 Task: Plan a multi-city trip from Casablanca to Cape Town, then Lagos, and return to Casablanca. Set the number of passengers to 2, class to Economy, and apply filters for 1 stop or fewer, Emirates airline, and a price up to MAD 100,000.
Action: Mouse moved to (301, 287)
Screenshot: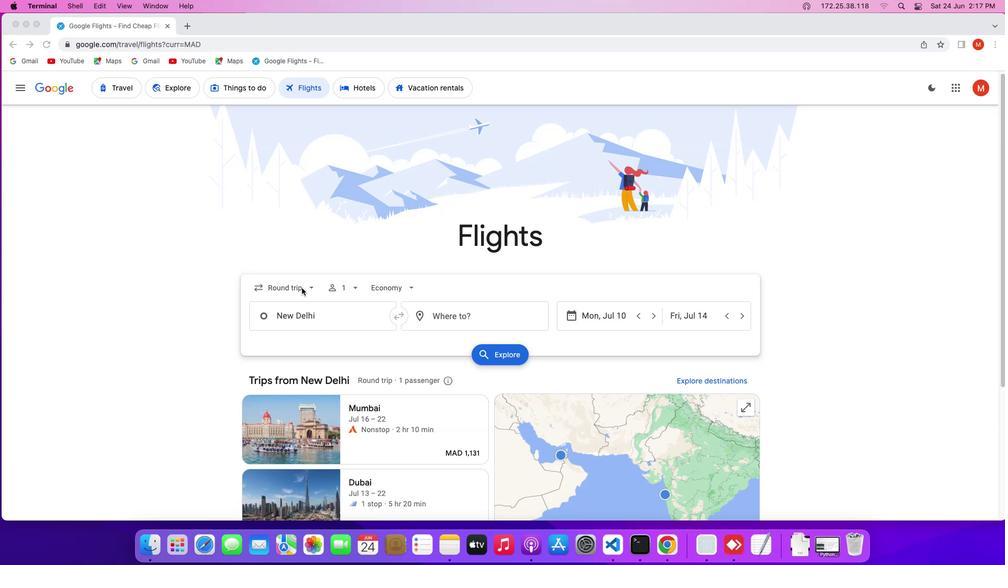 
Action: Mouse pressed left at (301, 287)
Screenshot: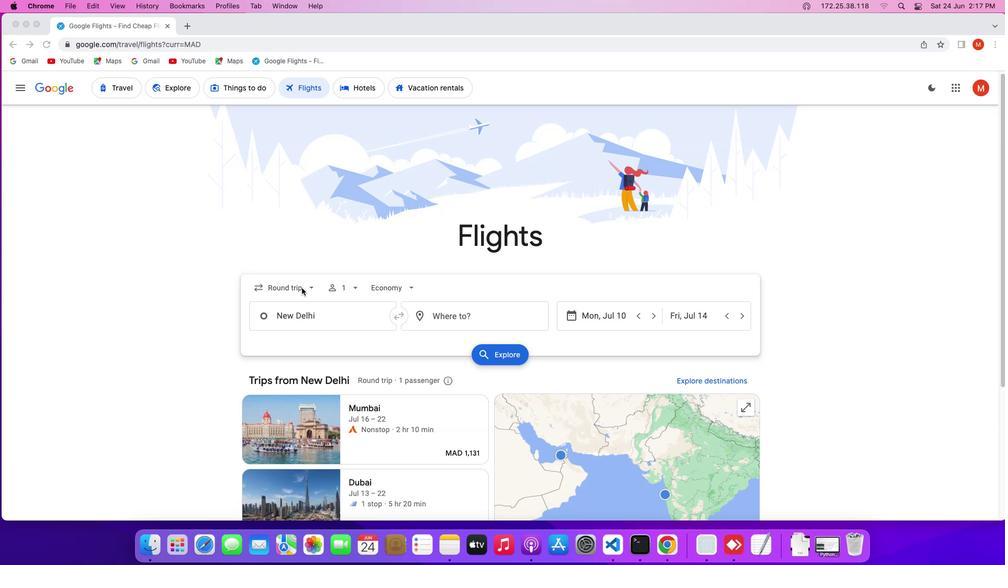 
Action: Mouse pressed left at (301, 287)
Screenshot: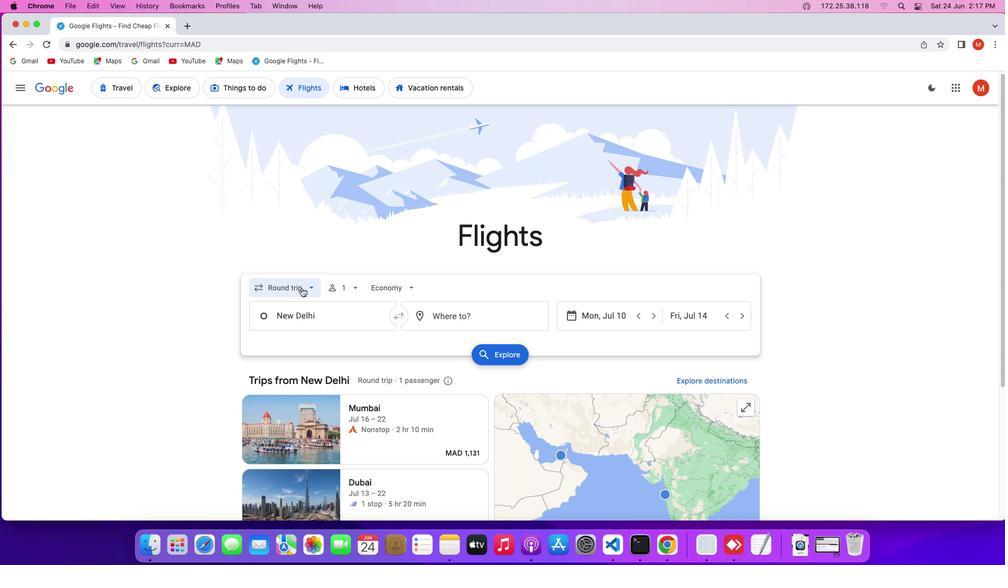 
Action: Mouse moved to (297, 363)
Screenshot: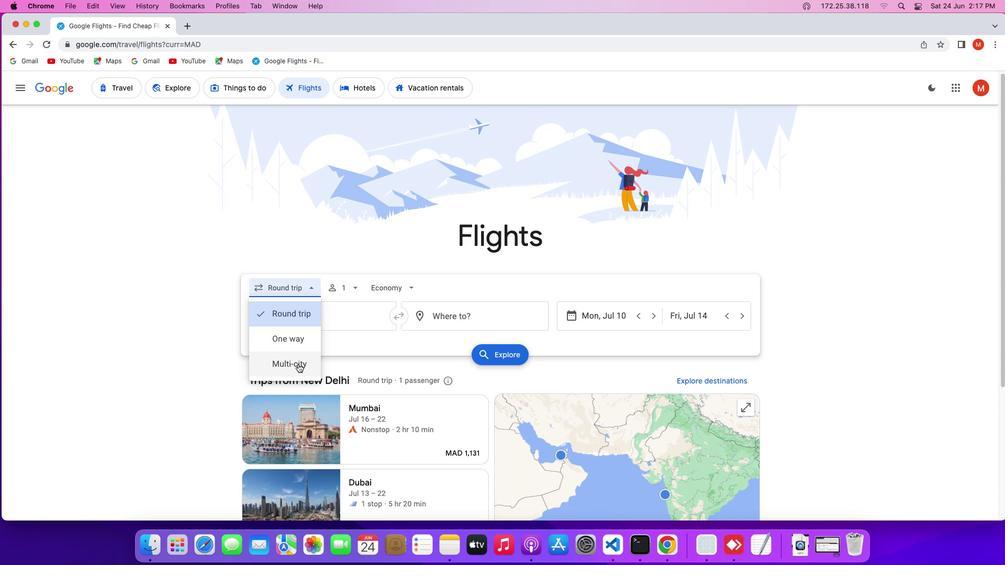 
Action: Mouse pressed left at (297, 363)
Screenshot: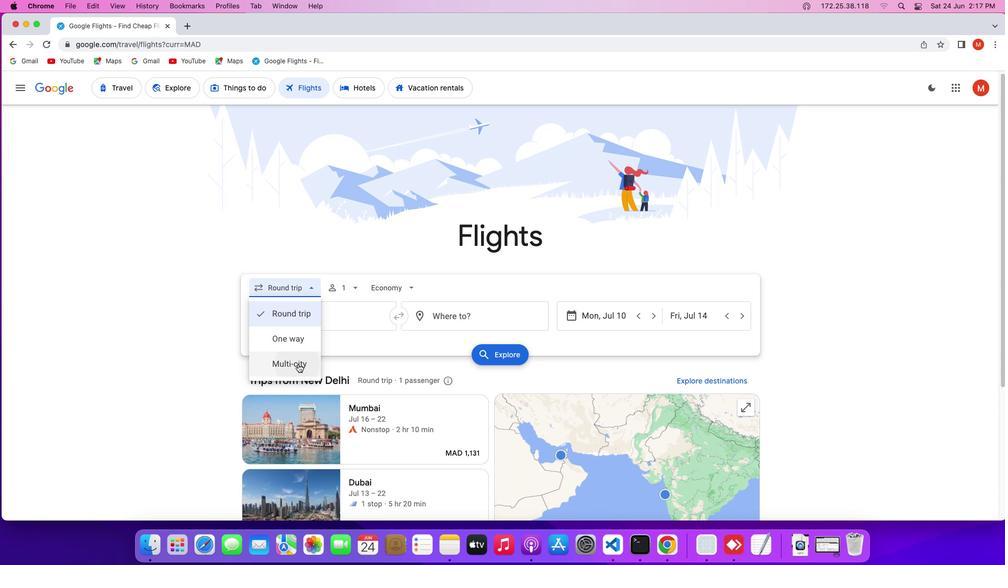 
Action: Mouse moved to (337, 292)
Screenshot: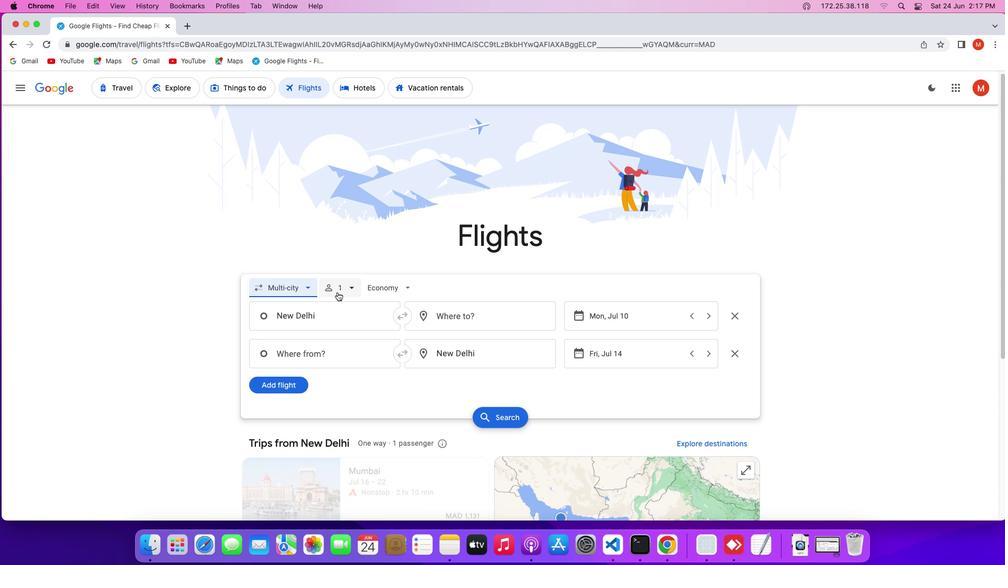 
Action: Mouse pressed left at (337, 292)
Screenshot: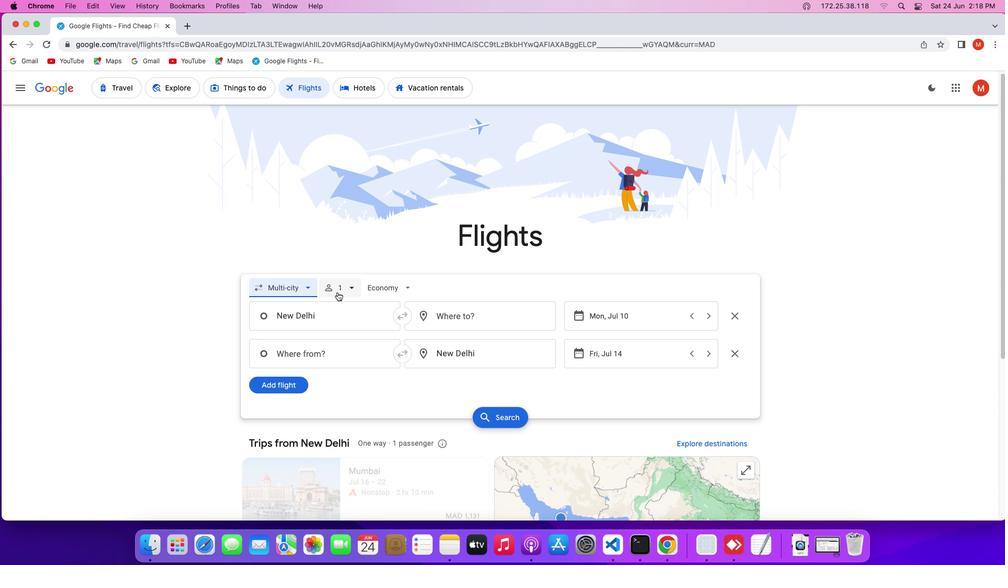 
Action: Mouse moved to (429, 314)
Screenshot: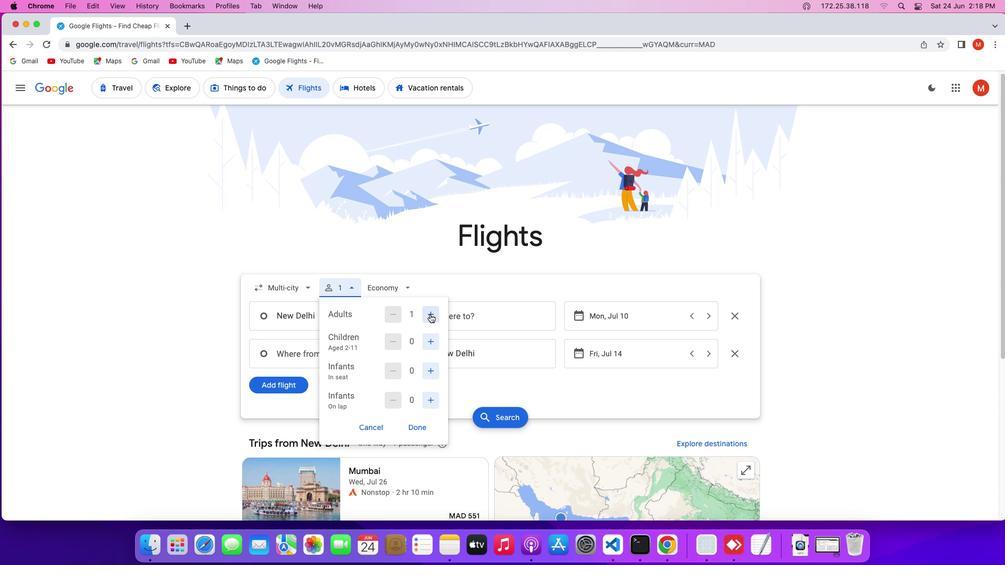 
Action: Mouse pressed left at (429, 314)
Screenshot: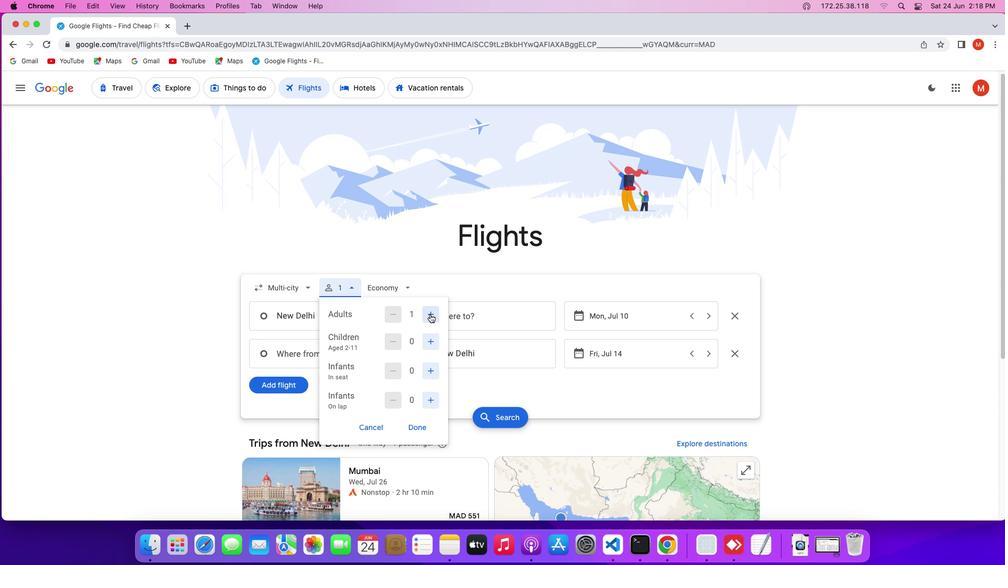 
Action: Mouse moved to (414, 430)
Screenshot: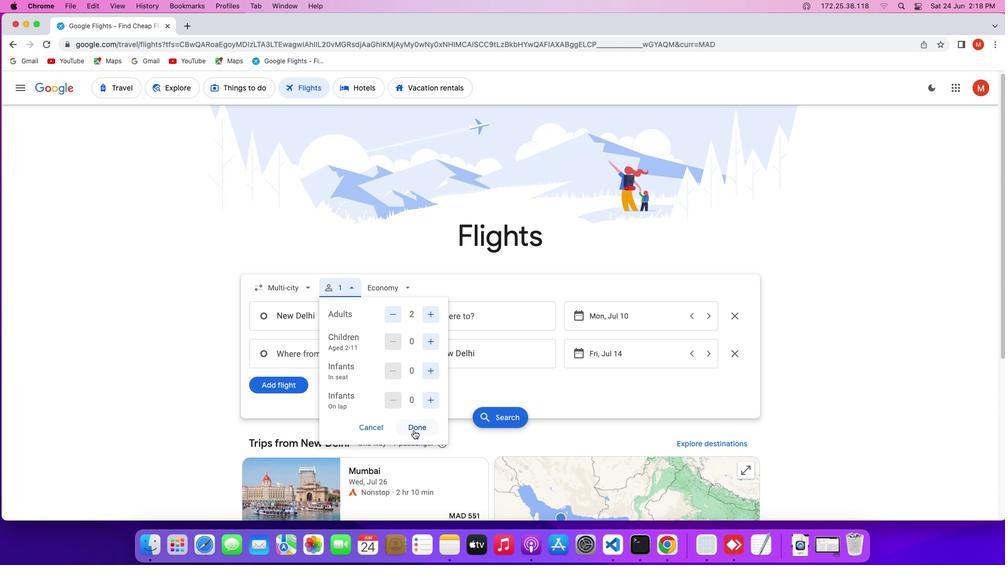 
Action: Mouse pressed left at (414, 430)
Screenshot: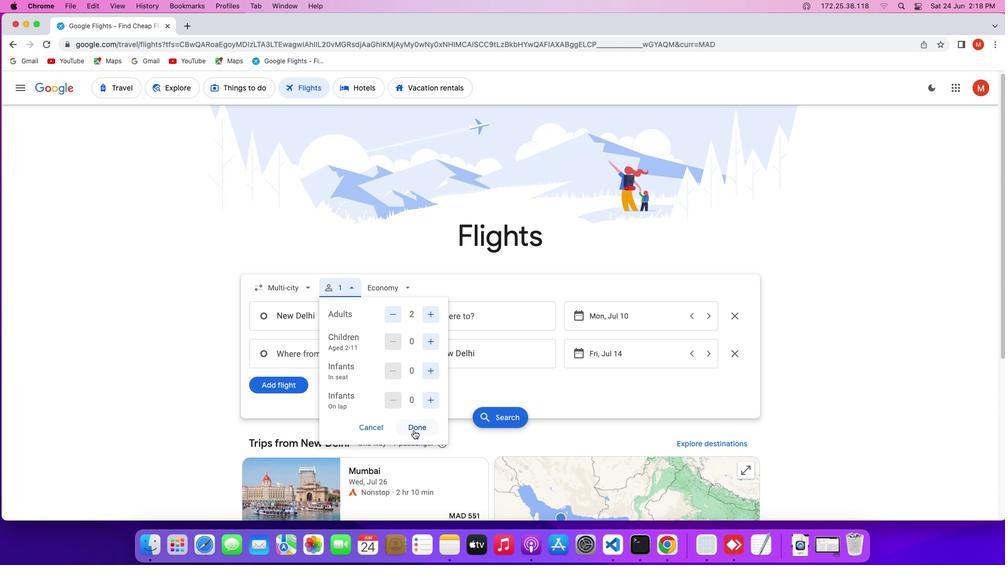 
Action: Mouse moved to (391, 290)
Screenshot: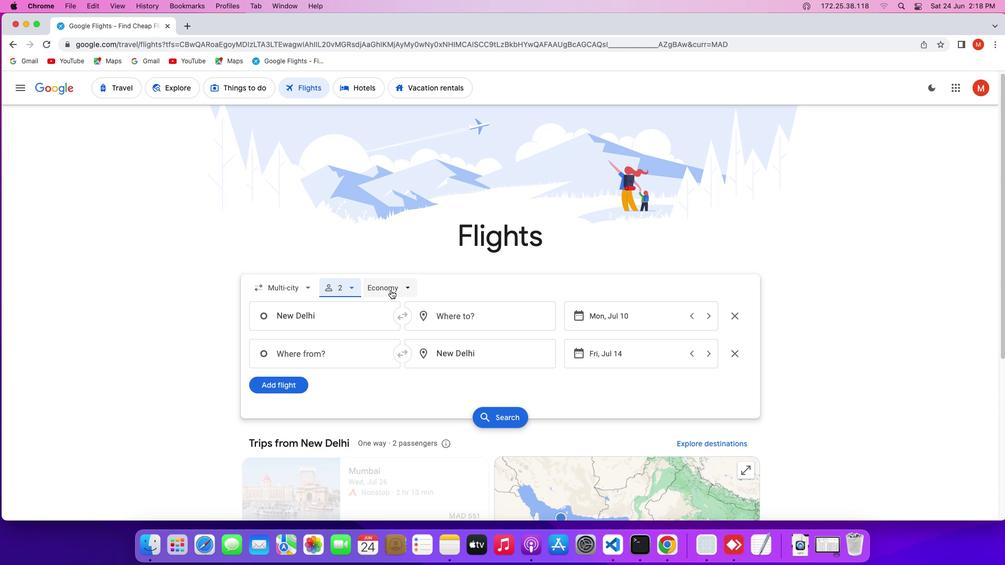 
Action: Mouse pressed left at (391, 290)
Screenshot: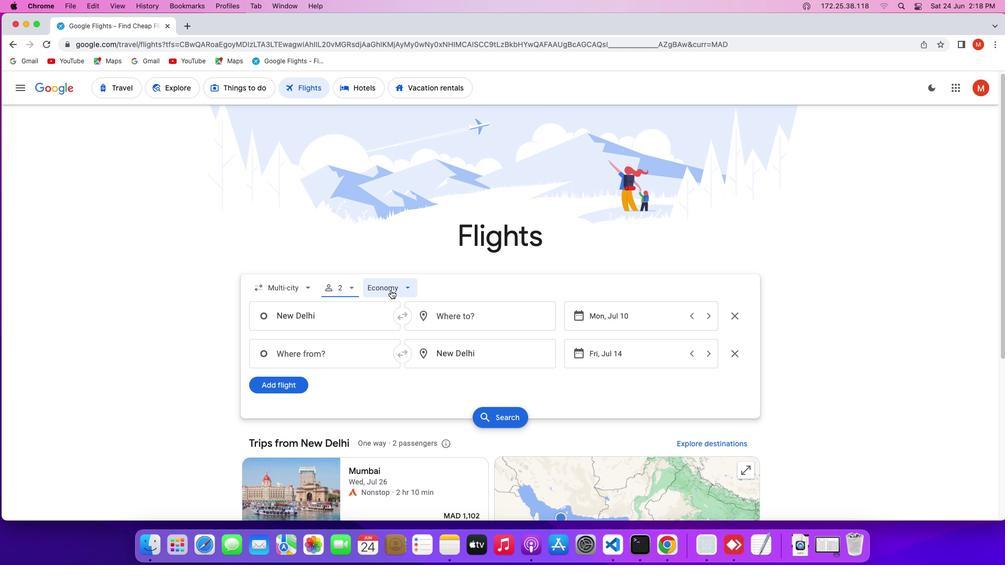 
Action: Mouse moved to (386, 309)
Screenshot: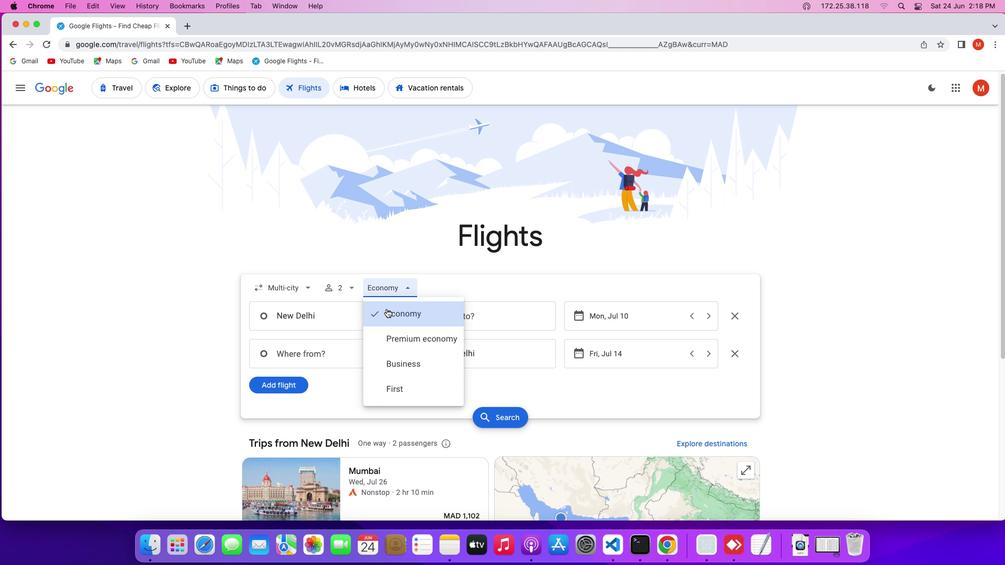 
Action: Mouse pressed left at (386, 309)
Screenshot: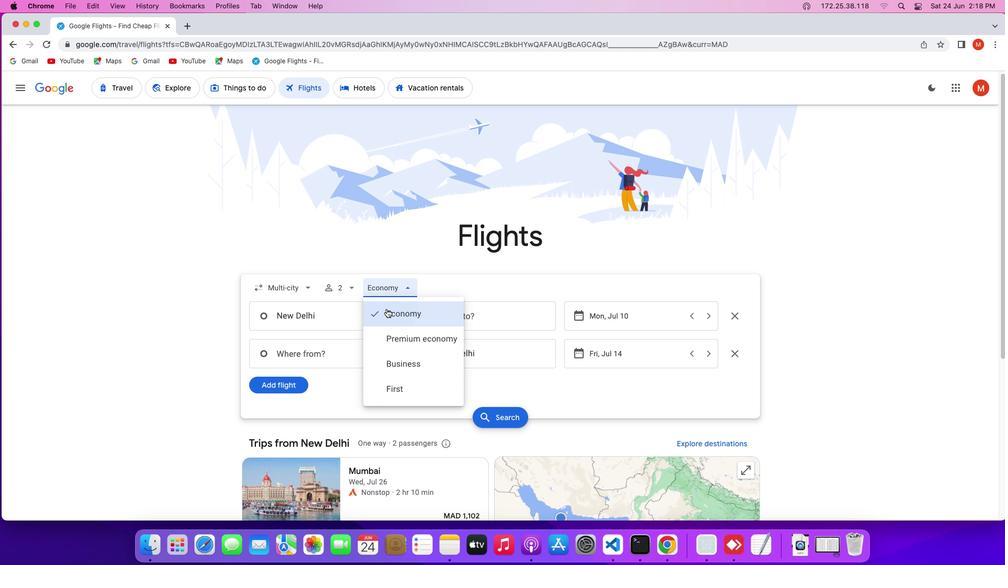 
Action: Mouse moved to (349, 317)
Screenshot: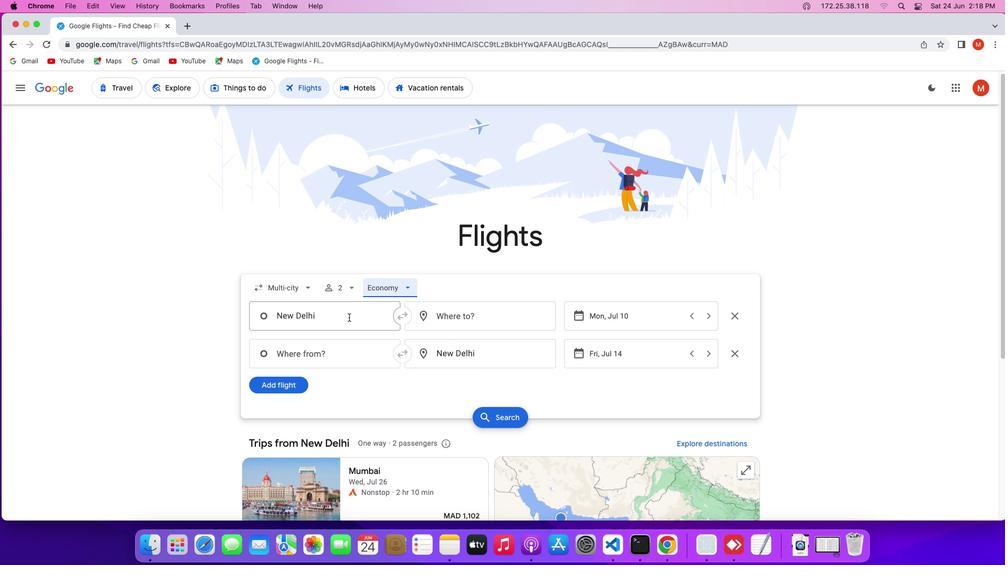 
Action: Mouse pressed left at (349, 317)
Screenshot: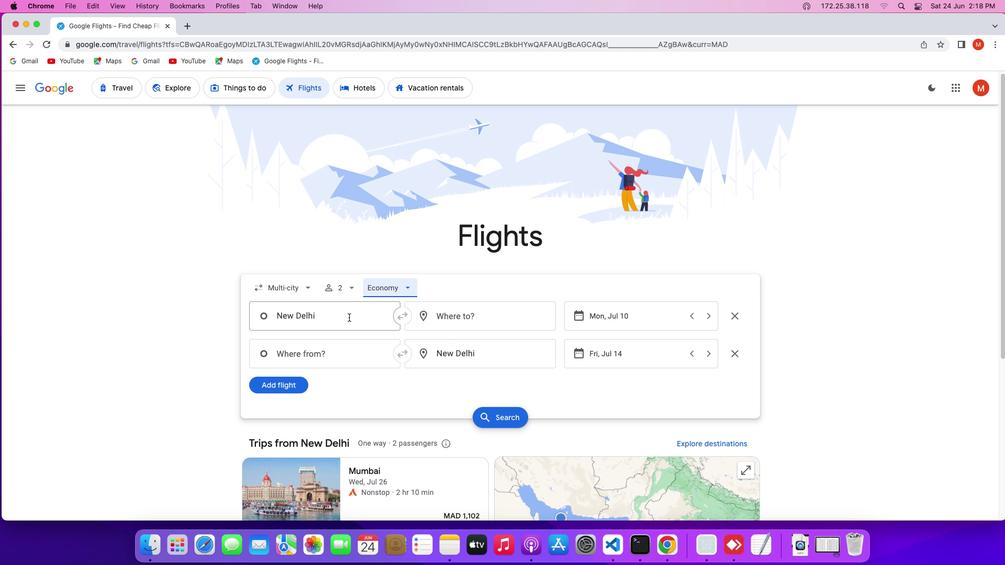 
Action: Key pressed Key.backspaceKey.shift'C''a''s''a''b''l''a''n''c''a'
Screenshot: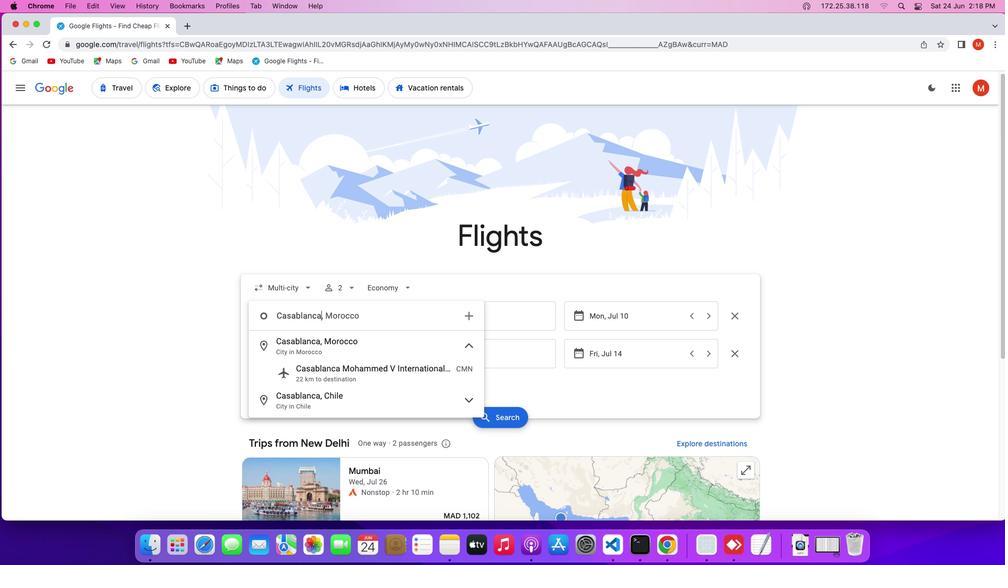 
Action: Mouse moved to (361, 344)
Screenshot: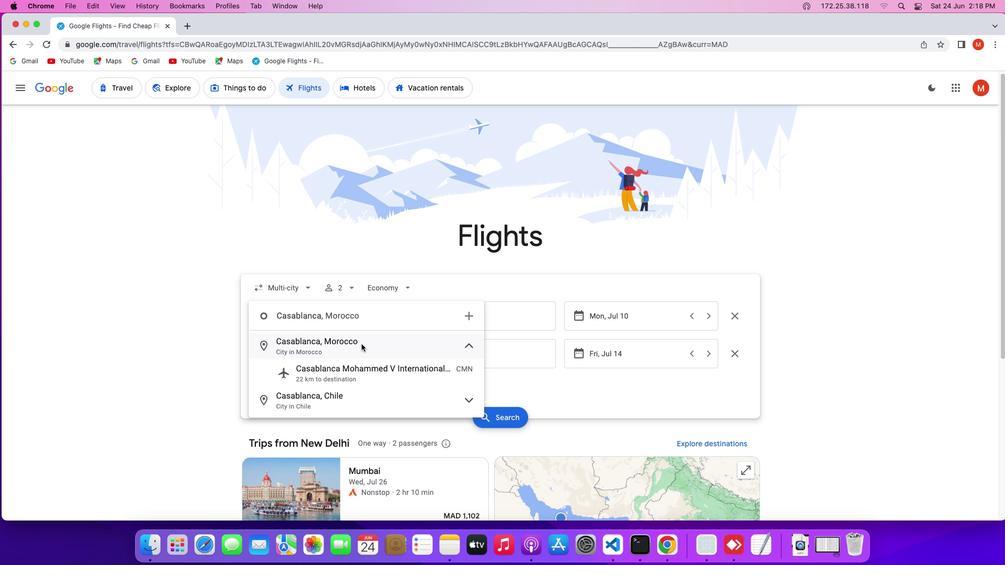 
Action: Mouse pressed left at (361, 344)
Screenshot: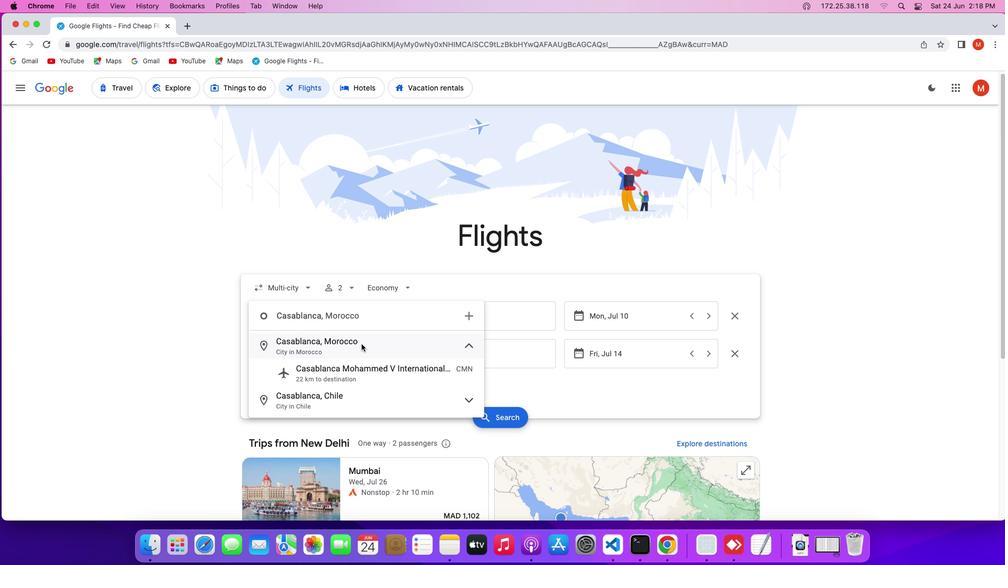 
Action: Mouse moved to (468, 317)
Screenshot: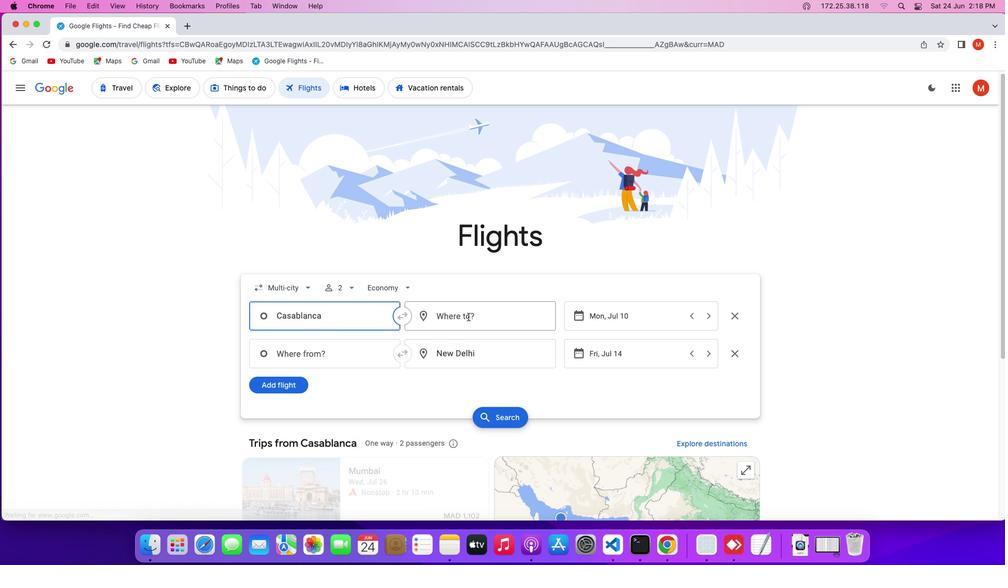 
Action: Mouse pressed left at (468, 317)
Screenshot: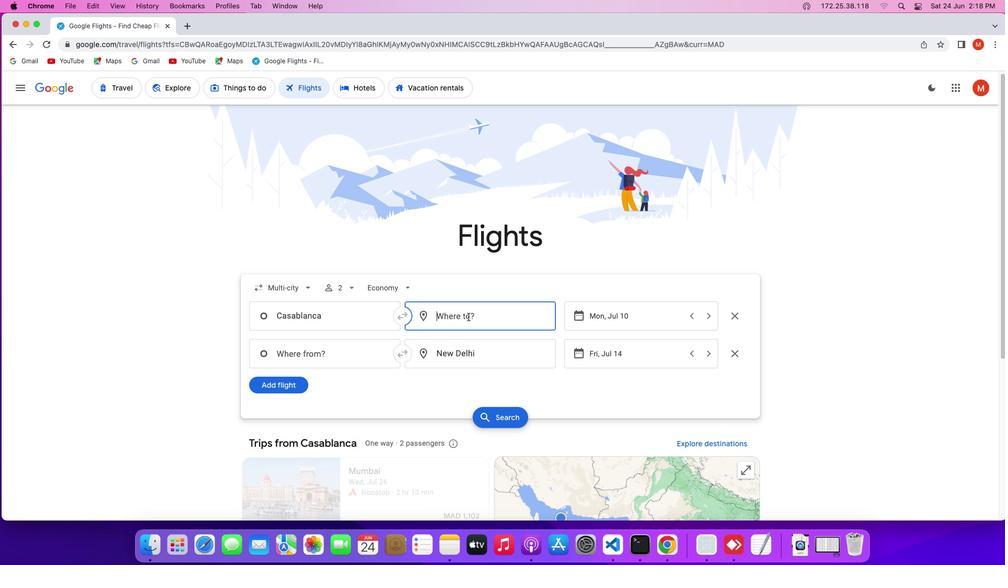 
Action: Key pressed Key.shift'C''a''p''e'Key.spaceKey.shift'T''o''w''n'
Screenshot: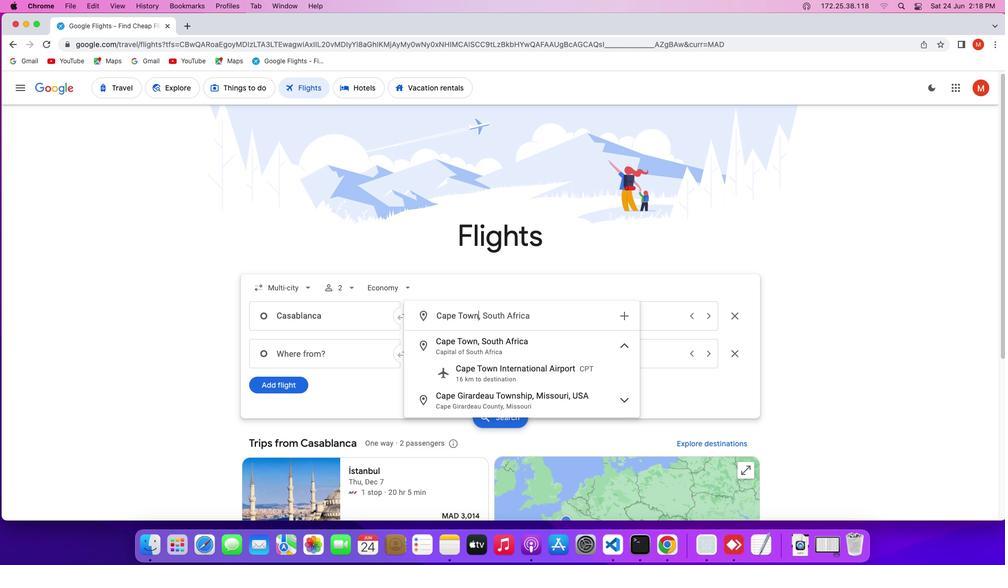 
Action: Mouse moved to (472, 340)
Screenshot: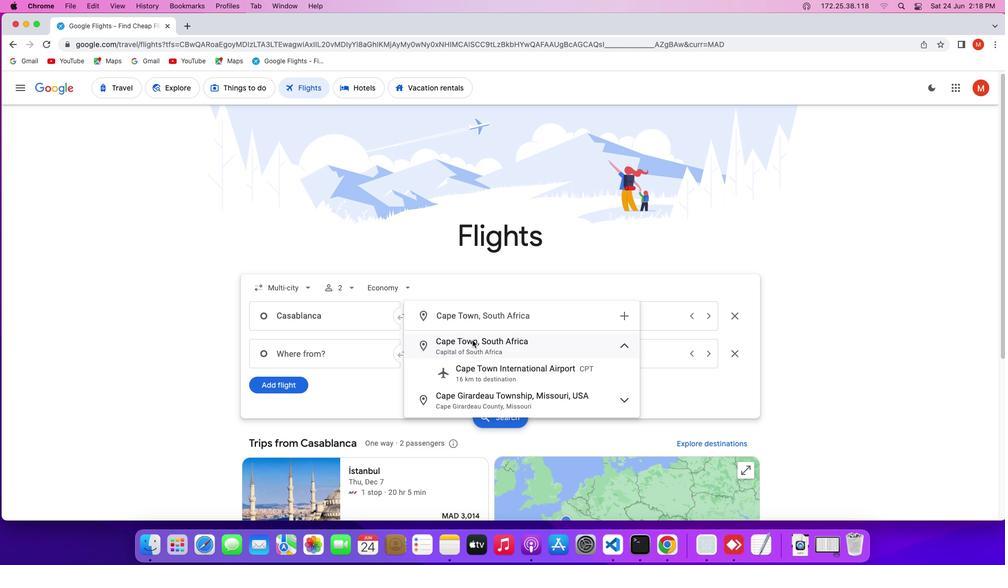 
Action: Mouse pressed left at (472, 340)
Screenshot: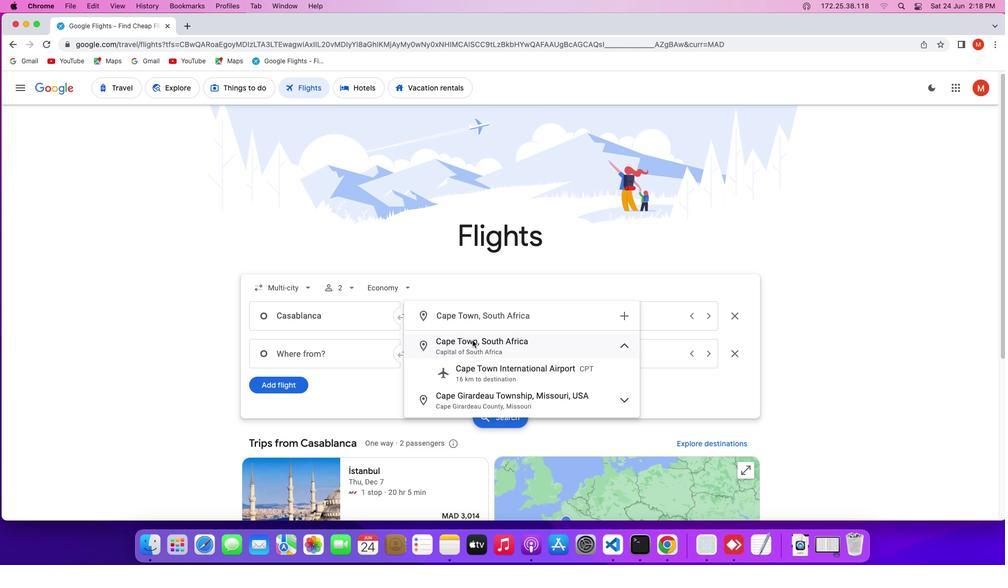 
Action: Mouse moved to (627, 319)
Screenshot: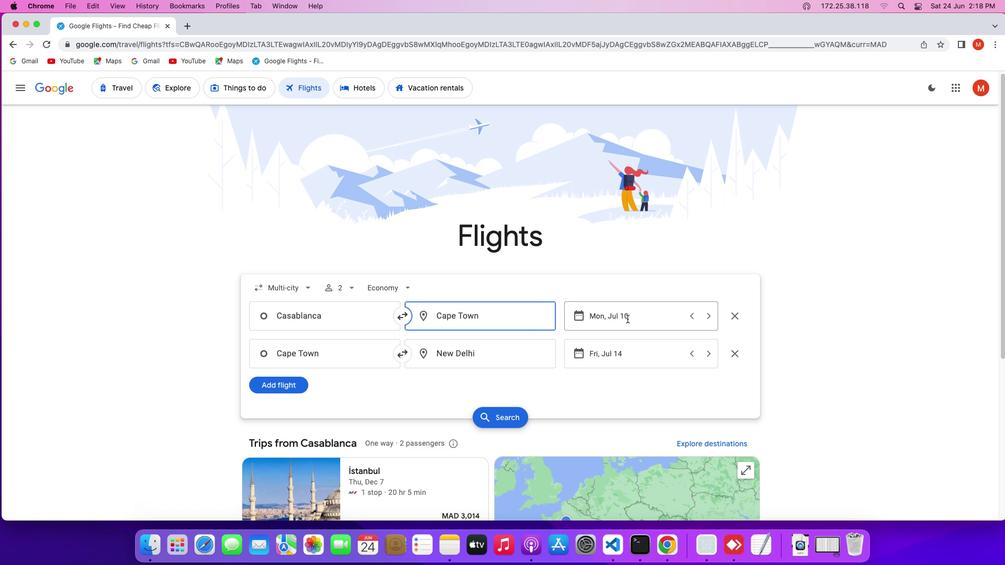 
Action: Mouse pressed left at (627, 319)
Screenshot: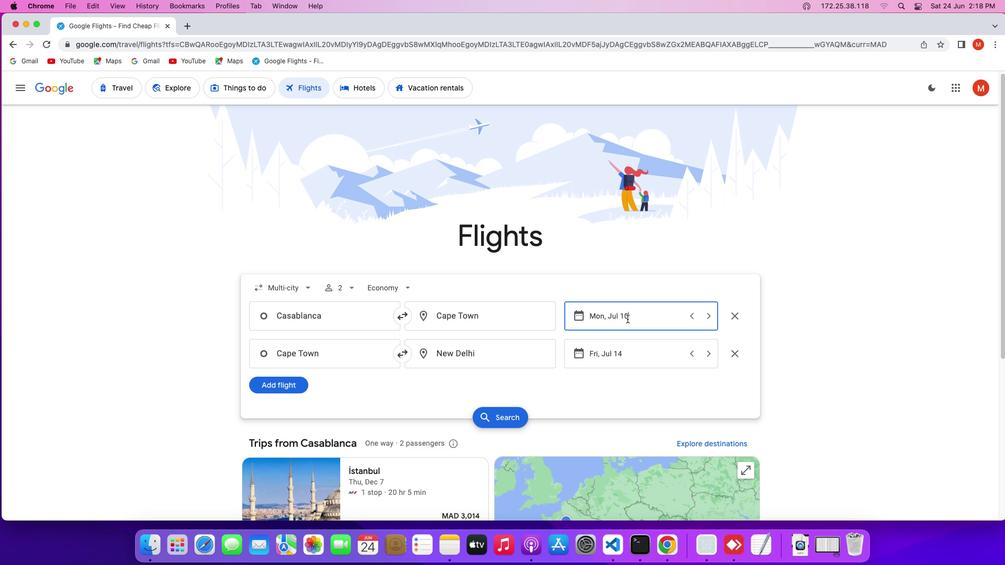 
Action: Mouse moved to (646, 356)
Screenshot: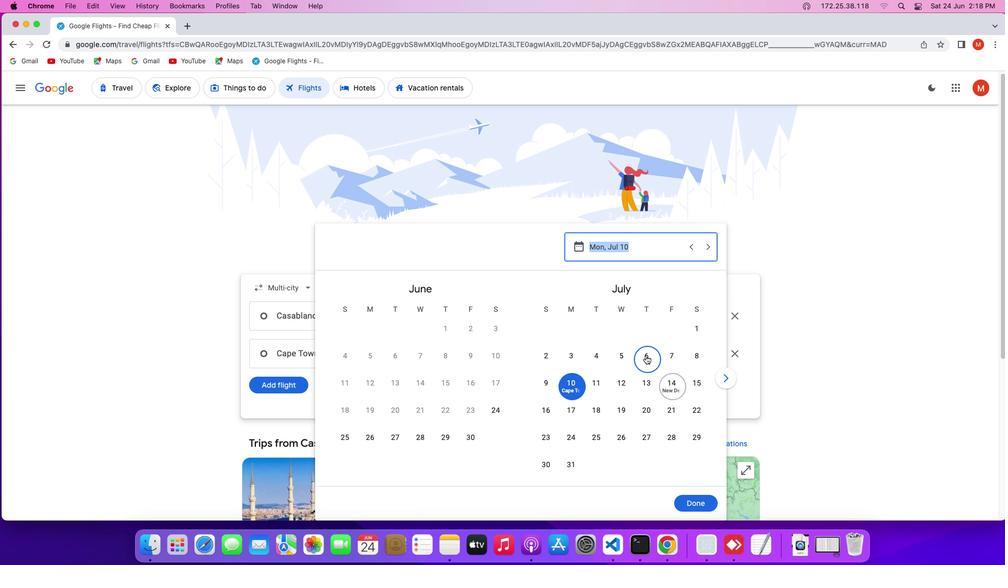 
Action: Mouse pressed left at (646, 356)
Screenshot: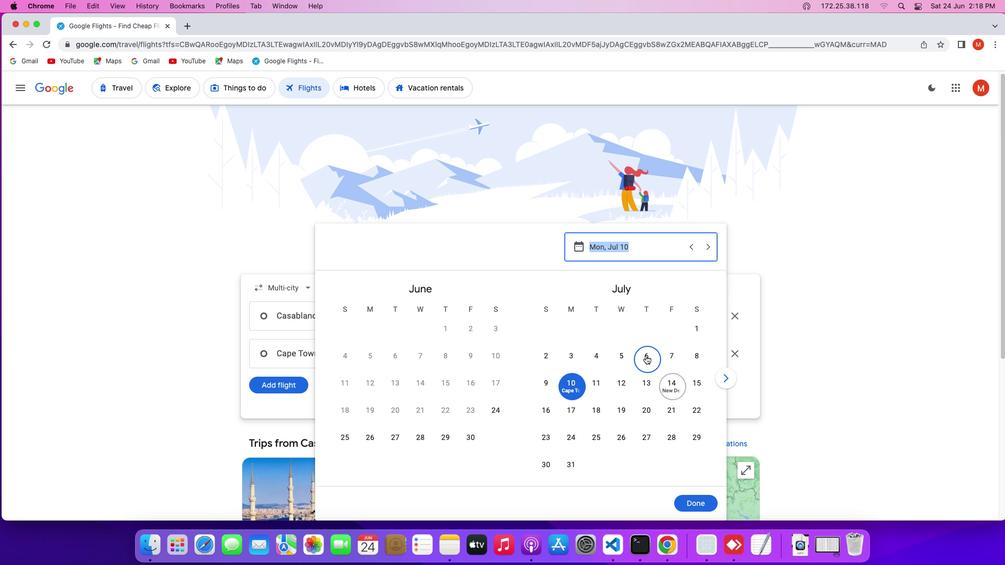 
Action: Mouse moved to (688, 504)
Screenshot: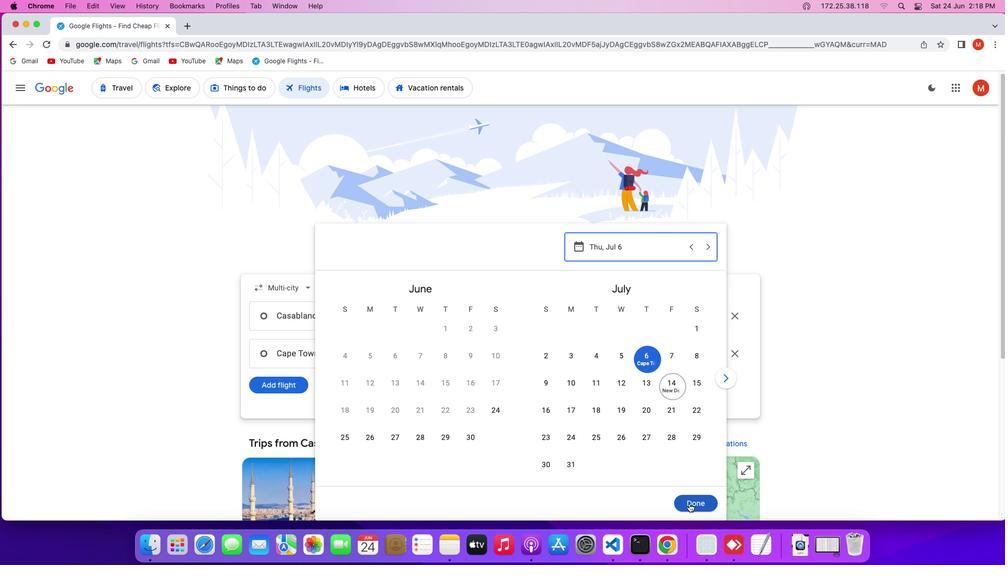 
Action: Mouse pressed left at (688, 504)
Screenshot: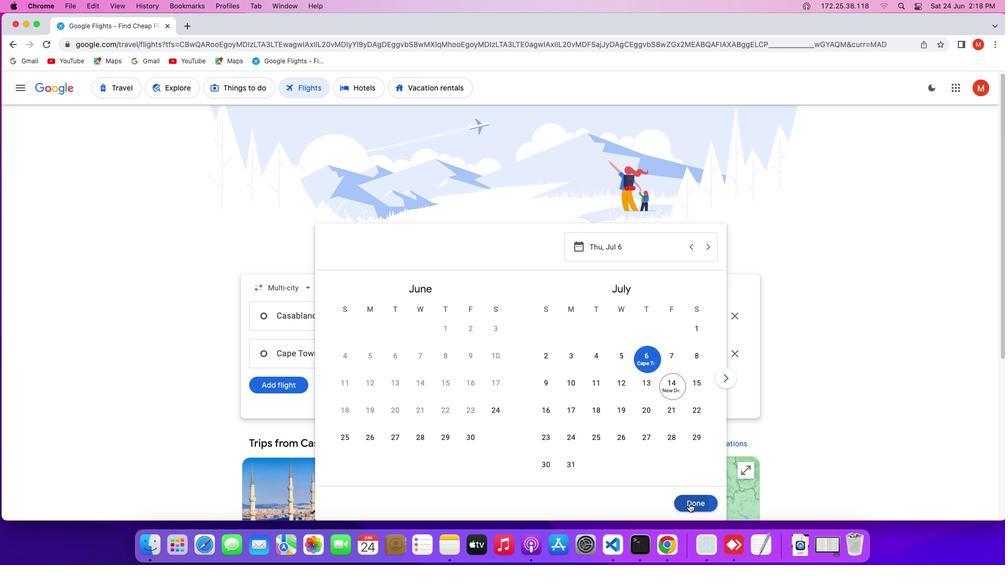 
Action: Mouse moved to (485, 357)
Screenshot: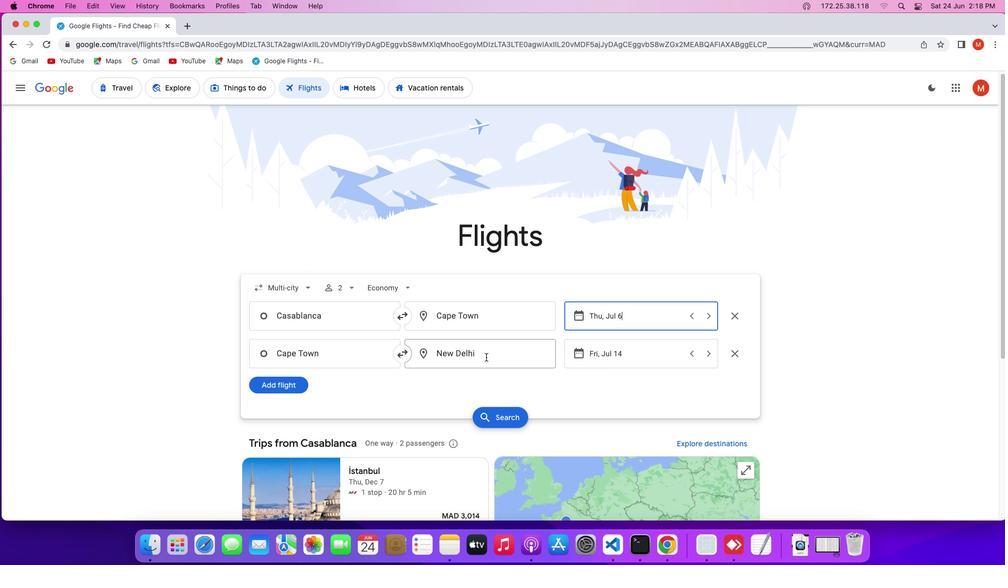 
Action: Mouse pressed left at (485, 357)
Screenshot: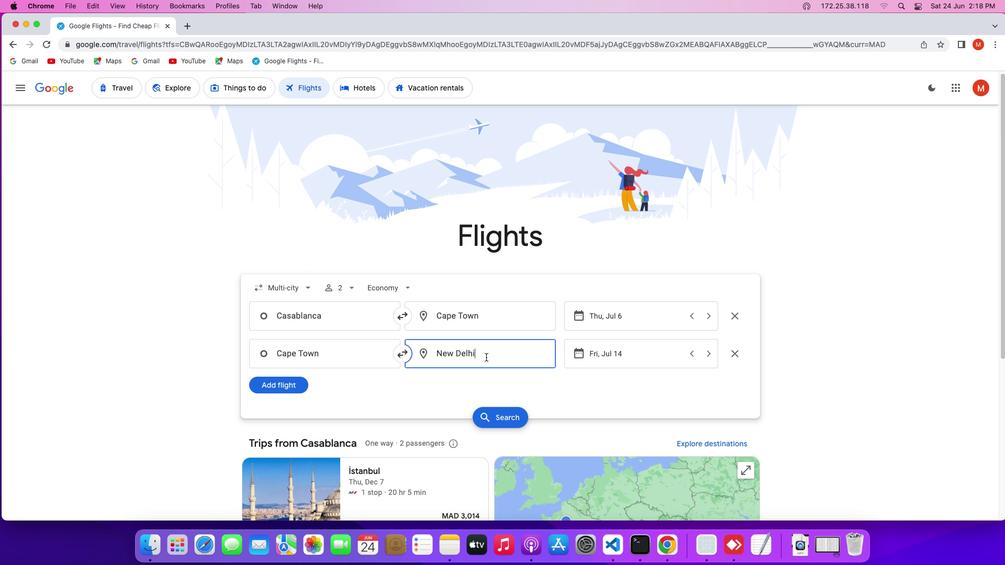 
Action: Key pressed Key.backspaceKey.shift'L''a''g''o''s'
Screenshot: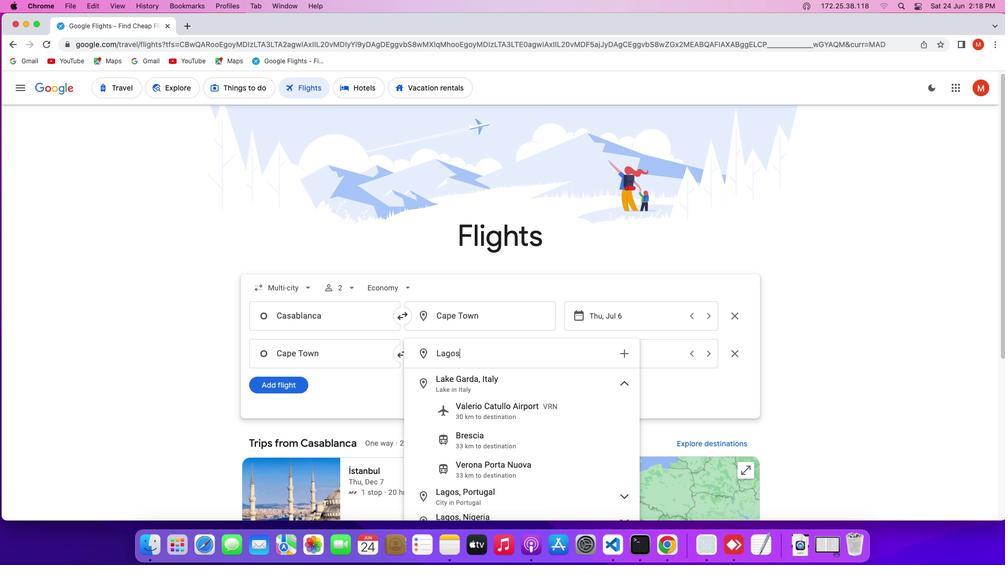 
Action: Mouse moved to (510, 376)
Screenshot: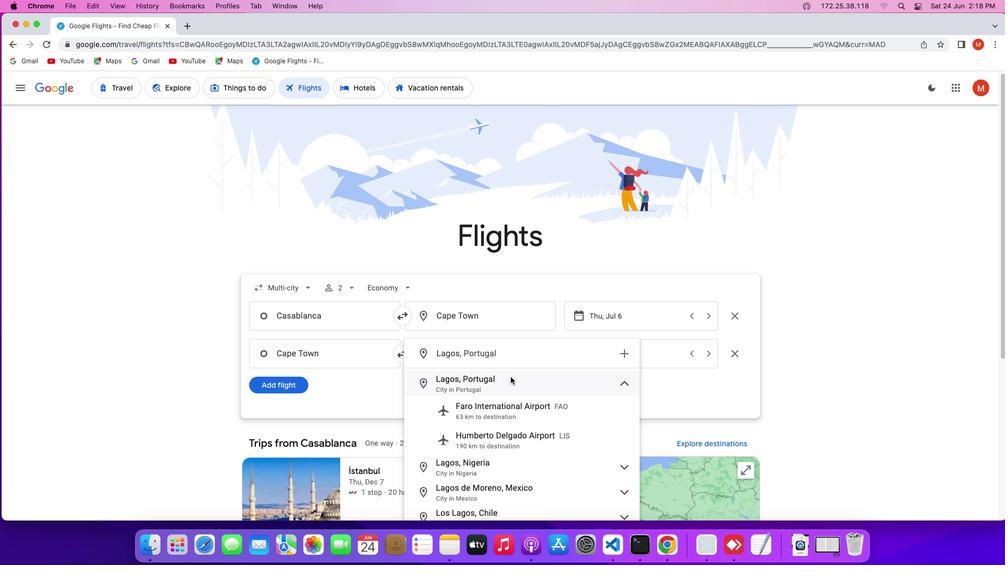 
Action: Mouse pressed left at (510, 376)
Screenshot: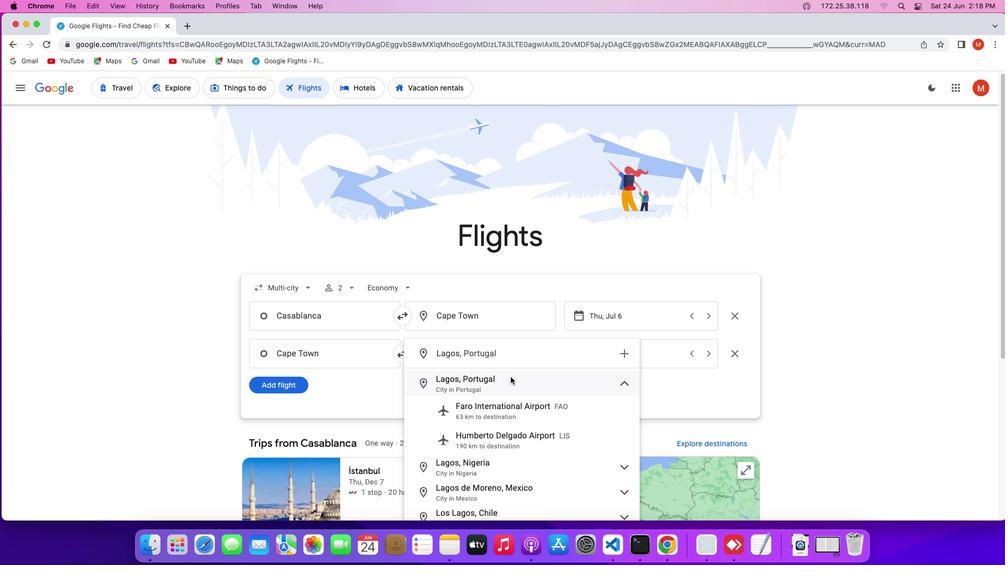 
Action: Mouse moved to (648, 354)
Screenshot: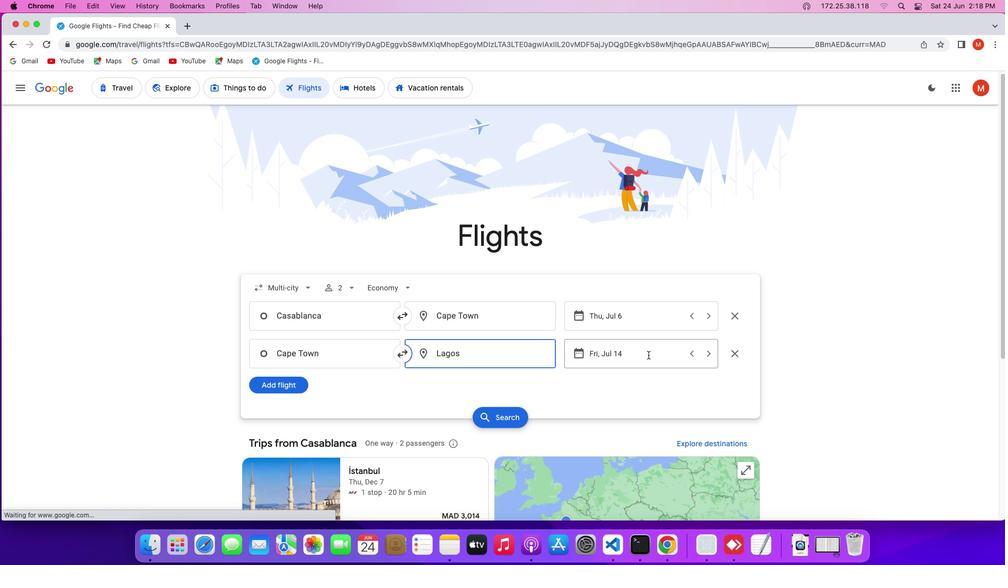 
Action: Mouse pressed left at (648, 354)
Screenshot: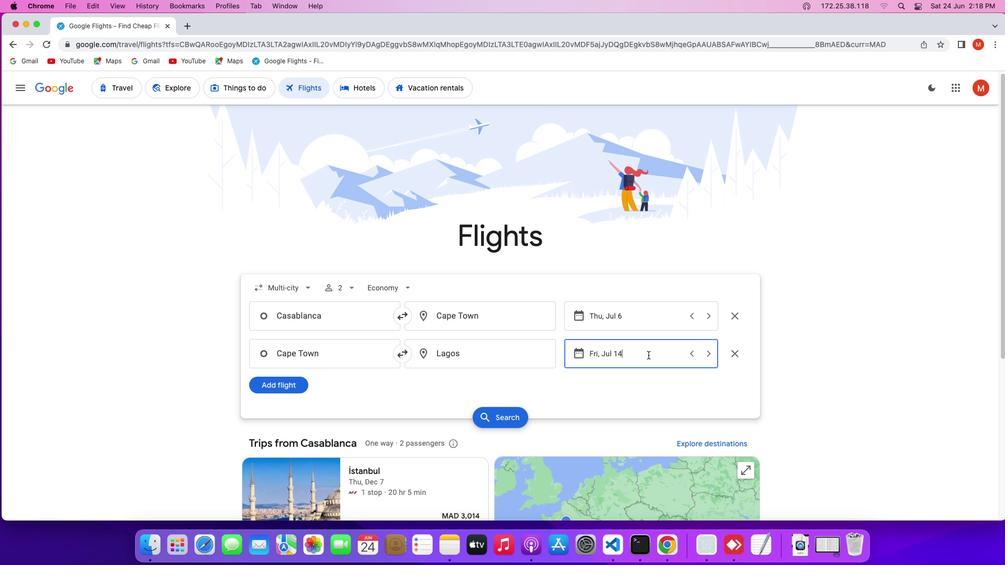 
Action: Mouse moved to (621, 432)
Screenshot: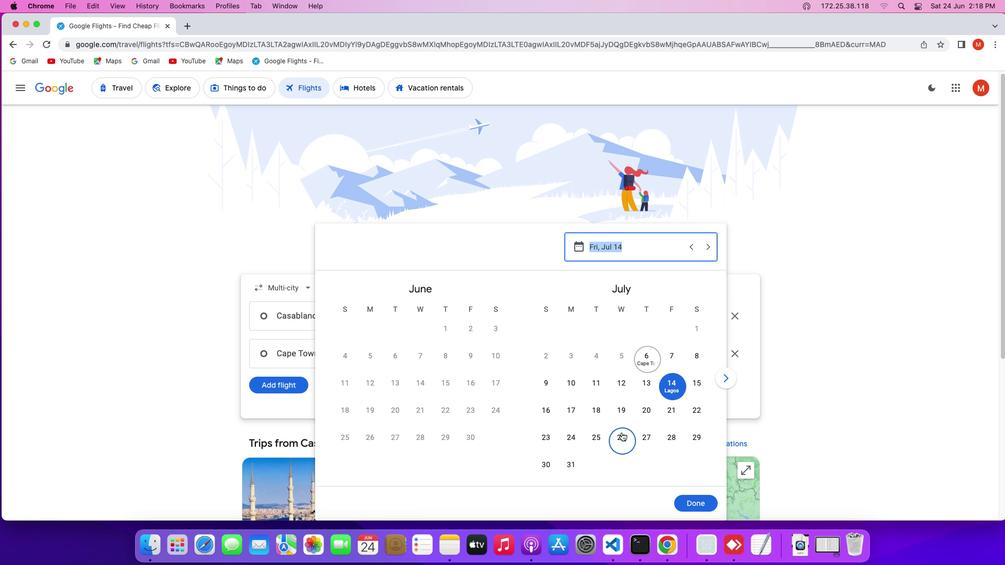 
Action: Mouse pressed left at (621, 432)
Screenshot: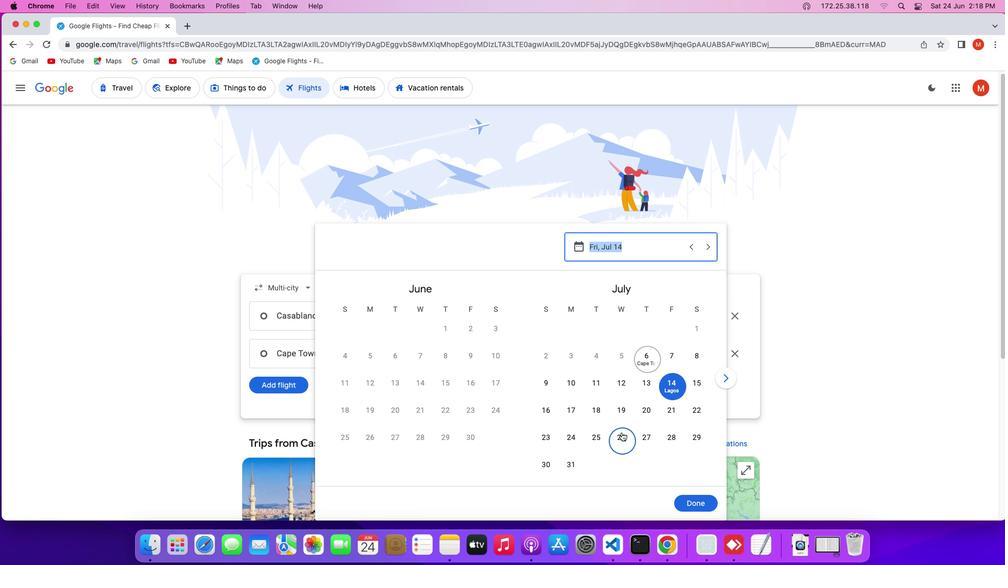 
Action: Mouse moved to (698, 500)
Screenshot: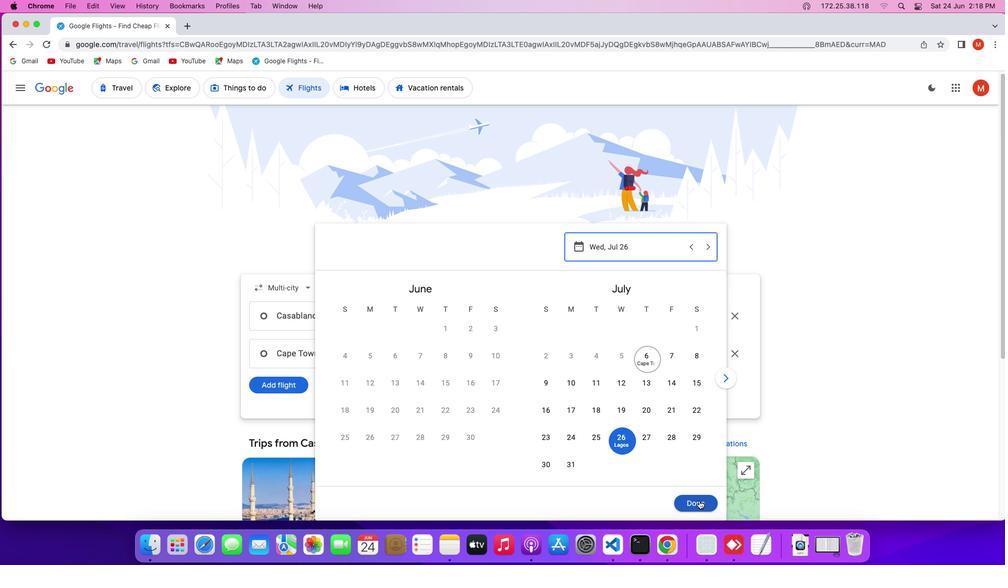 
Action: Mouse pressed left at (698, 500)
Screenshot: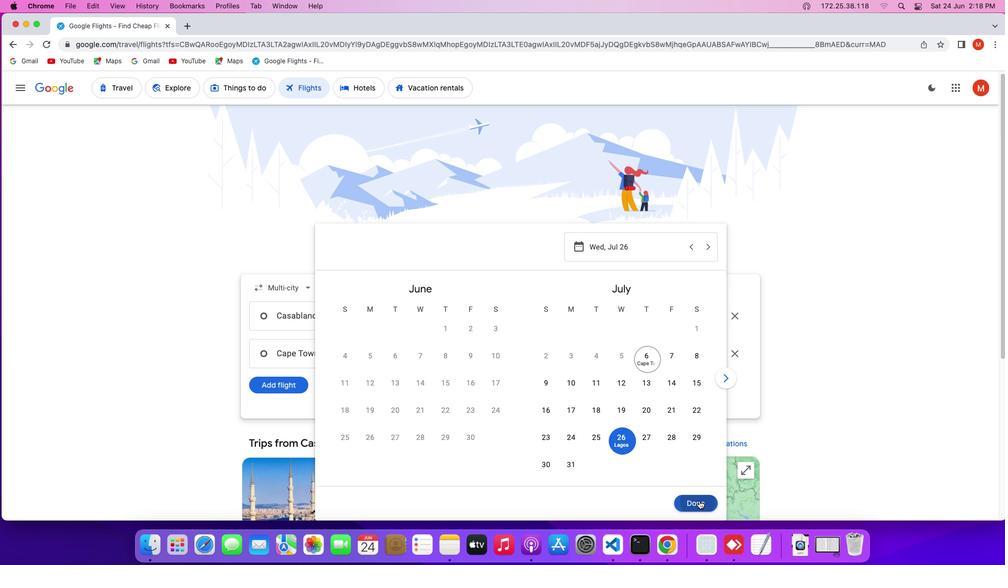 
Action: Mouse moved to (286, 383)
Screenshot: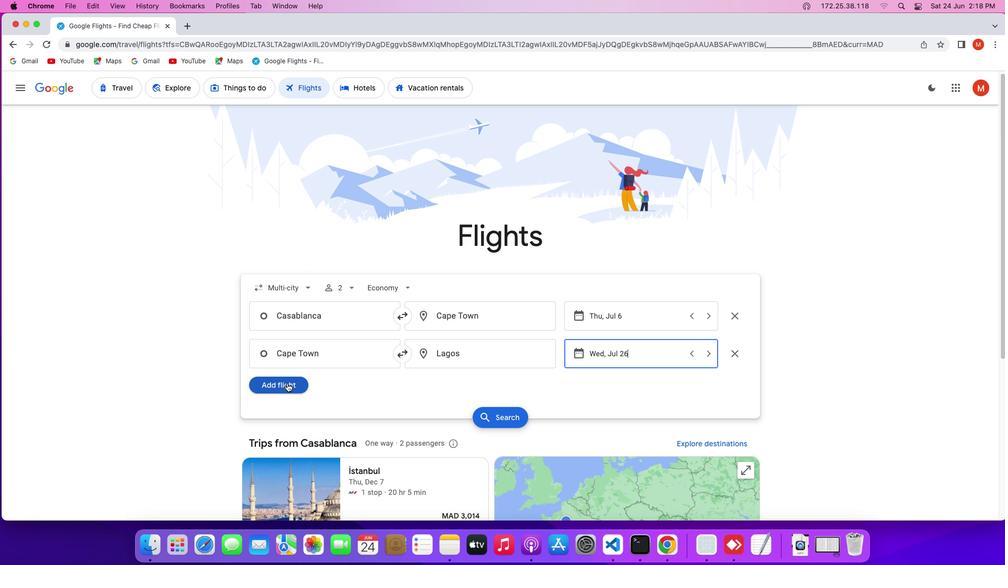 
Action: Mouse pressed left at (286, 383)
Screenshot: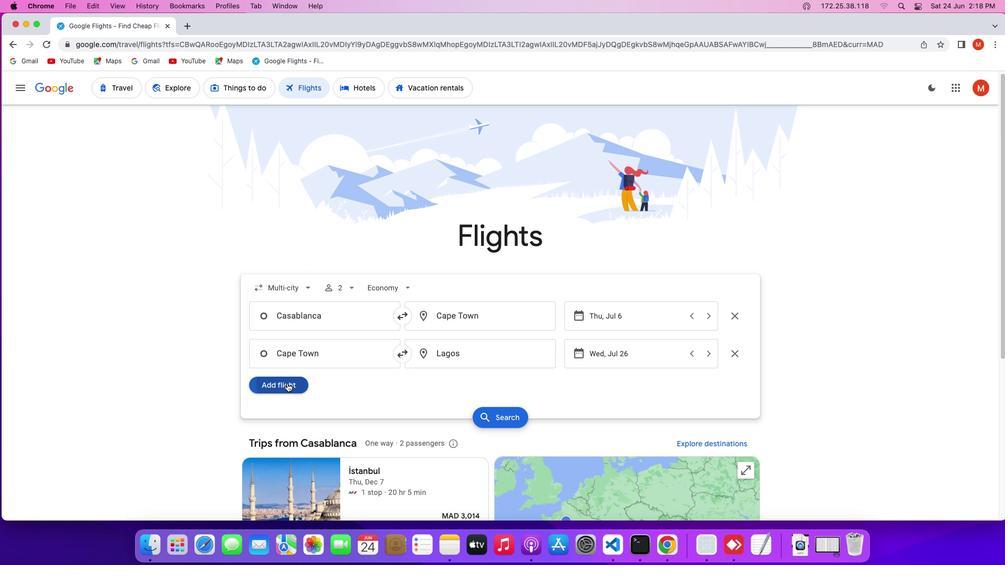 
Action: Mouse moved to (472, 390)
Screenshot: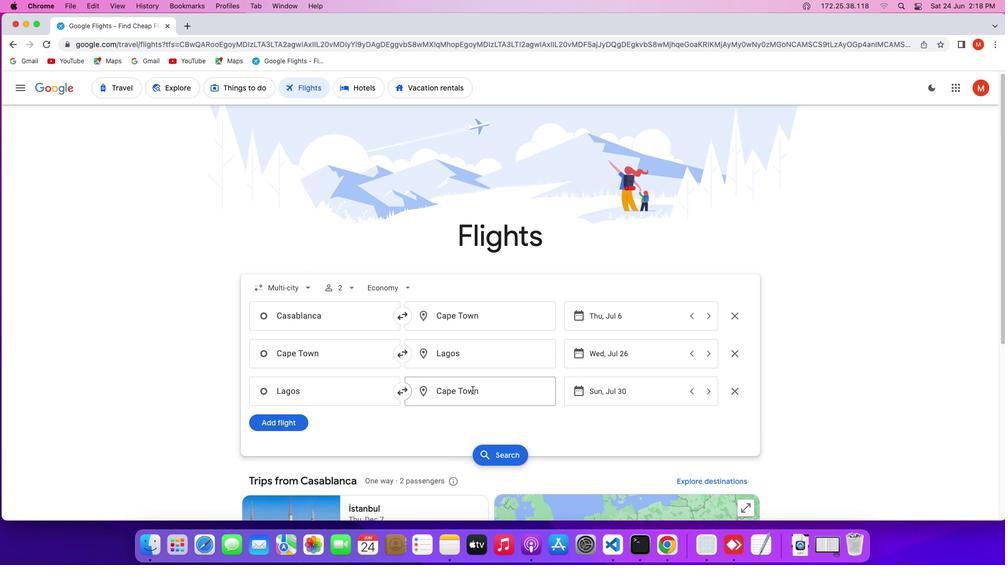 
Action: Mouse pressed left at (472, 390)
Screenshot: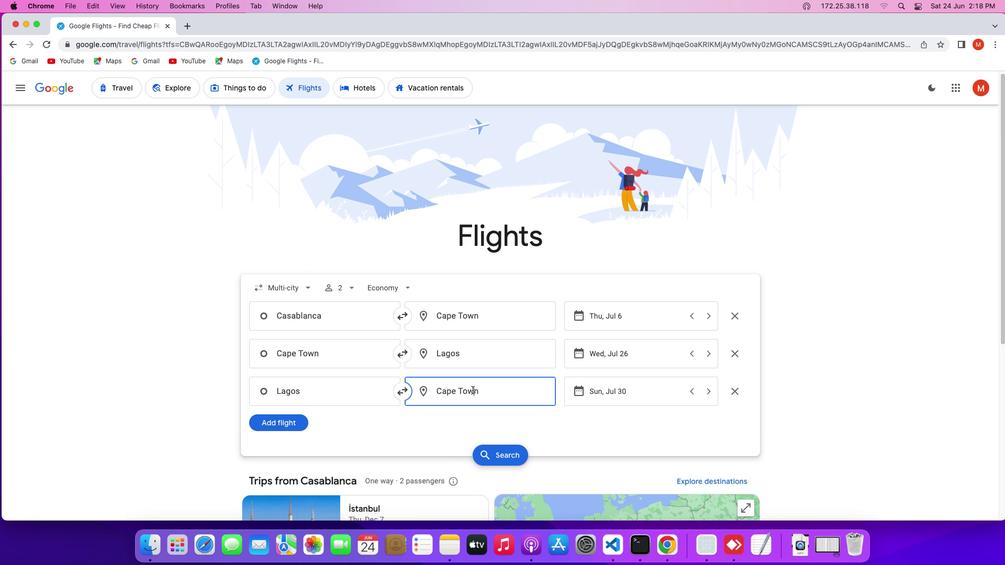 
Action: Key pressed Key.backspaceKey.shift'C''a''s''a''b''l''a''n''c''a'
Screenshot: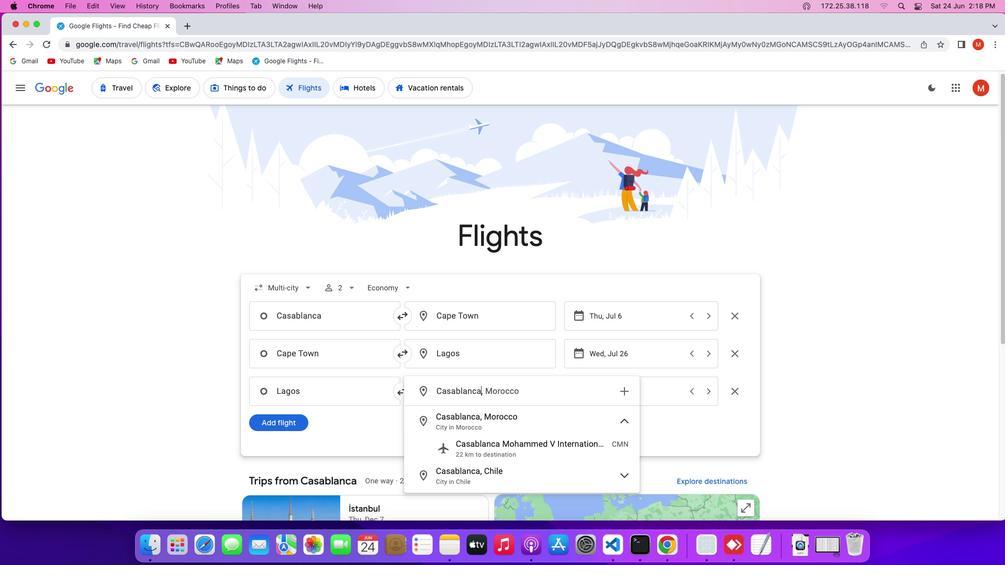 
Action: Mouse moved to (481, 414)
Screenshot: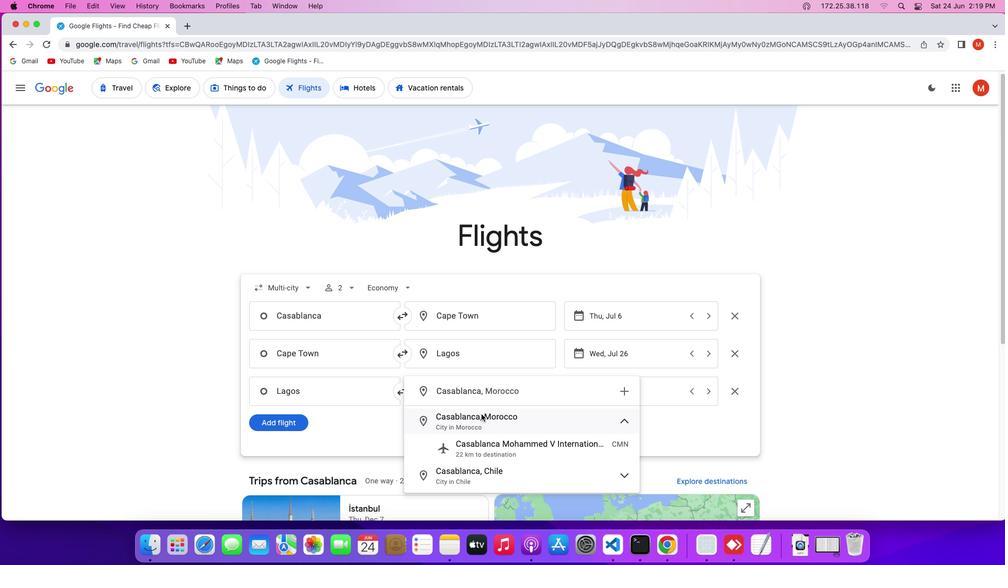
Action: Mouse pressed left at (481, 414)
Screenshot: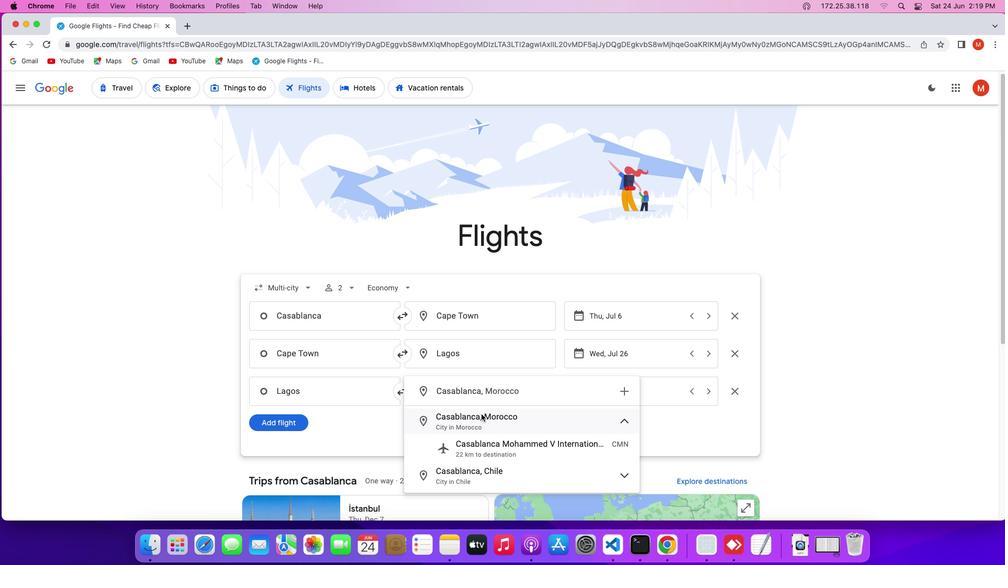 
Action: Mouse moved to (628, 390)
Screenshot: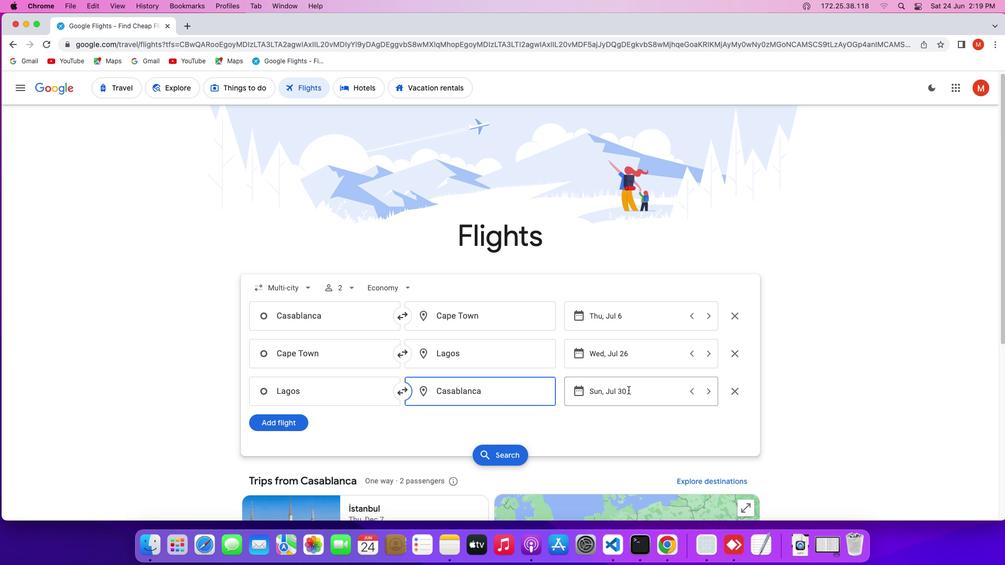 
Action: Mouse pressed left at (628, 390)
Screenshot: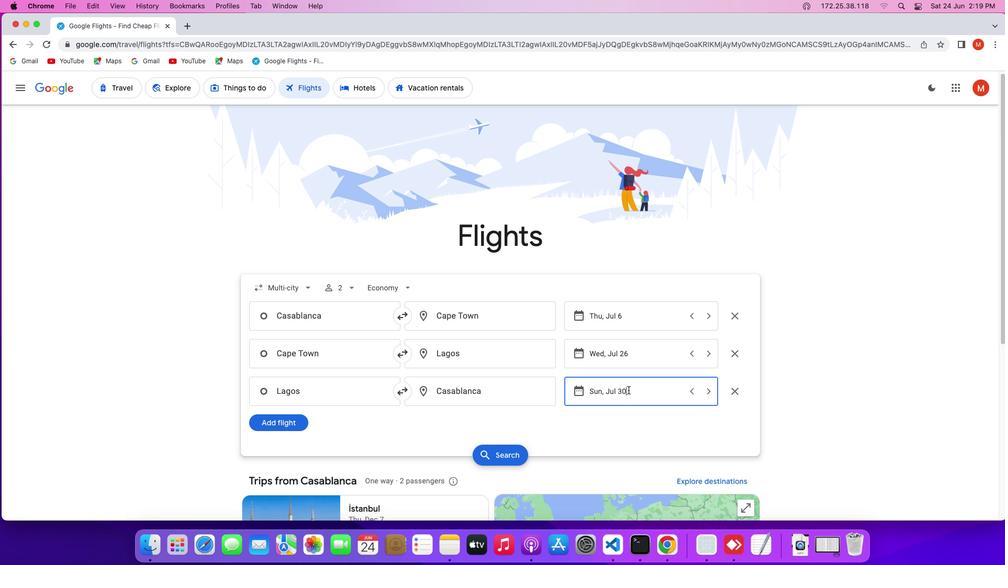 
Action: Mouse moved to (724, 385)
Screenshot: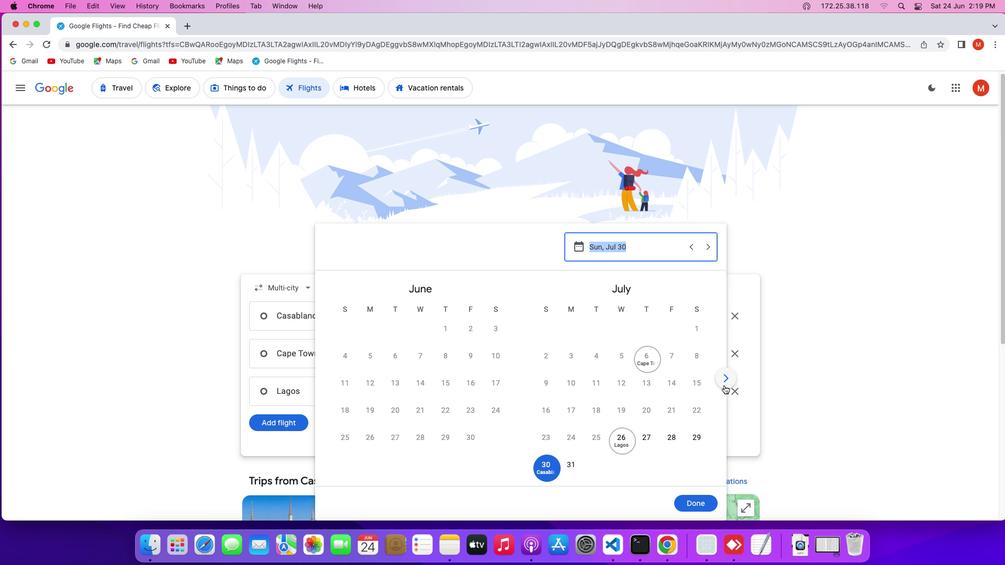
Action: Mouse pressed left at (724, 385)
Screenshot: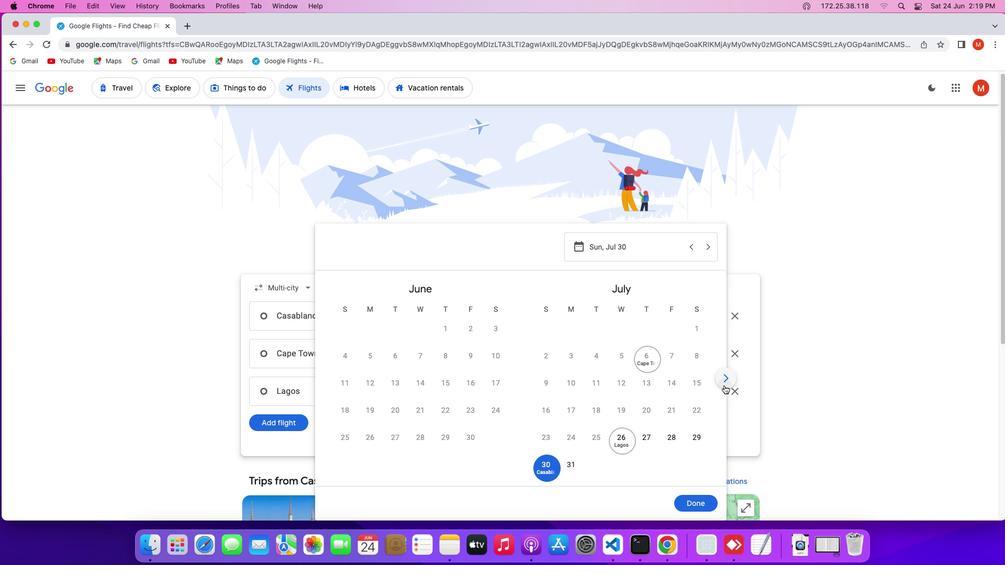 
Action: Mouse moved to (690, 328)
Screenshot: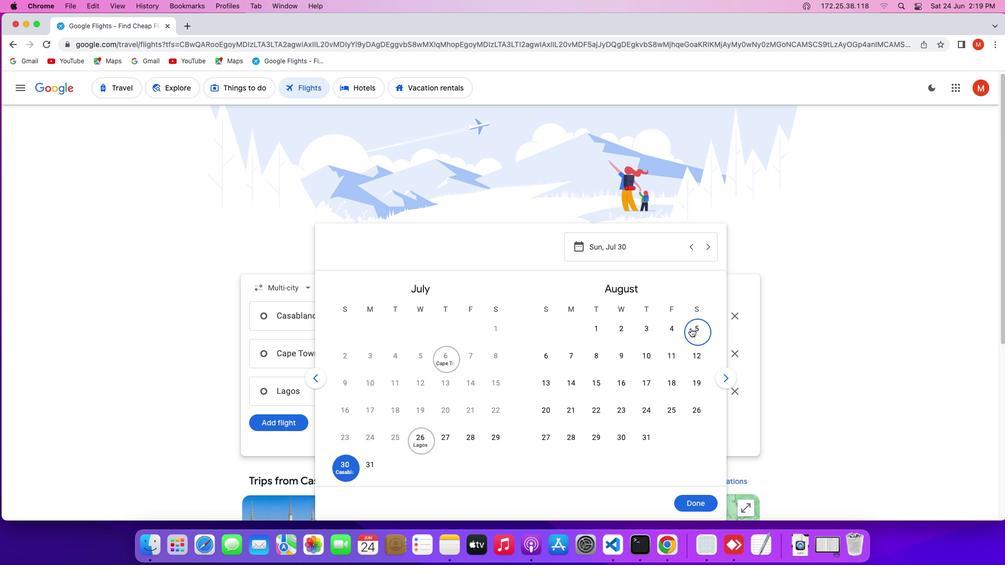 
Action: Mouse pressed left at (690, 328)
Screenshot: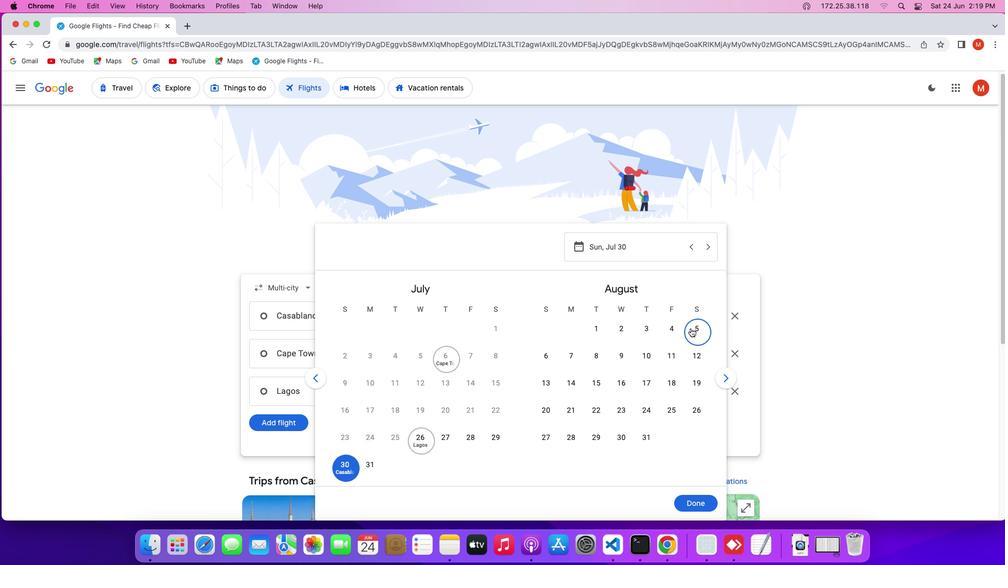 
Action: Mouse moved to (701, 499)
Screenshot: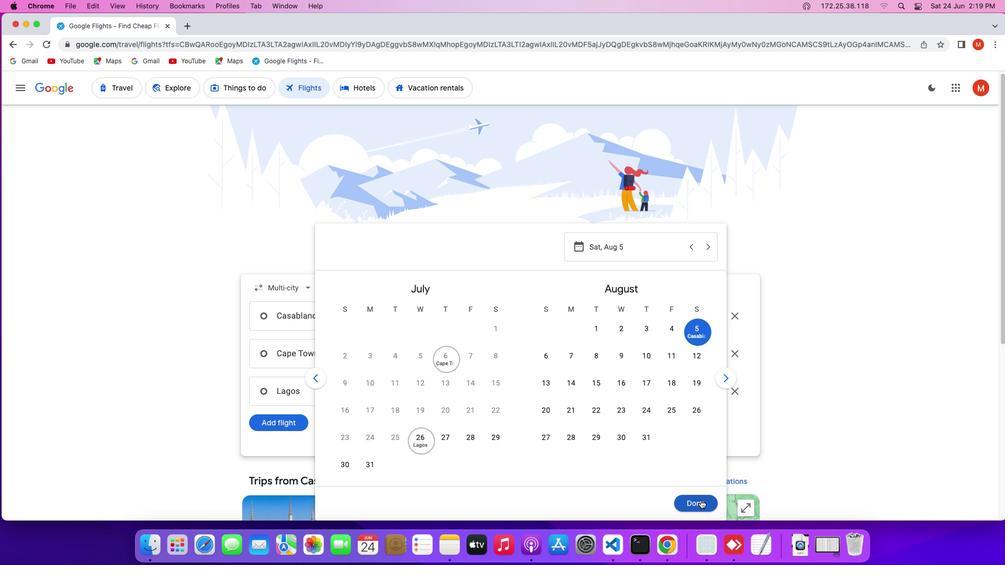
Action: Mouse pressed left at (701, 499)
Screenshot: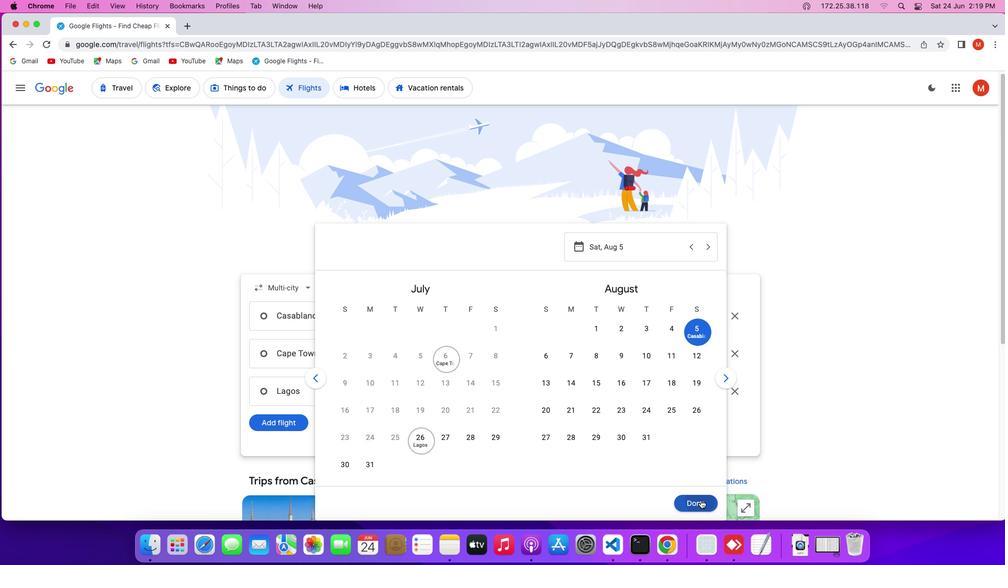 
Action: Mouse moved to (496, 458)
Screenshot: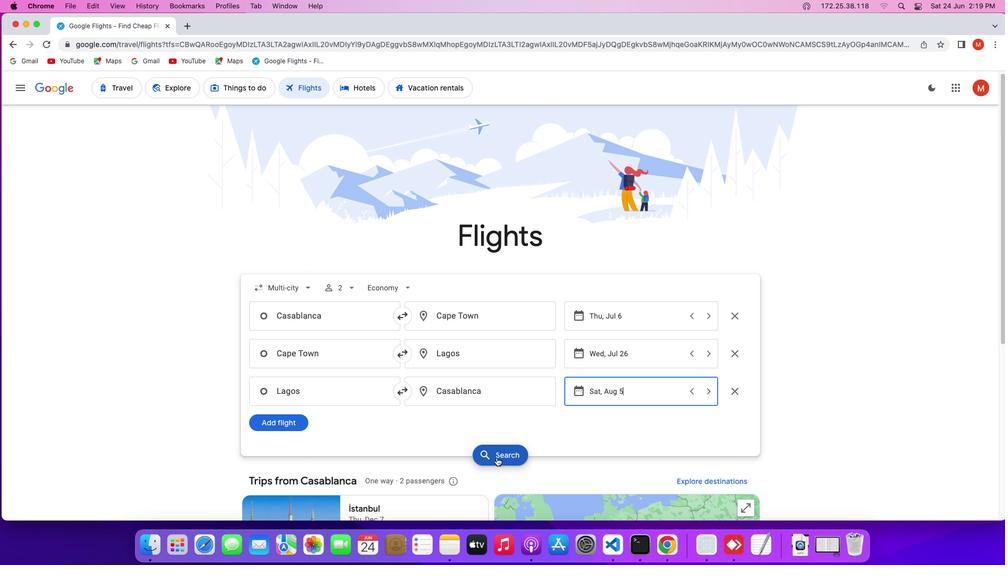 
Action: Mouse pressed left at (496, 458)
Screenshot: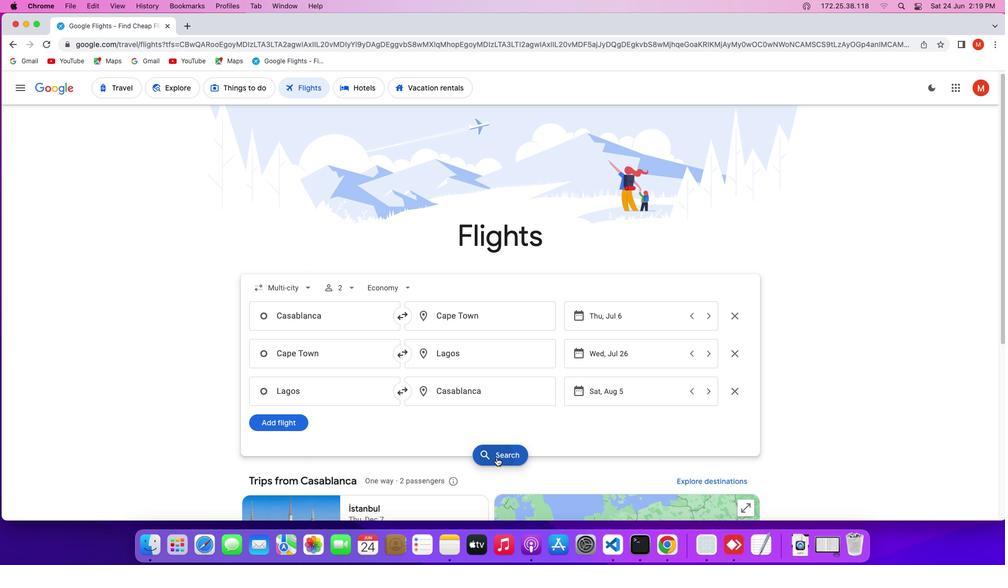 
Action: Mouse moved to (312, 283)
Screenshot: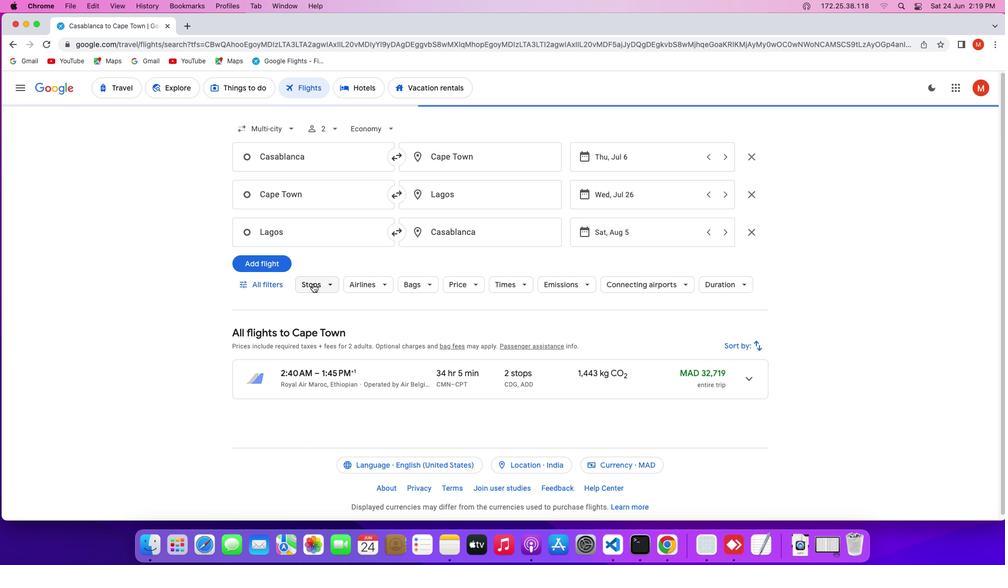 
Action: Mouse pressed left at (312, 283)
Screenshot: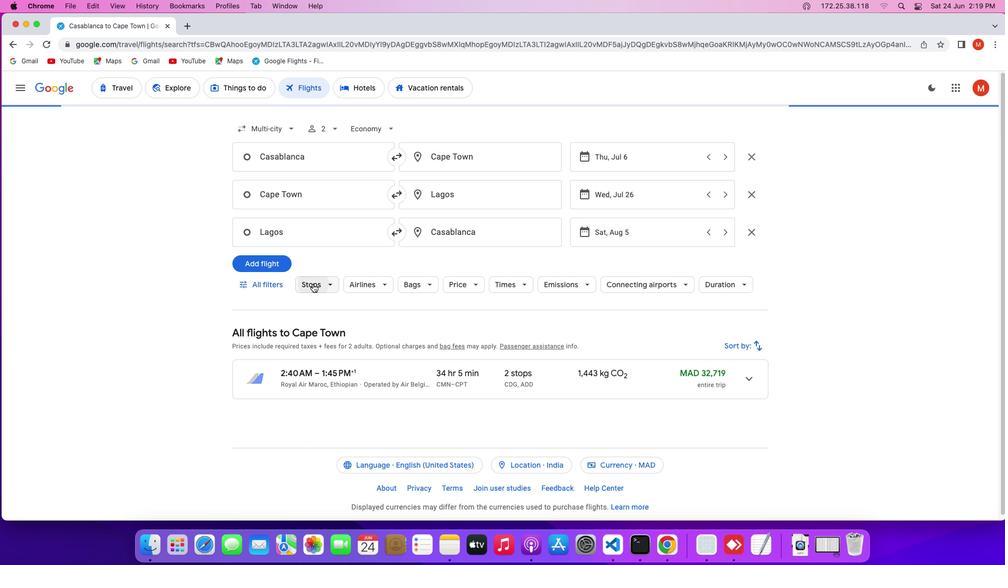 
Action: Mouse moved to (320, 385)
Screenshot: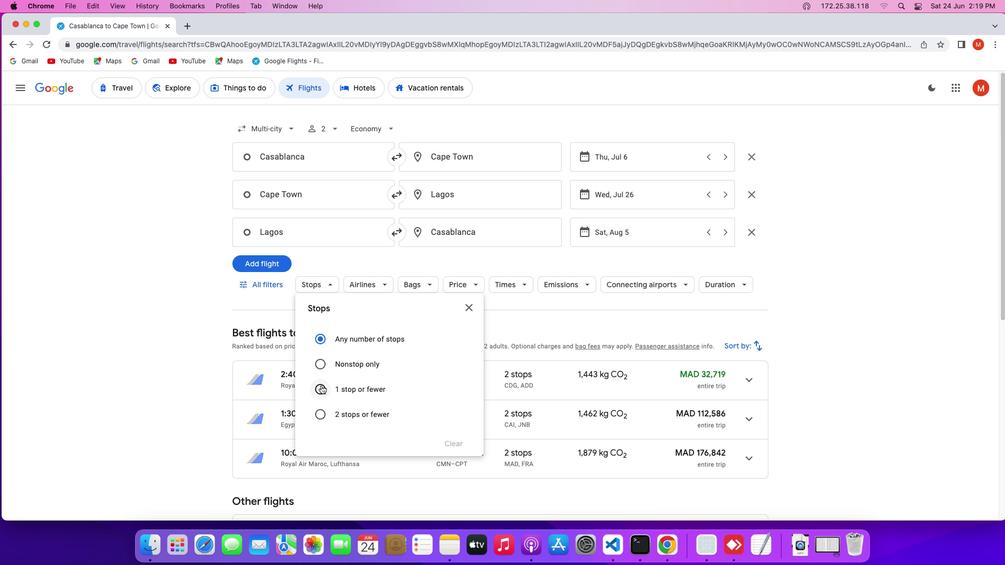 
Action: Mouse pressed left at (320, 385)
Screenshot: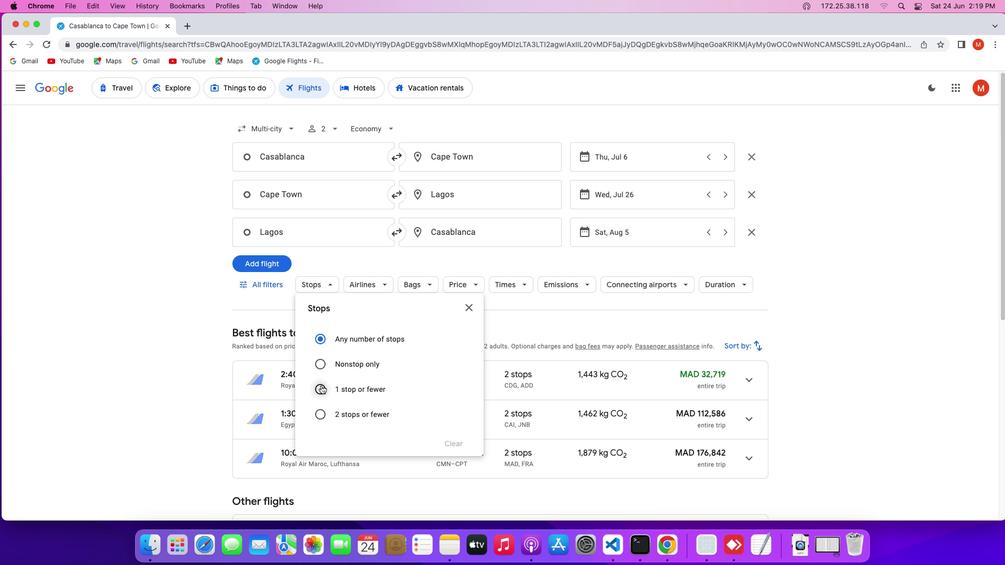 
Action: Mouse moved to (407, 279)
Screenshot: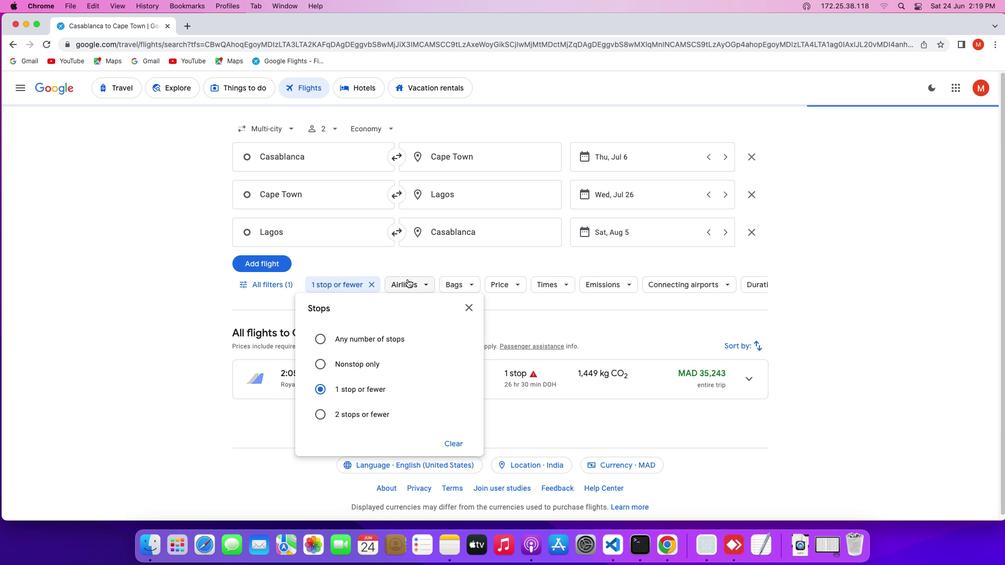 
Action: Mouse pressed left at (407, 279)
Screenshot: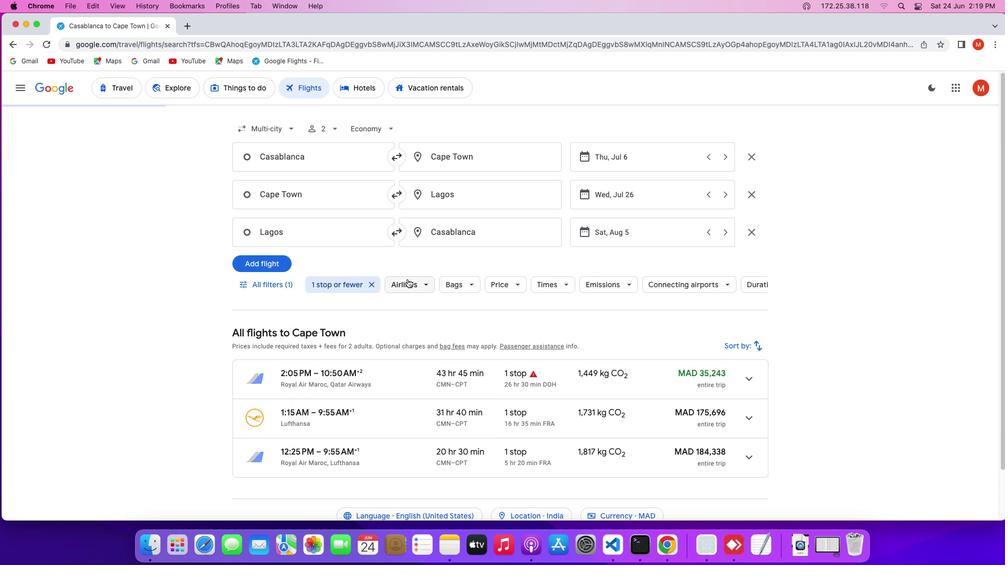 
Action: Mouse moved to (543, 336)
Screenshot: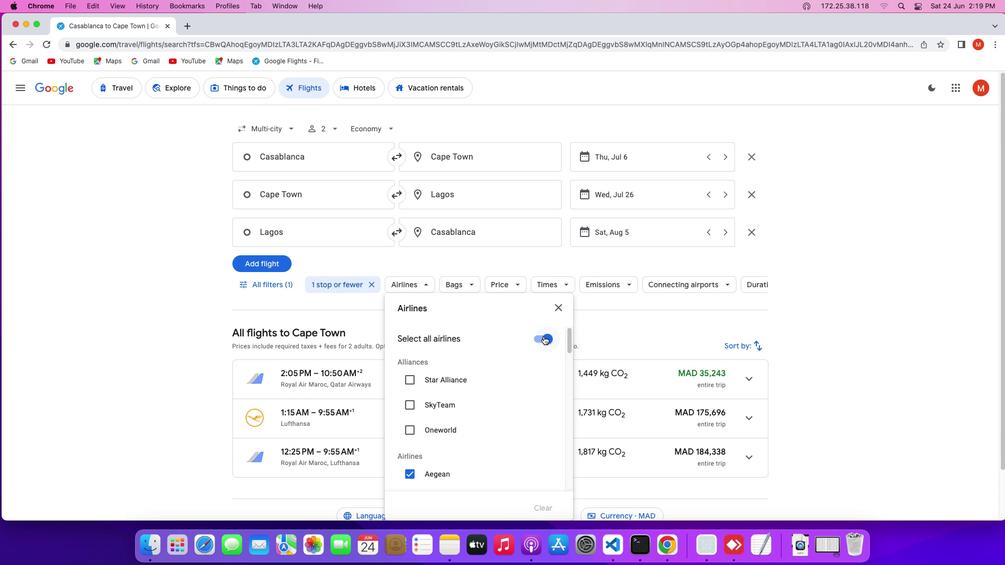 
Action: Mouse pressed left at (543, 336)
Screenshot: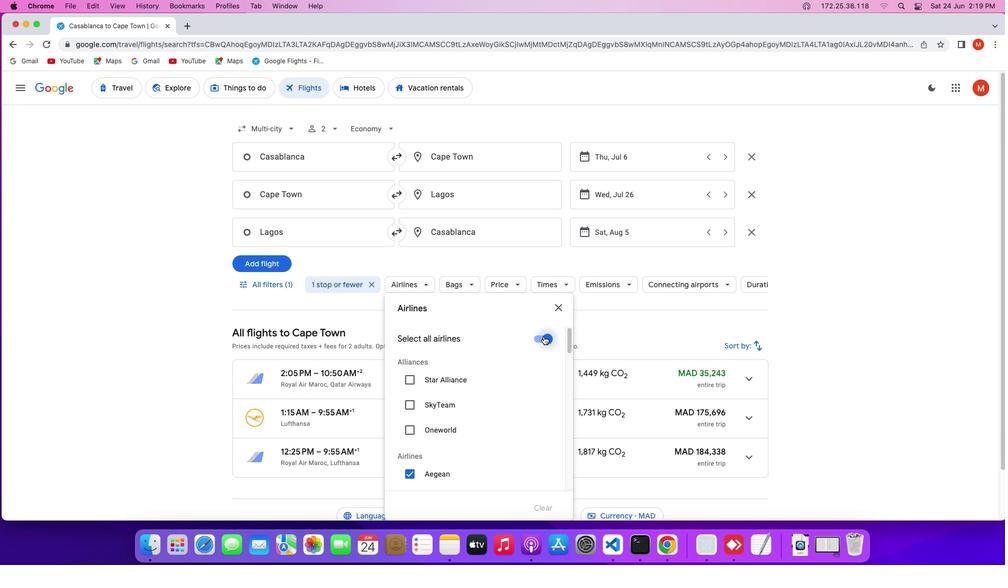 
Action: Mouse moved to (470, 385)
Screenshot: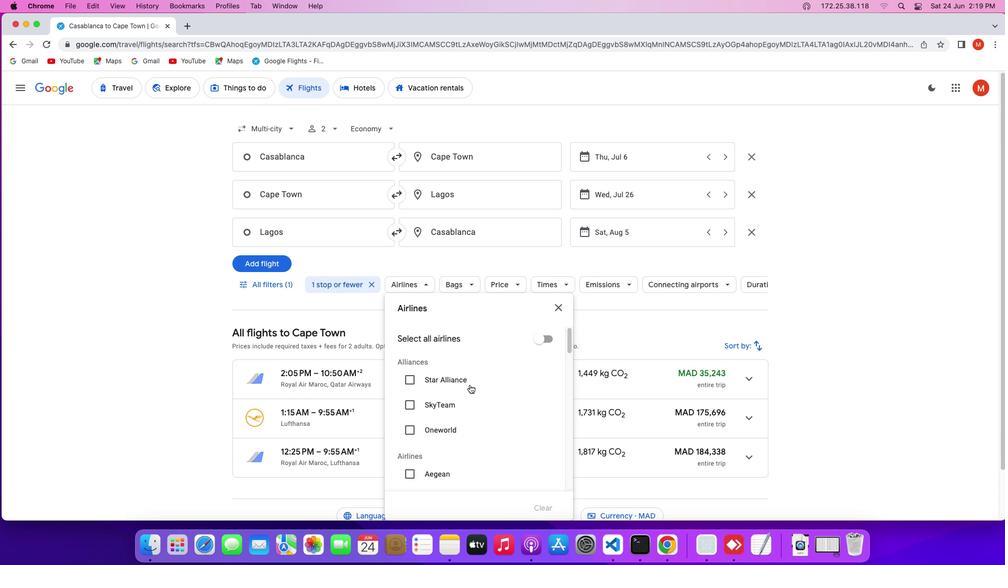 
Action: Mouse scrolled (470, 385) with delta (0, 0)
Screenshot: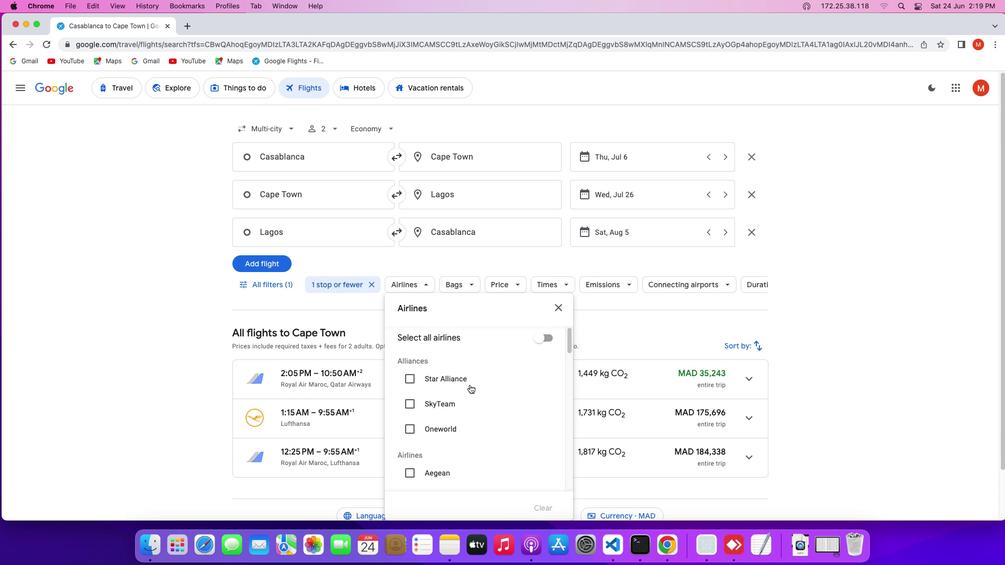 
Action: Mouse scrolled (470, 385) with delta (0, 0)
Screenshot: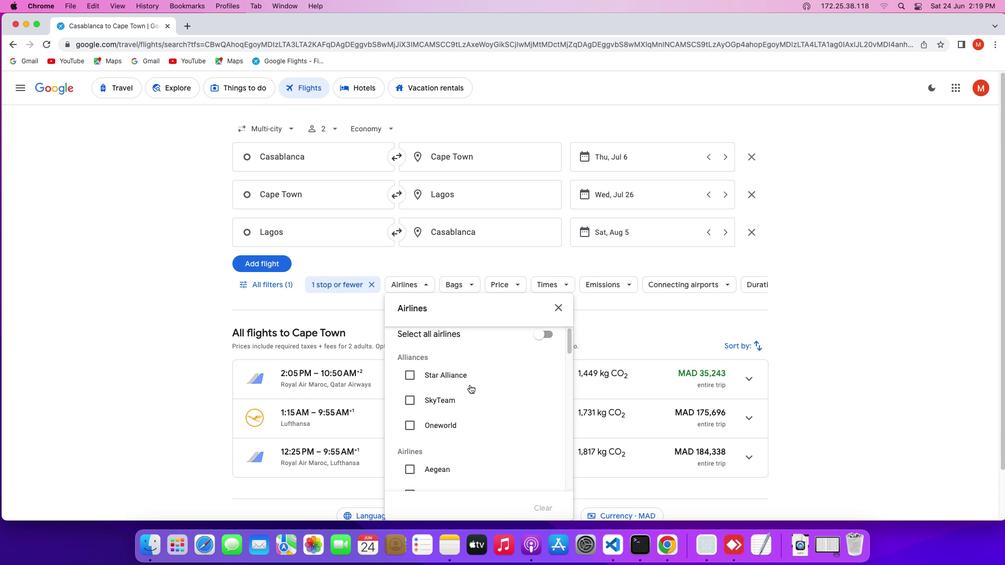 
Action: Mouse scrolled (470, 385) with delta (0, 0)
Screenshot: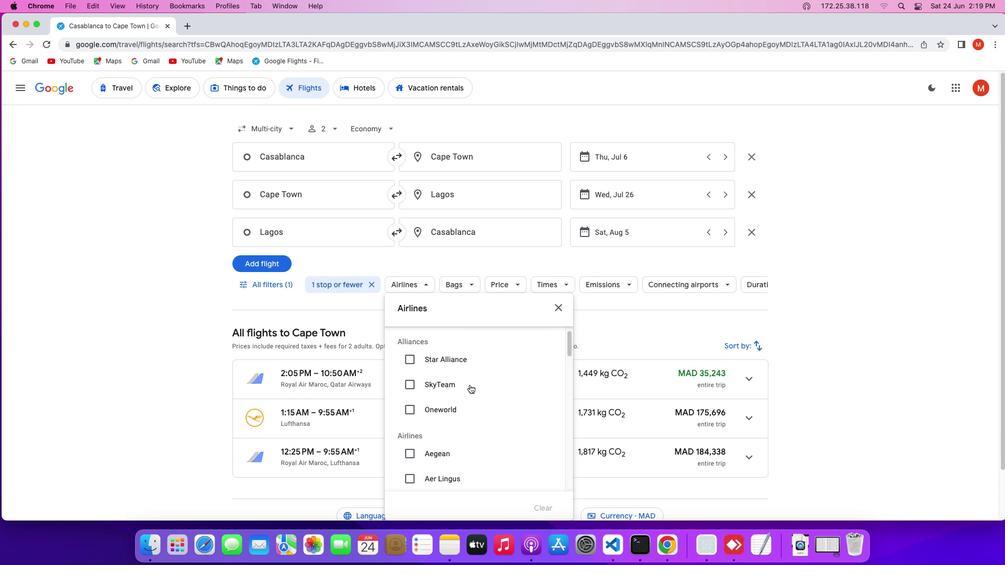 
Action: Mouse scrolled (470, 385) with delta (0, 0)
Screenshot: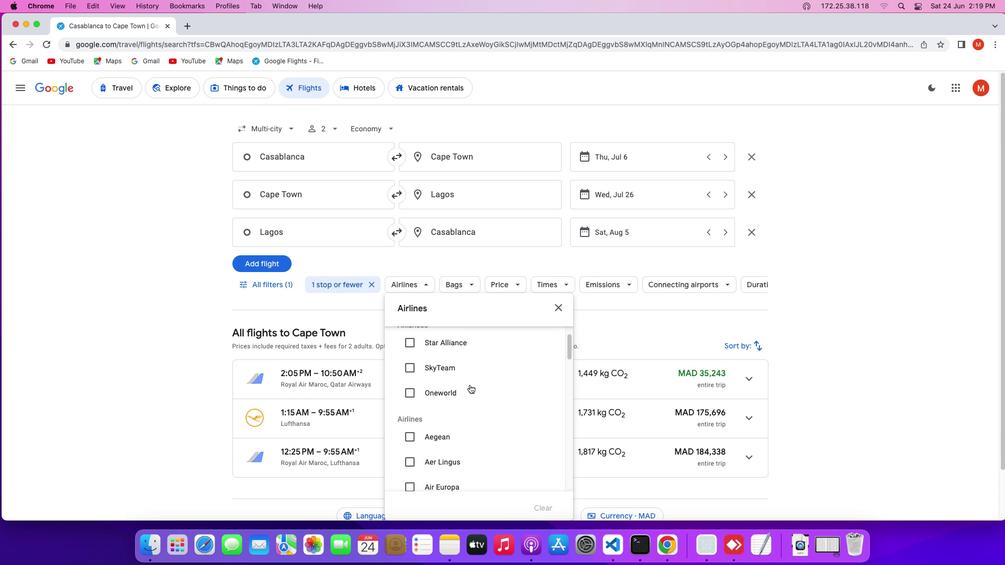 
Action: Mouse scrolled (470, 385) with delta (0, 0)
Screenshot: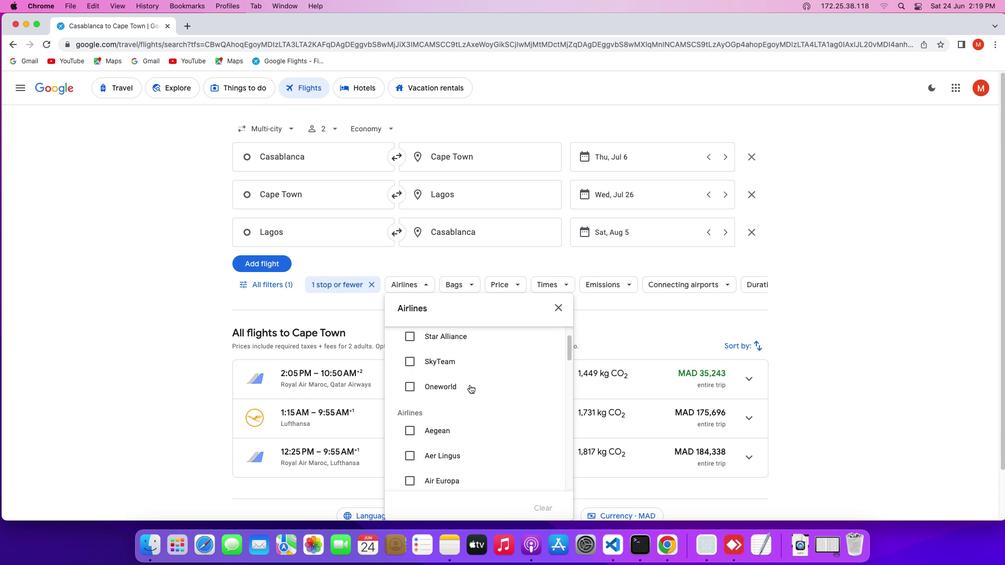 
Action: Mouse scrolled (470, 385) with delta (0, 0)
Screenshot: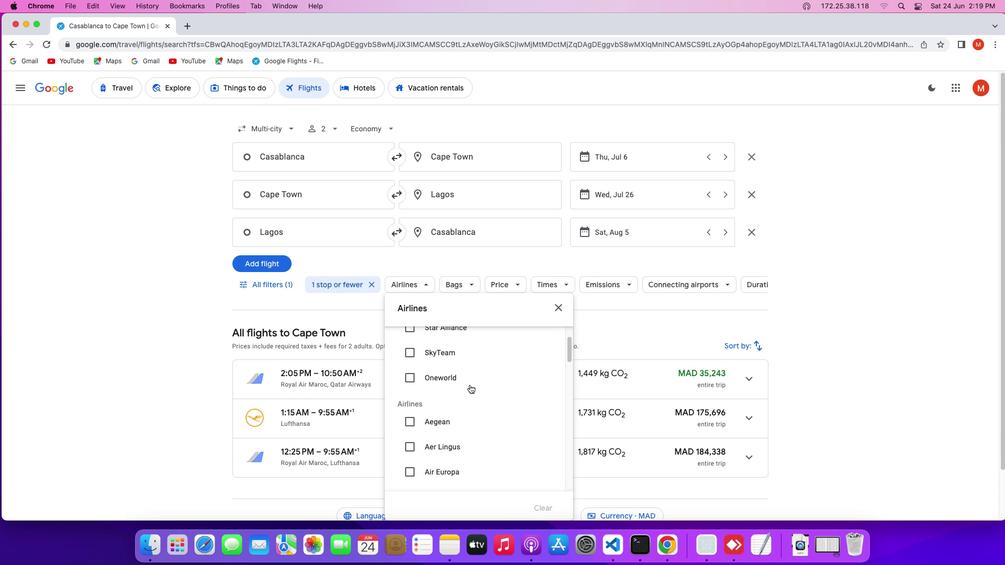 
Action: Mouse scrolled (470, 385) with delta (0, 0)
Screenshot: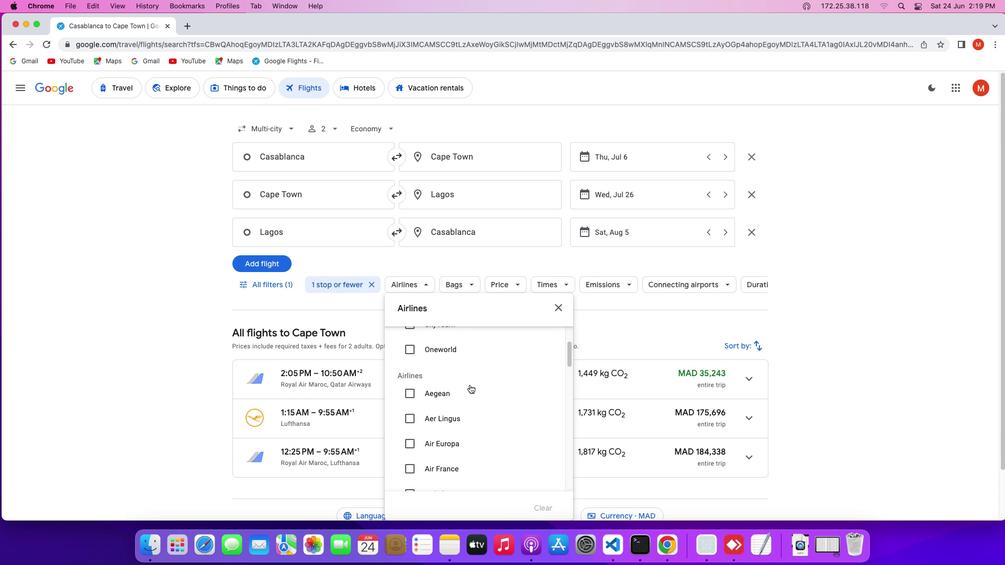 
Action: Mouse scrolled (470, 385) with delta (0, 0)
Screenshot: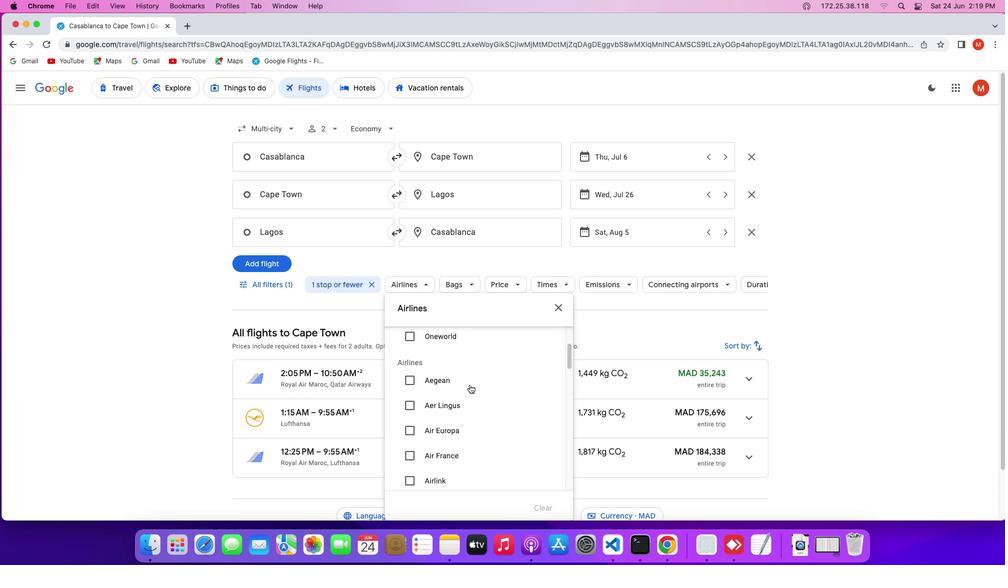 
Action: Mouse scrolled (470, 385) with delta (0, -1)
Screenshot: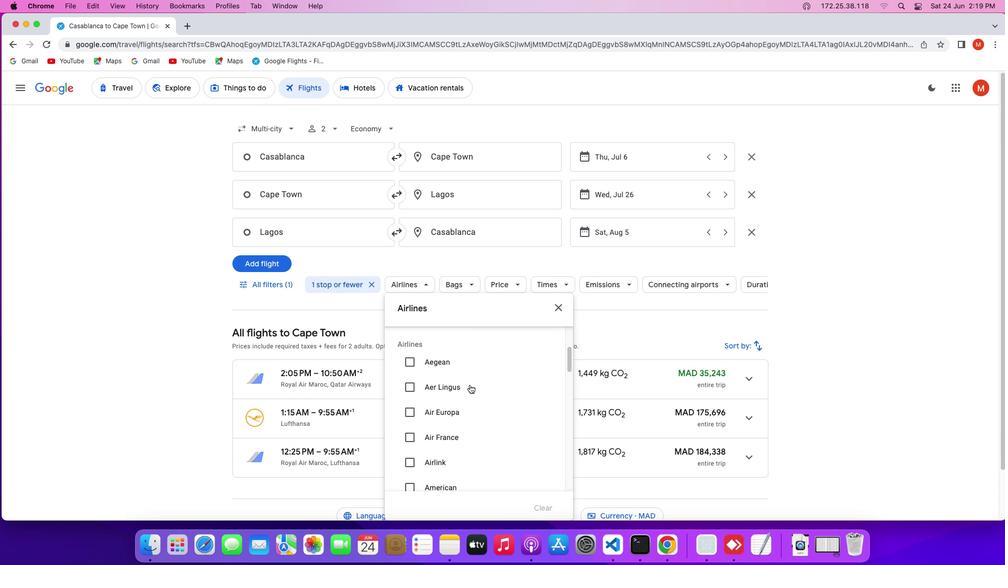 
Action: Mouse scrolled (470, 385) with delta (0, -1)
Screenshot: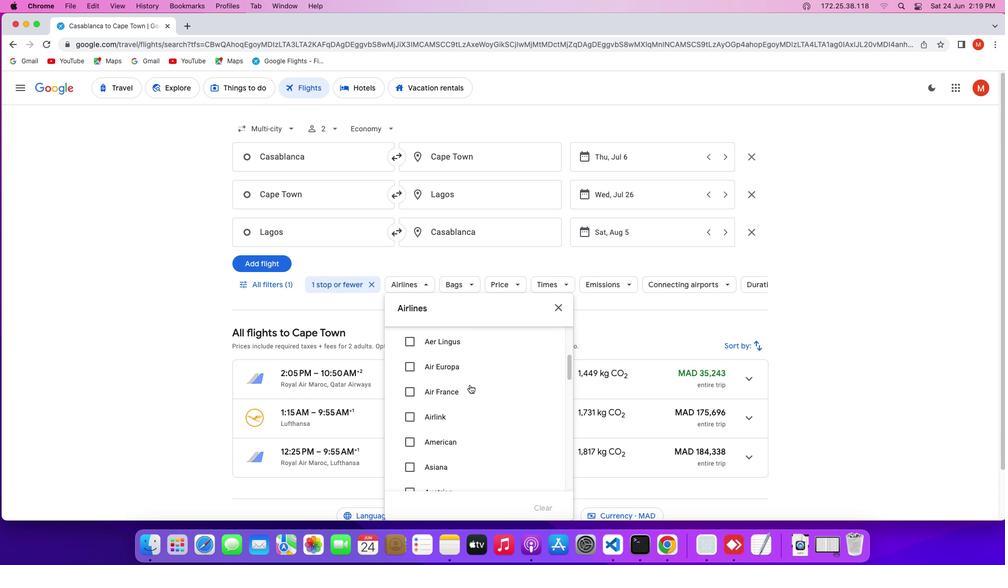 
Action: Mouse scrolled (470, 385) with delta (0, 0)
Screenshot: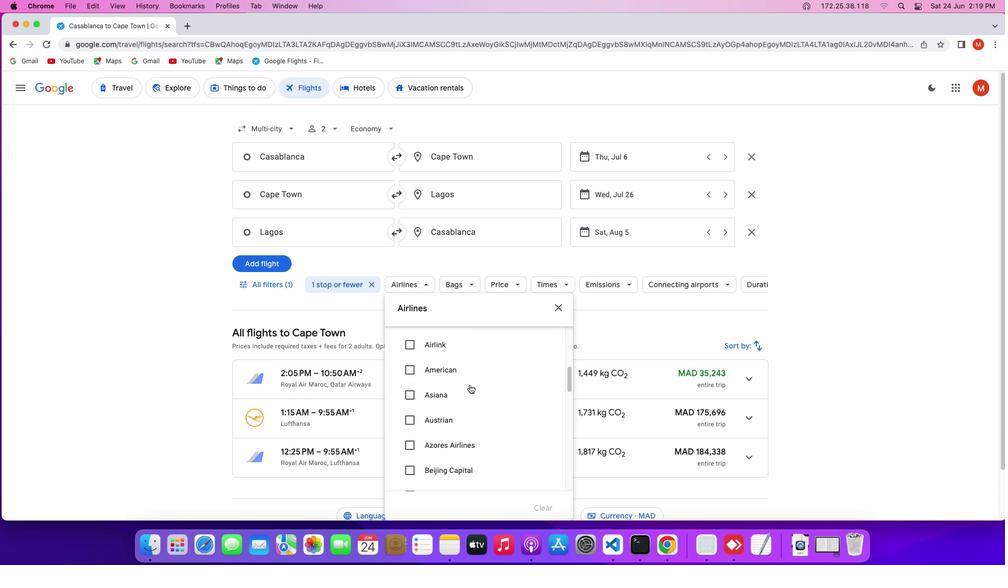 
Action: Mouse scrolled (470, 385) with delta (0, 0)
Screenshot: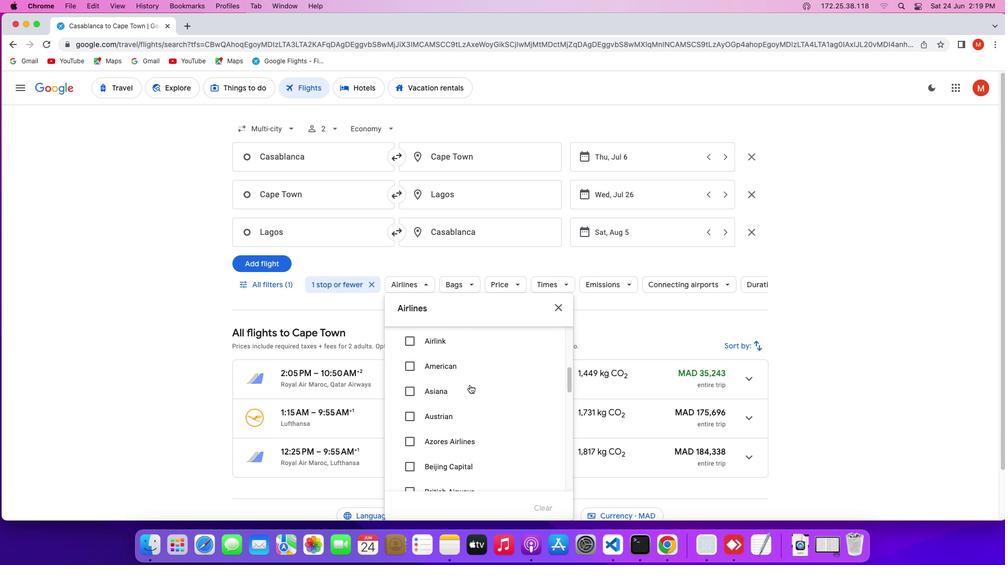
Action: Mouse scrolled (470, 385) with delta (0, 0)
Screenshot: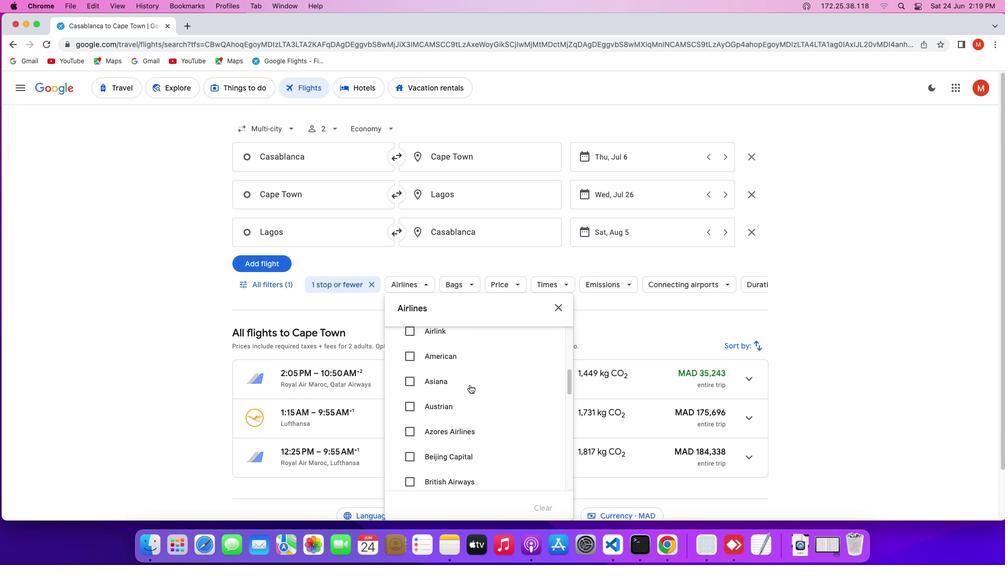 
Action: Mouse scrolled (470, 385) with delta (0, 0)
Screenshot: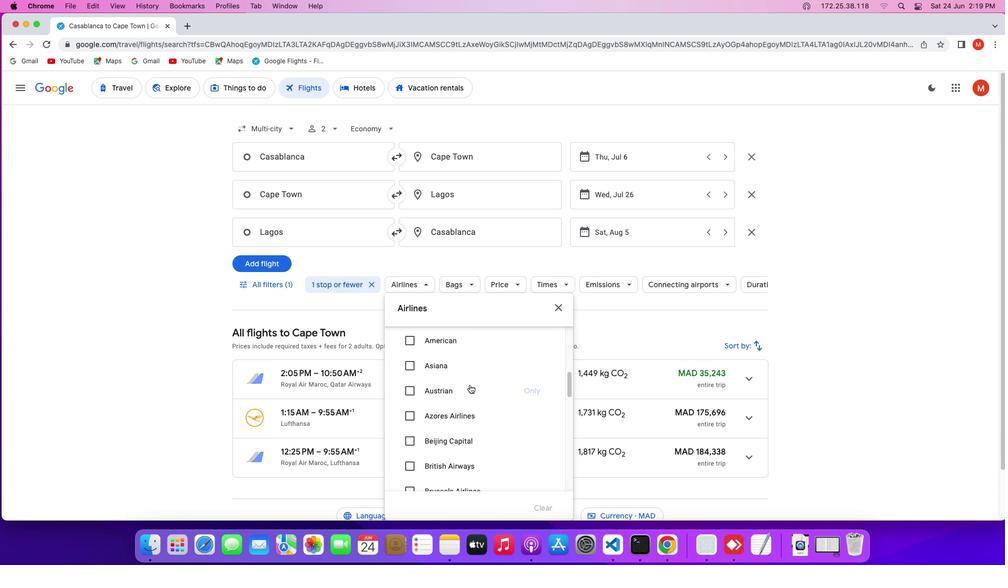 
Action: Mouse scrolled (470, 385) with delta (0, 0)
Screenshot: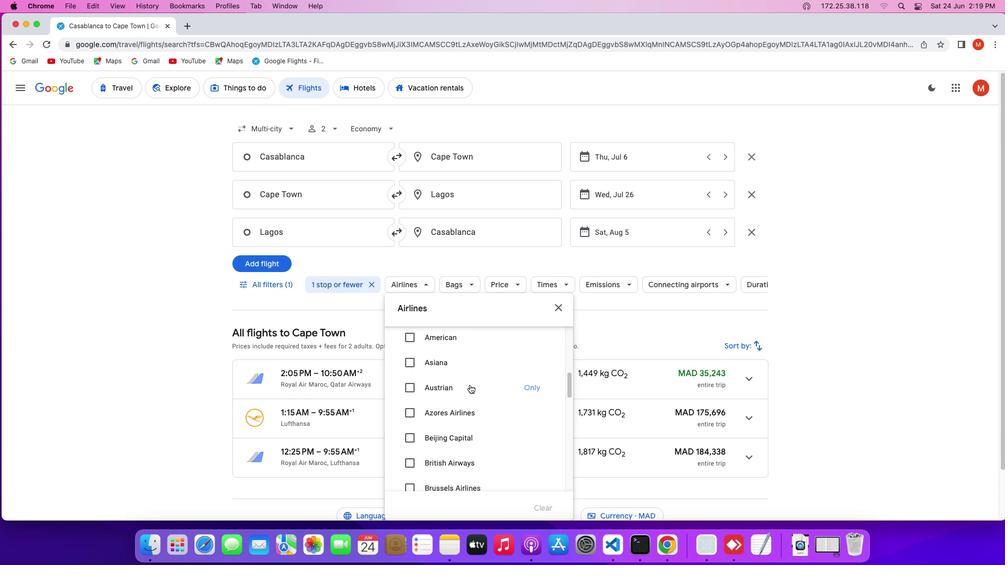 
Action: Mouse scrolled (470, 385) with delta (0, 0)
Screenshot: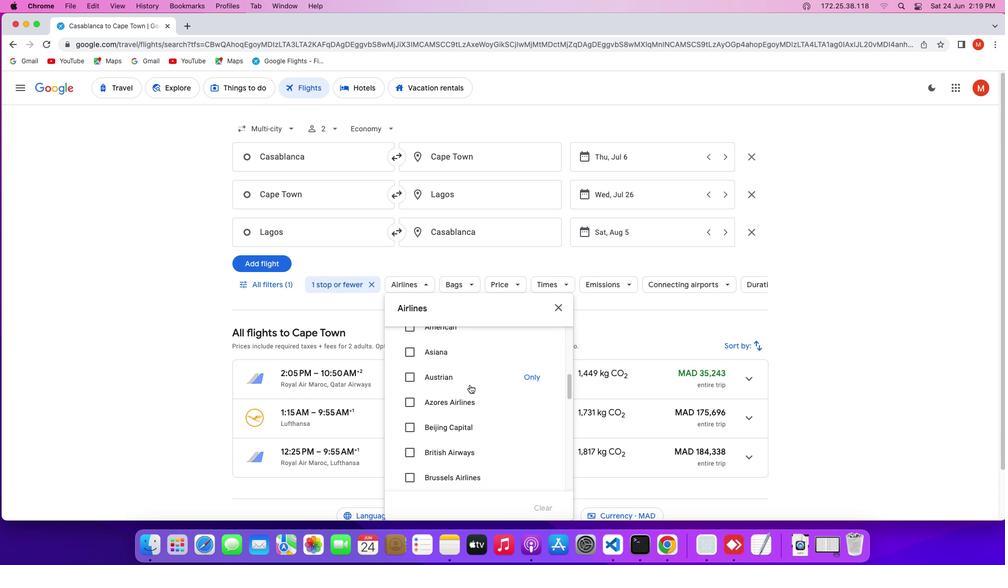 
Action: Mouse scrolled (470, 385) with delta (0, 0)
Screenshot: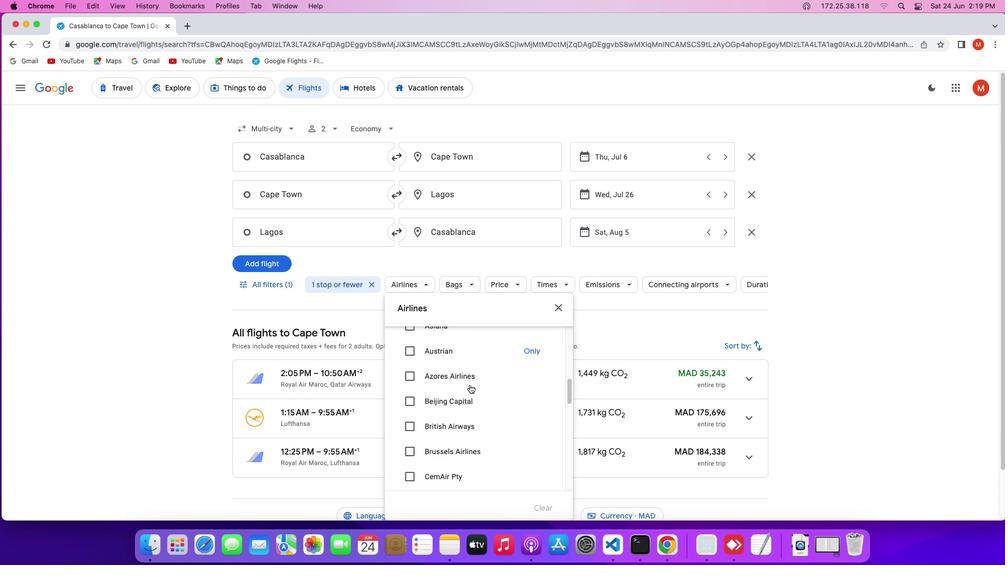 
Action: Mouse moved to (470, 385)
Screenshot: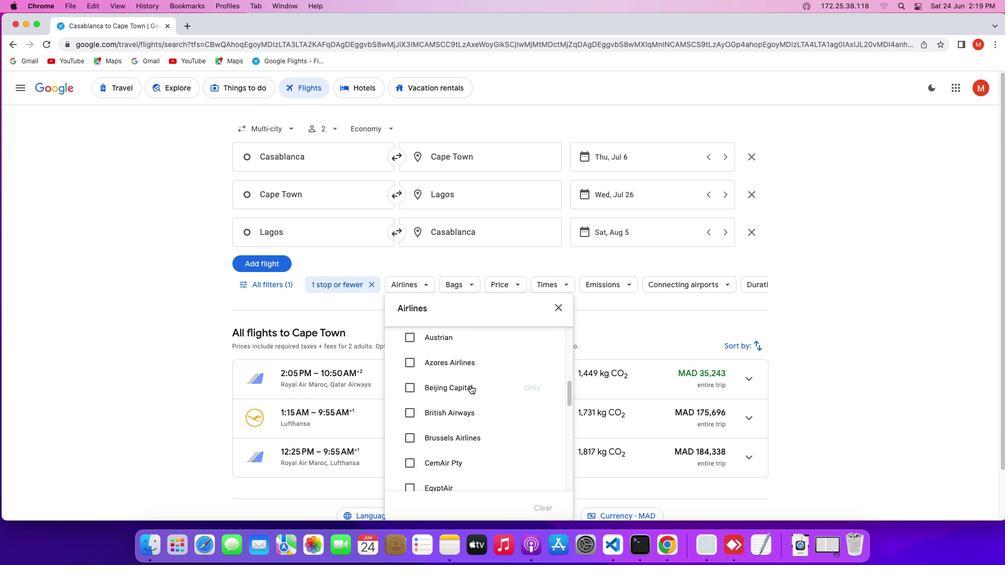 
Action: Mouse scrolled (470, 385) with delta (0, 0)
Screenshot: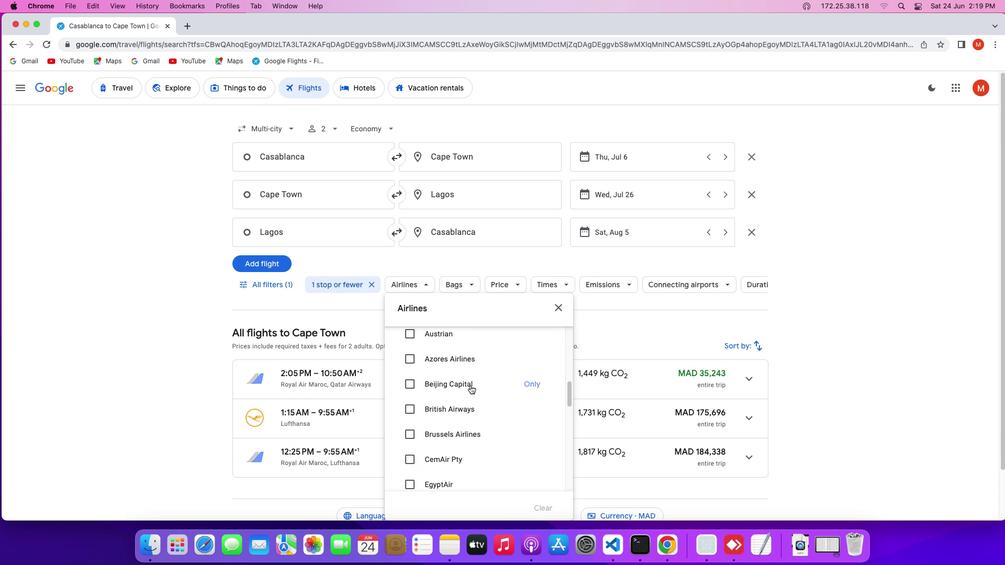 
Action: Mouse scrolled (470, 385) with delta (0, 0)
Screenshot: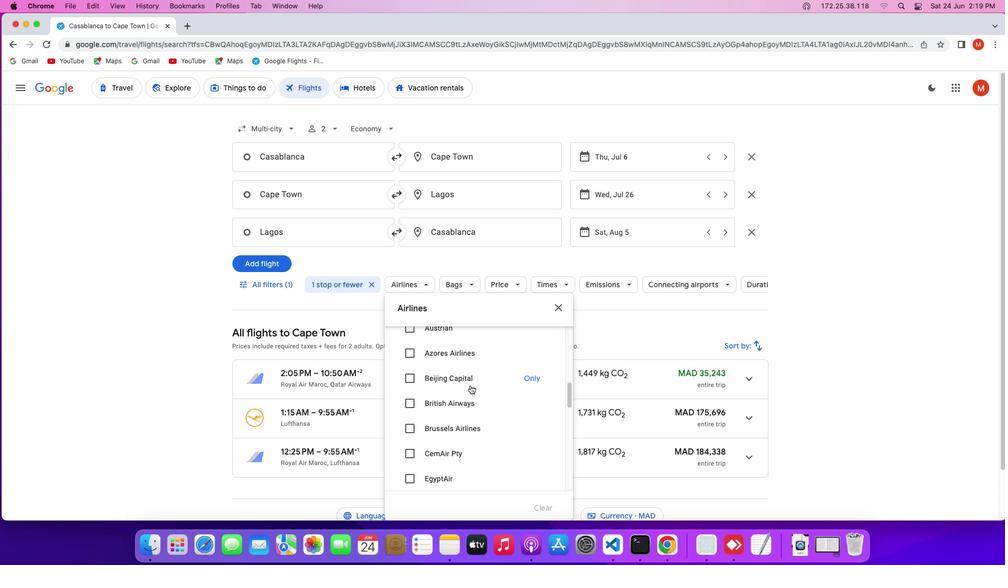 
Action: Mouse scrolled (470, 385) with delta (0, -1)
Screenshot: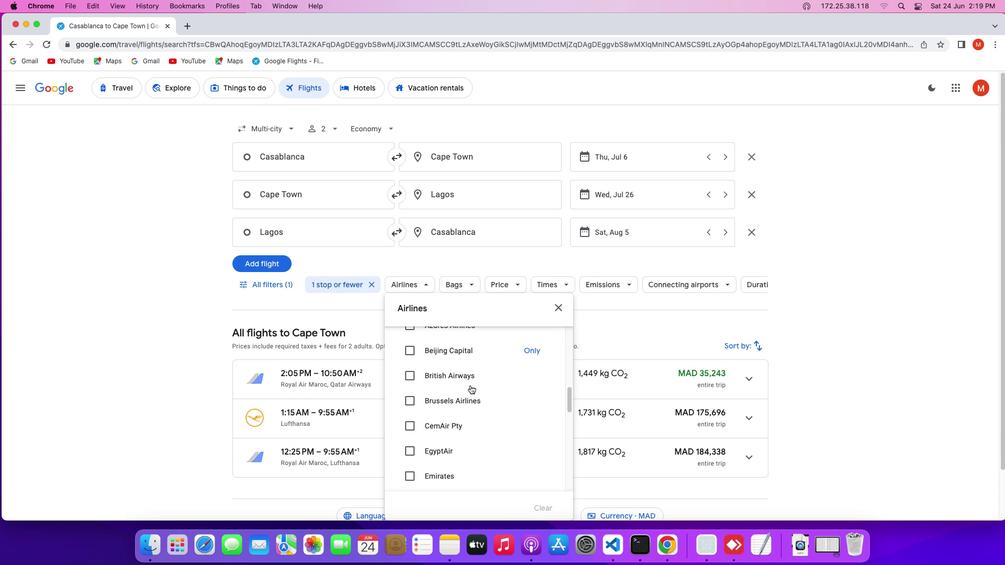 
Action: Mouse scrolled (470, 385) with delta (0, 0)
Screenshot: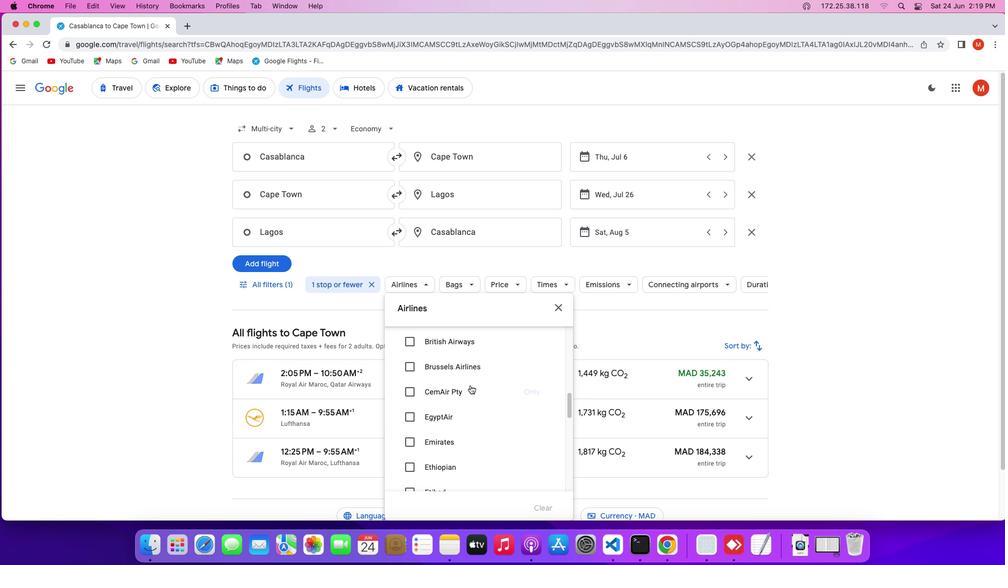 
Action: Mouse scrolled (470, 385) with delta (0, 0)
Screenshot: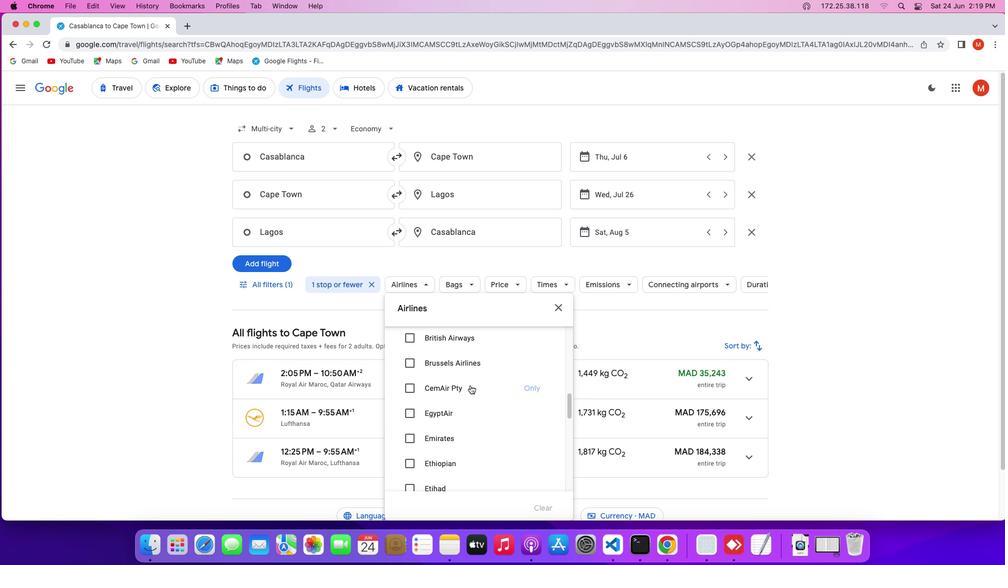
Action: Mouse scrolled (470, 385) with delta (0, 0)
Screenshot: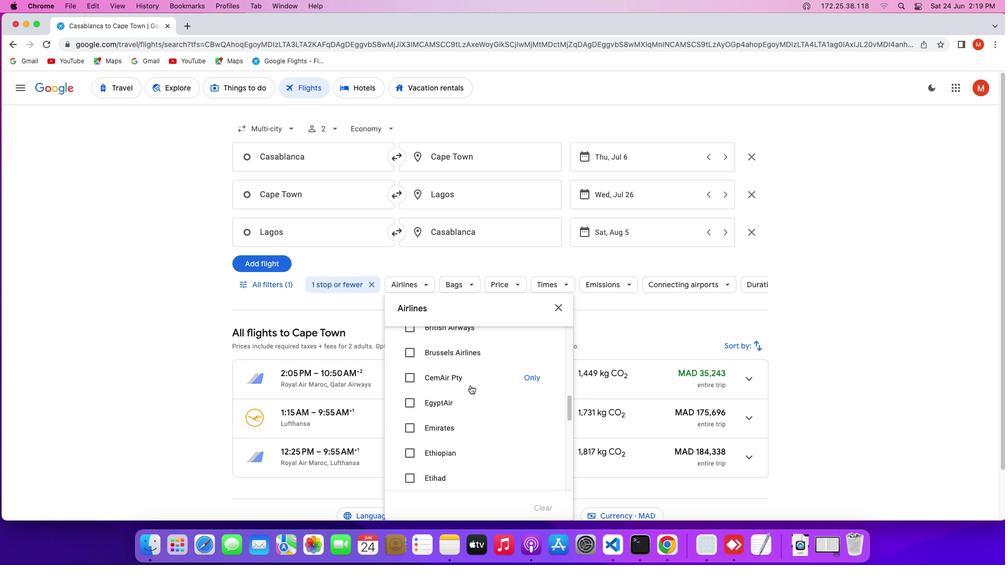 
Action: Mouse moved to (409, 423)
Screenshot: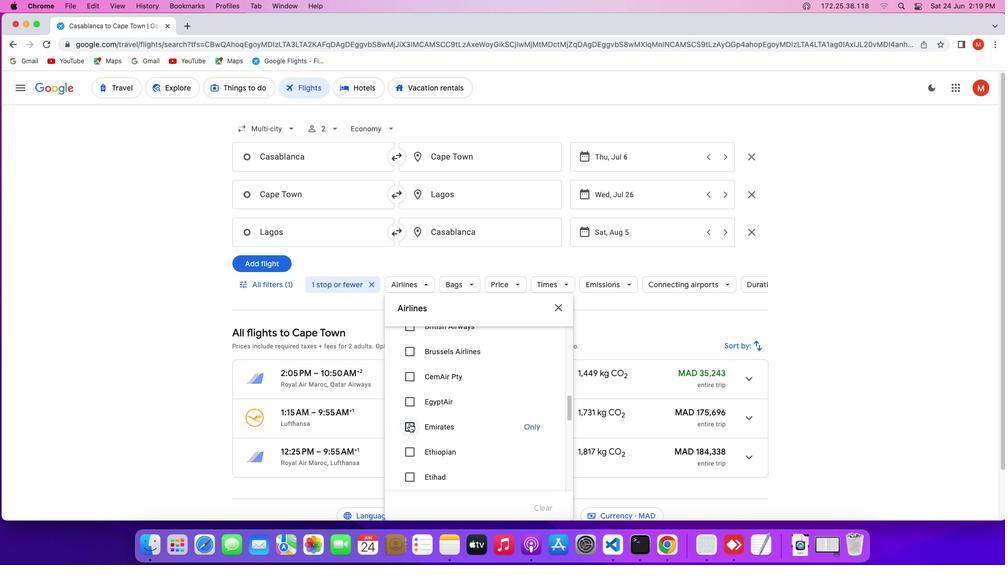 
Action: Mouse pressed left at (409, 423)
Screenshot: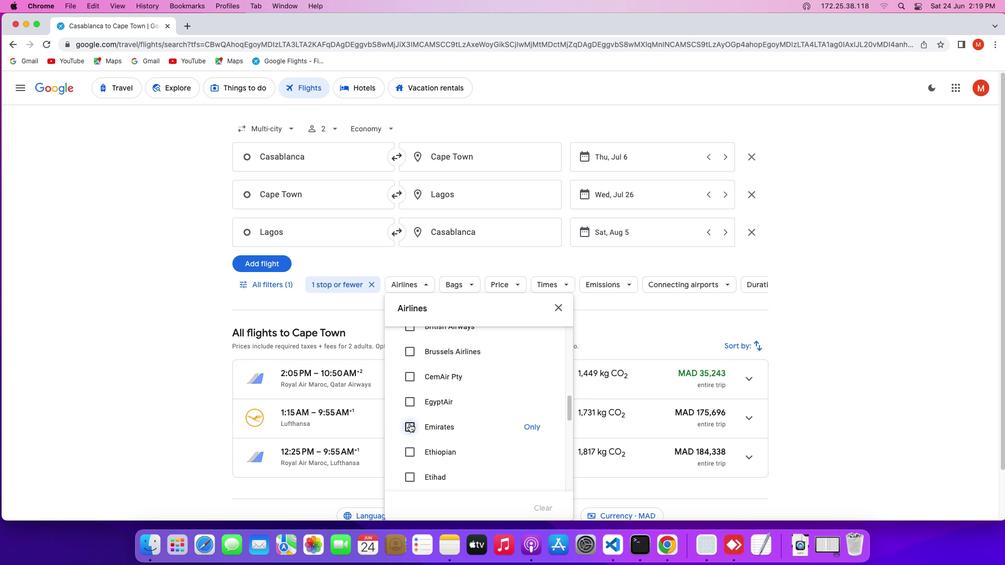 
Action: Mouse moved to (516, 285)
Screenshot: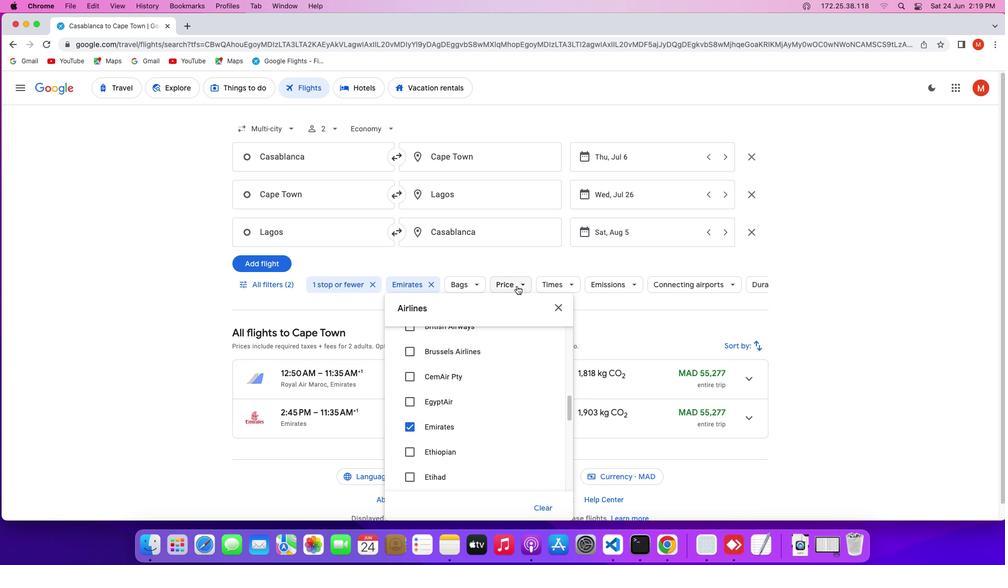 
Action: Mouse pressed left at (516, 285)
Screenshot: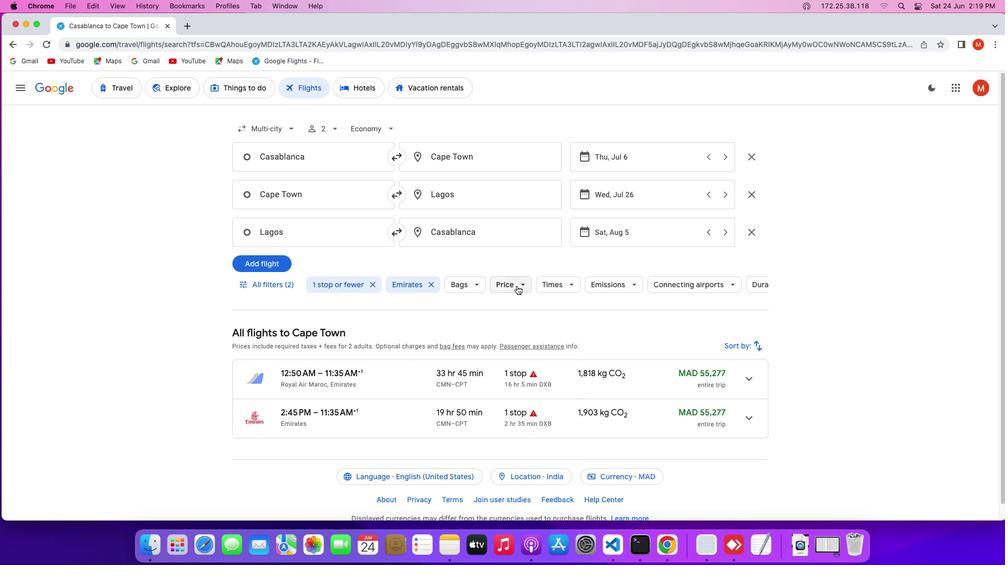 
Action: Mouse moved to (662, 358)
Screenshot: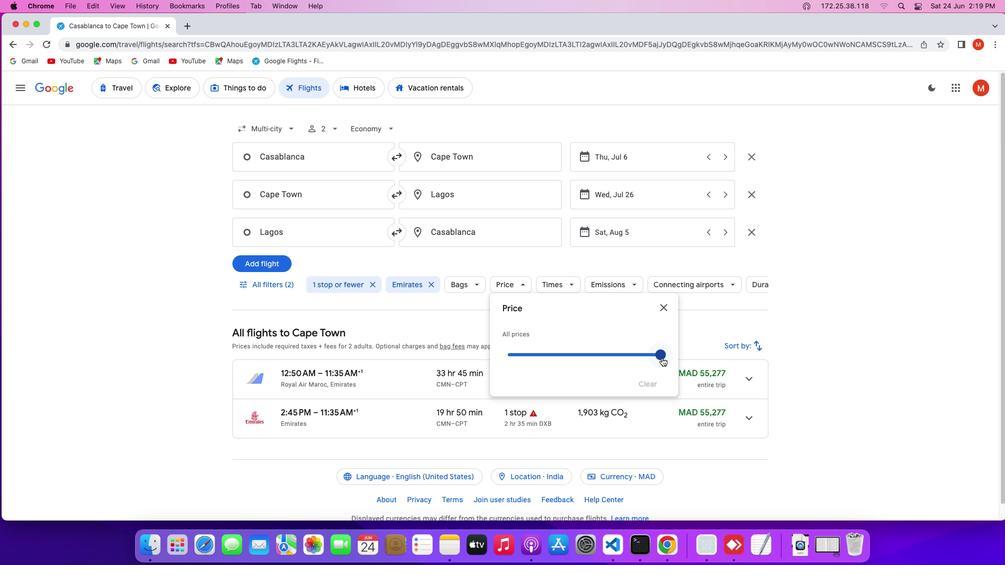 
Action: Mouse pressed left at (662, 358)
Screenshot: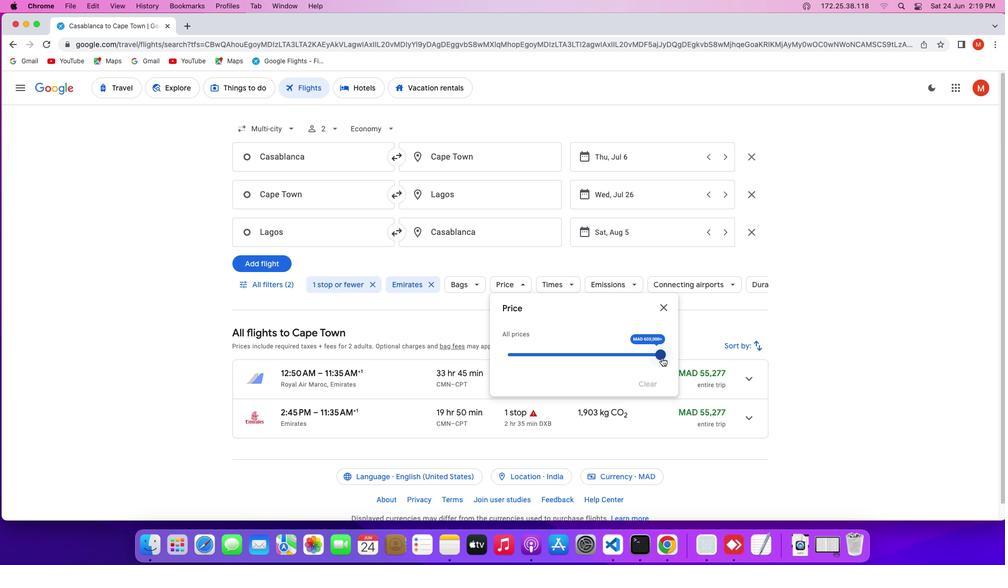 
Action: Mouse moved to (609, 284)
Screenshot: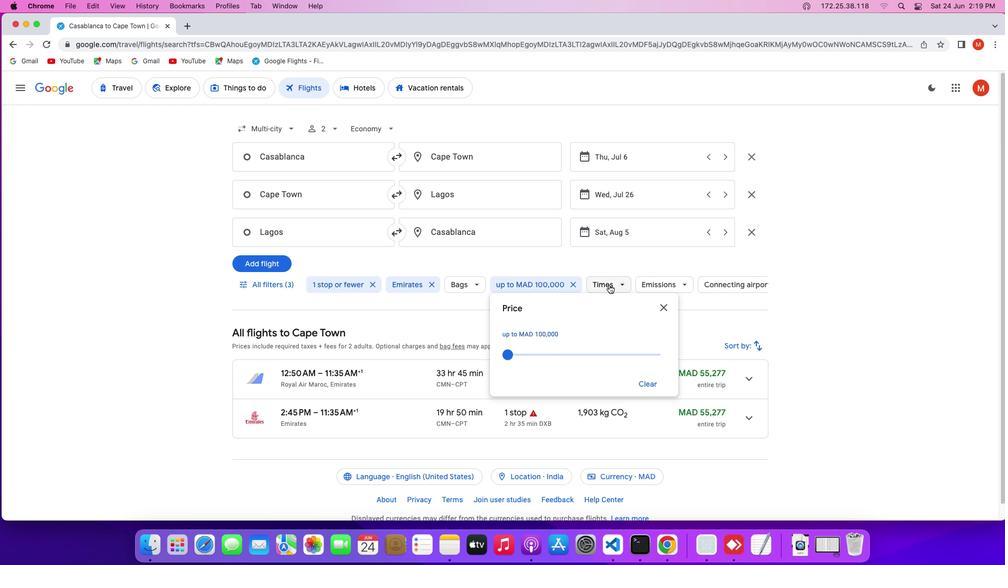 
Action: Mouse pressed left at (609, 284)
Screenshot: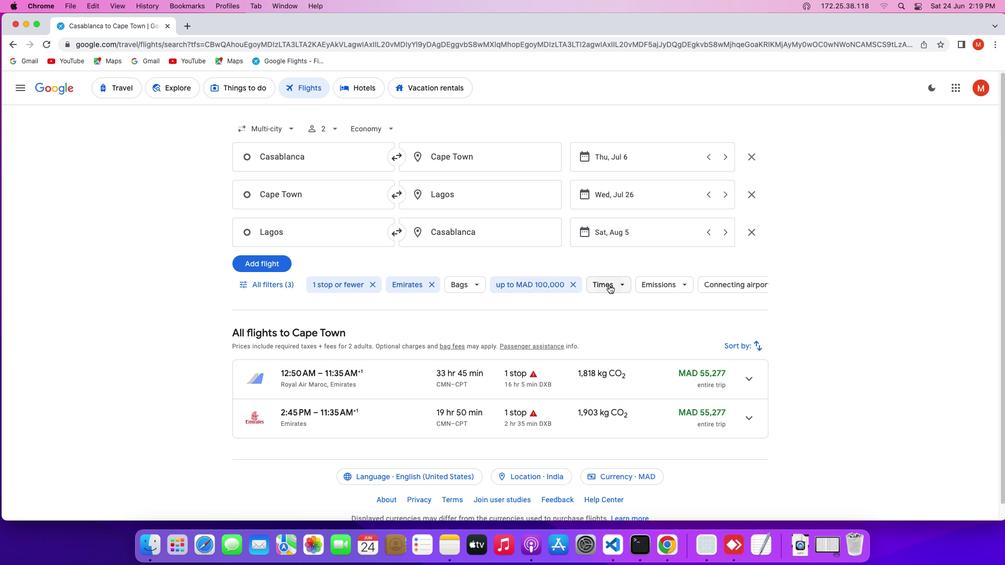 
Action: Mouse moved to (609, 412)
Screenshot: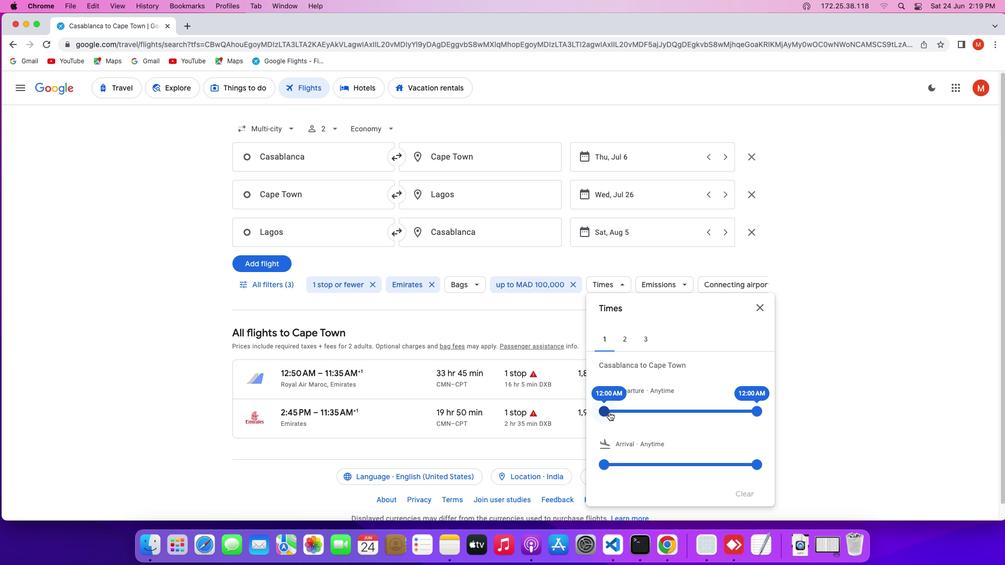 
Action: Mouse pressed left at (609, 412)
Screenshot: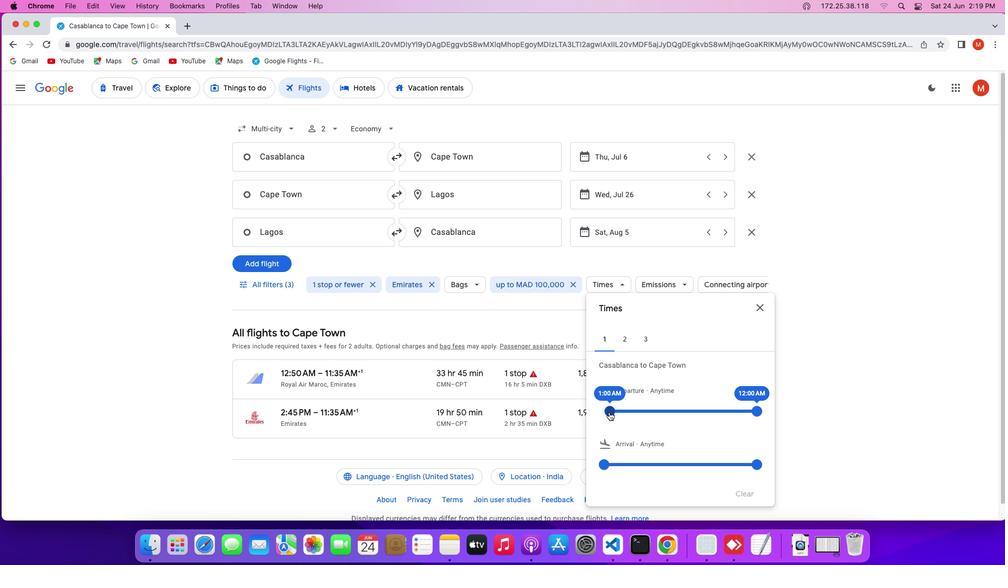 
Action: Mouse moved to (753, 412)
Screenshot: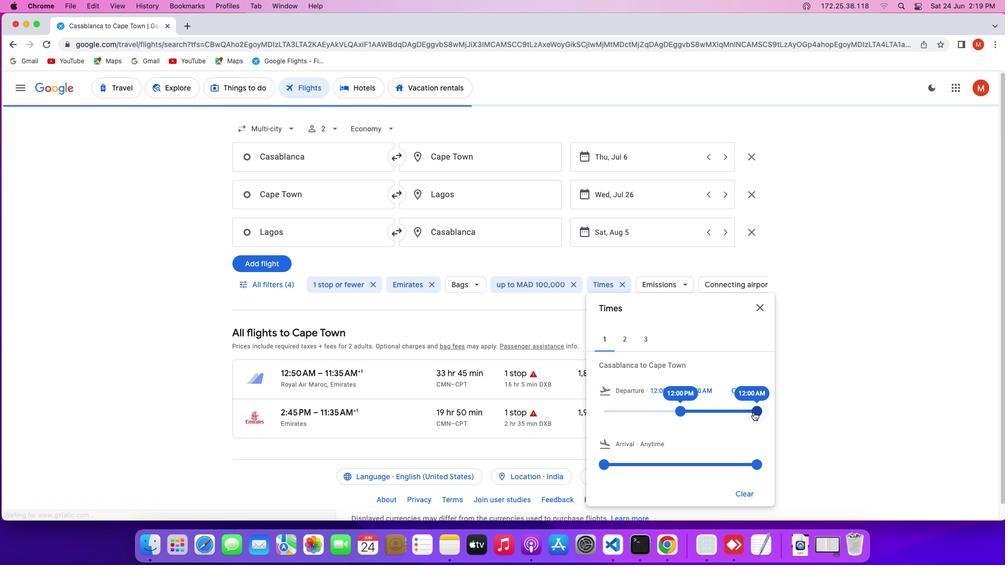 
Action: Mouse pressed left at (753, 412)
Screenshot: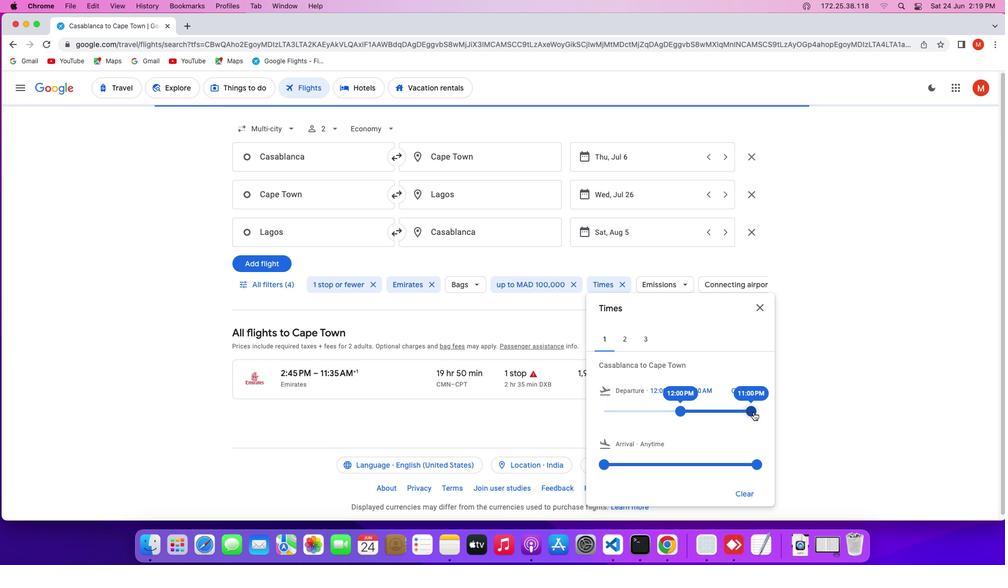 
Action: Mouse moved to (719, 286)
Screenshot: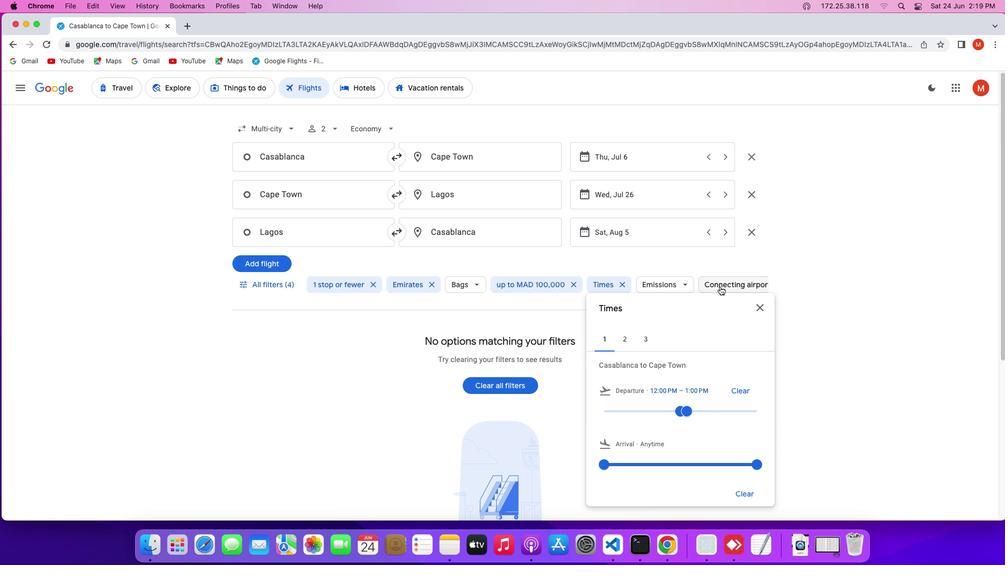 
Action: Mouse pressed left at (719, 286)
Screenshot: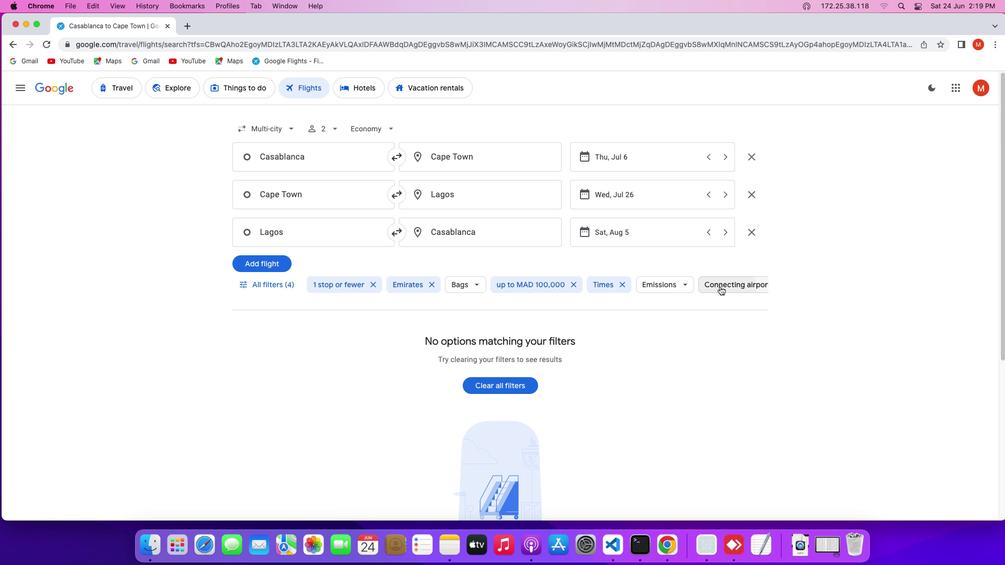 
Action: Mouse moved to (744, 423)
Screenshot: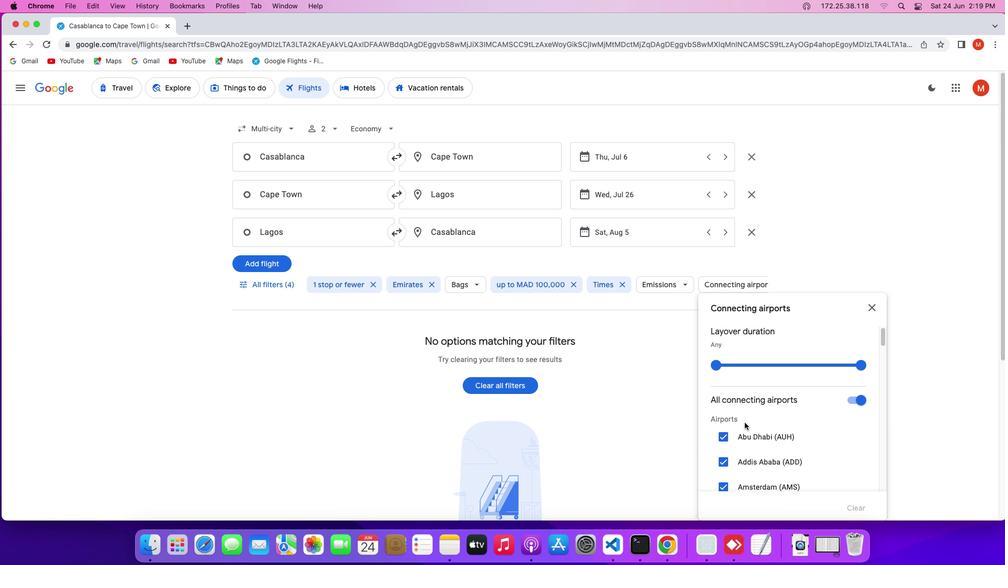 
Action: Mouse scrolled (744, 423) with delta (0, 0)
Screenshot: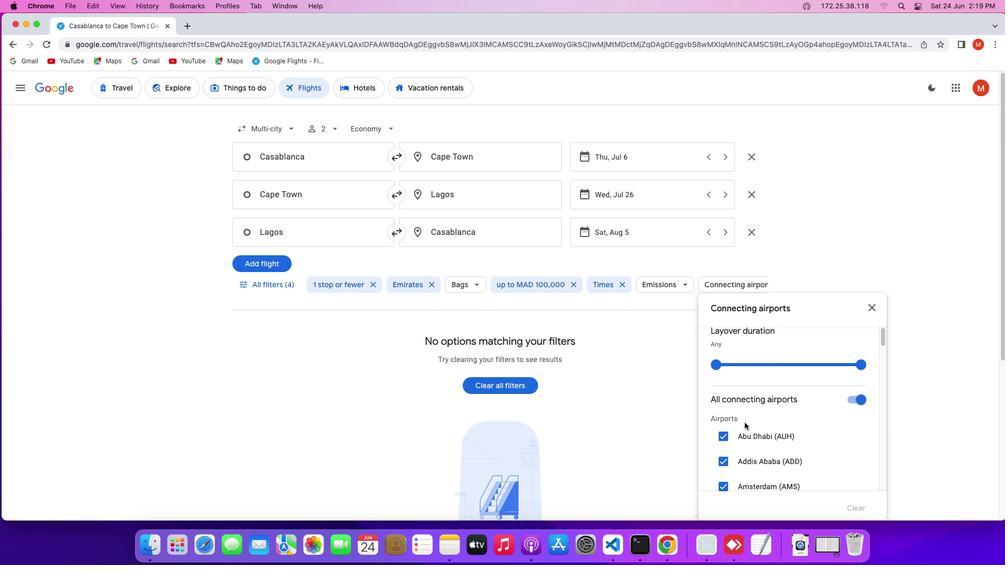 
Action: Mouse scrolled (744, 423) with delta (0, 0)
Screenshot: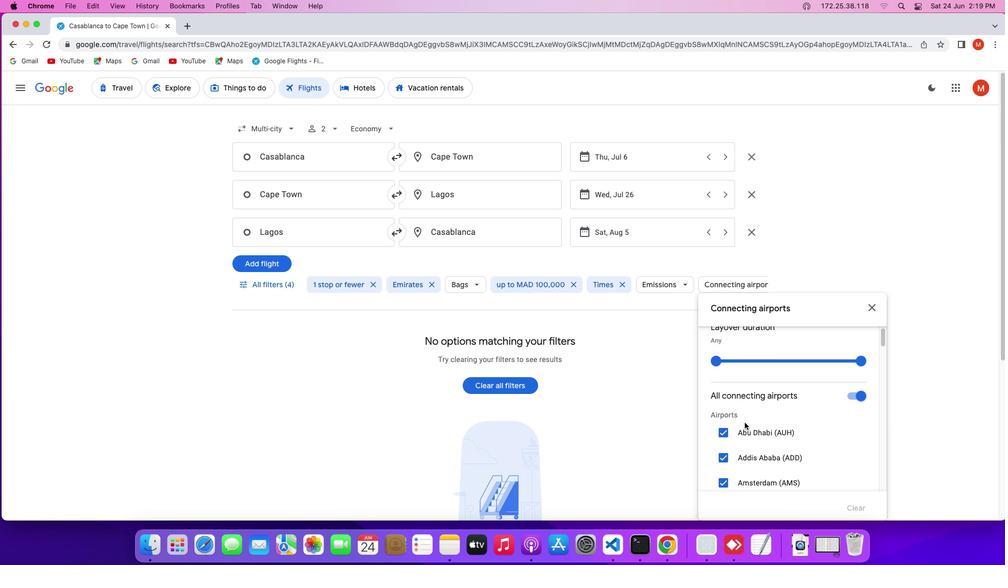 
Action: Mouse scrolled (744, 423) with delta (0, 0)
Screenshot: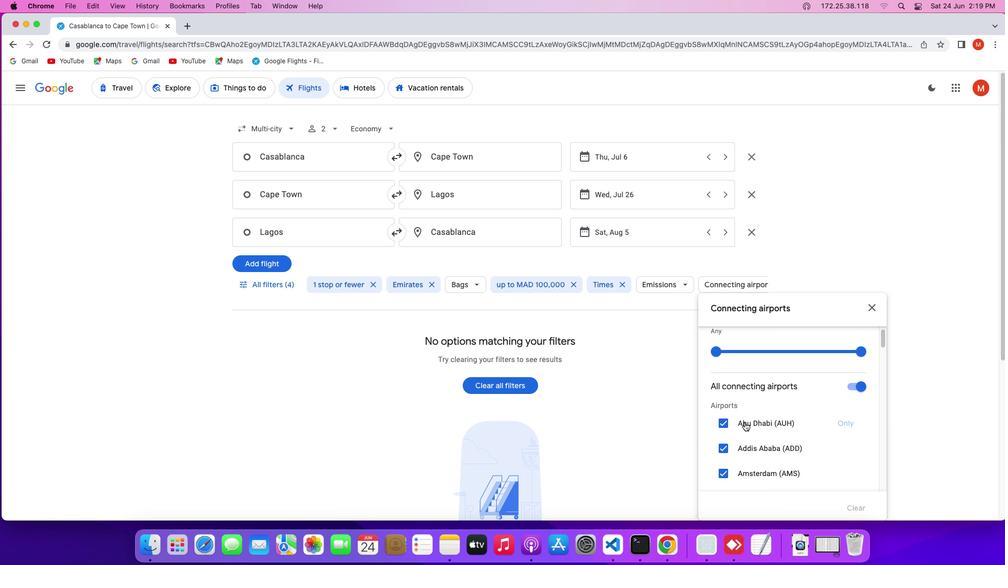 
Action: Mouse moved to (863, 389)
Screenshot: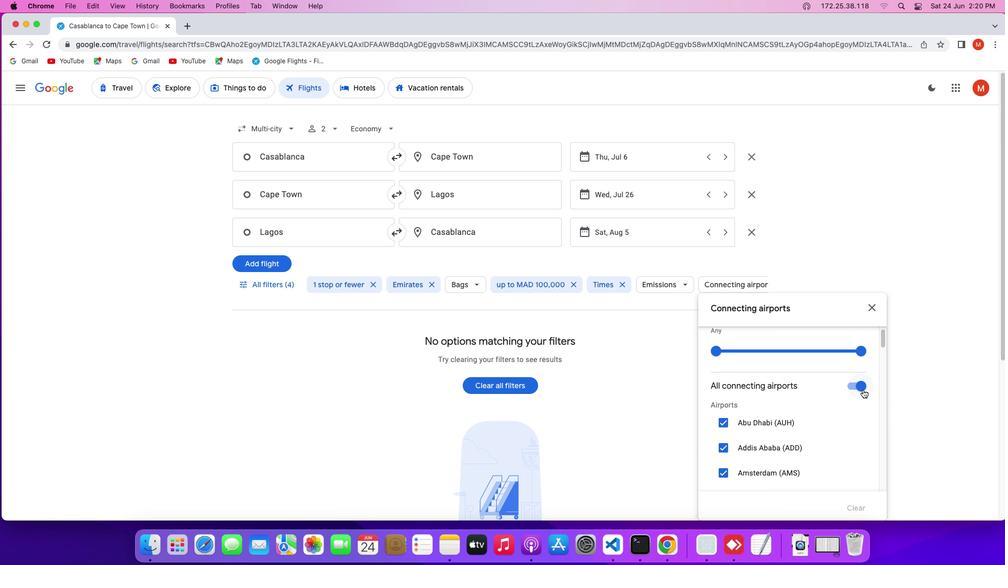 
Action: Mouse pressed left at (863, 389)
Screenshot: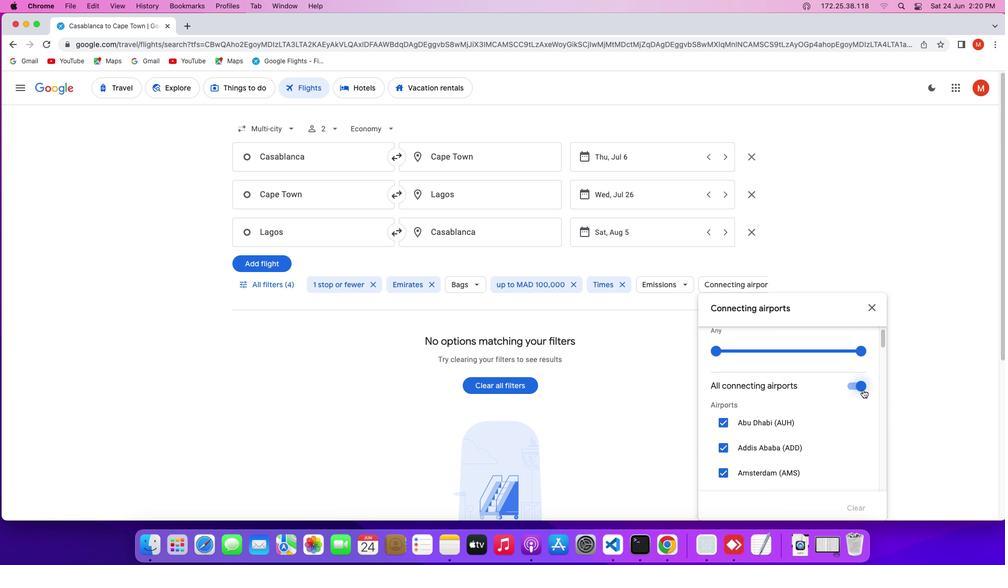 
Action: Mouse moved to (778, 405)
Screenshot: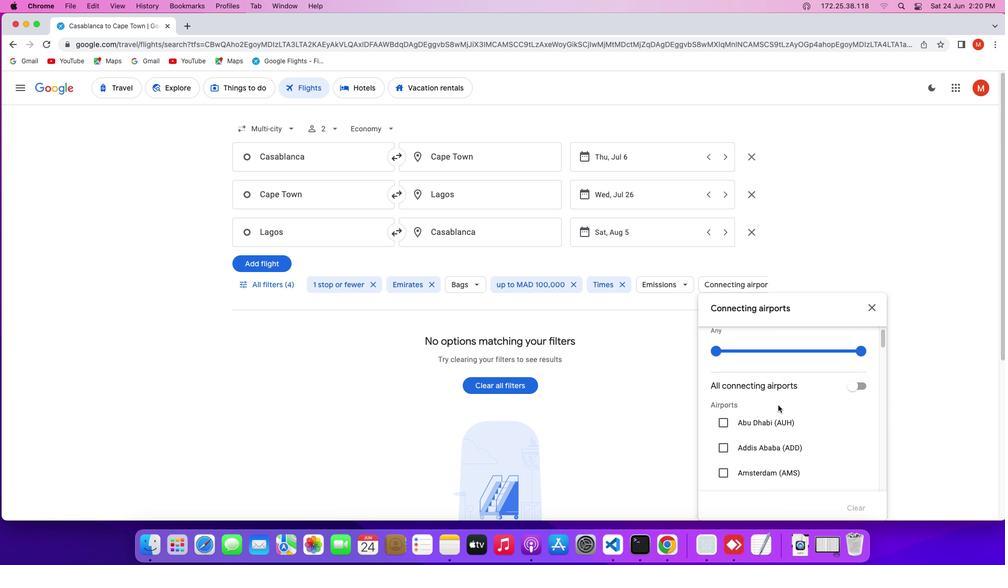 
Action: Mouse scrolled (778, 405) with delta (0, 0)
Screenshot: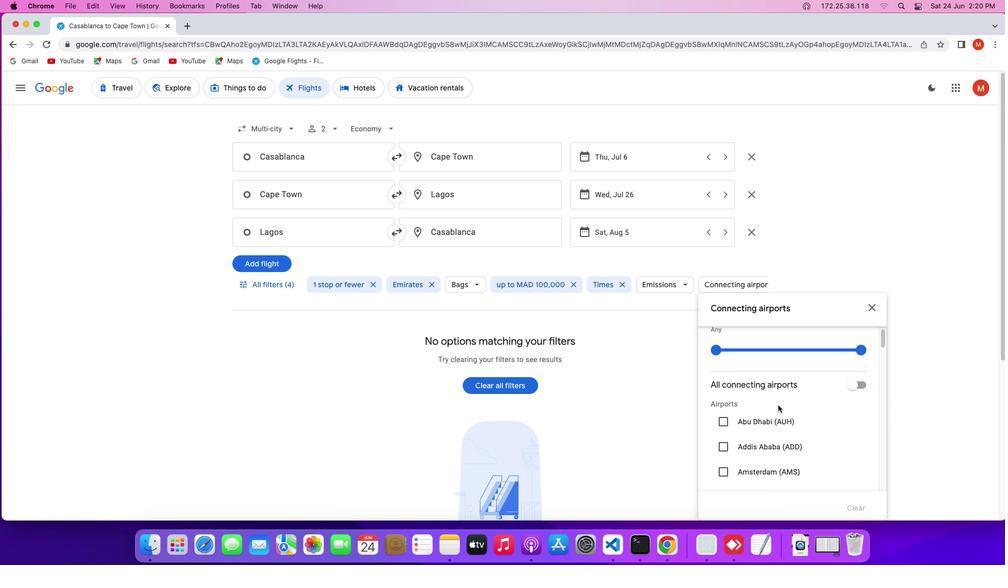 
Action: Mouse scrolled (778, 405) with delta (0, 0)
Screenshot: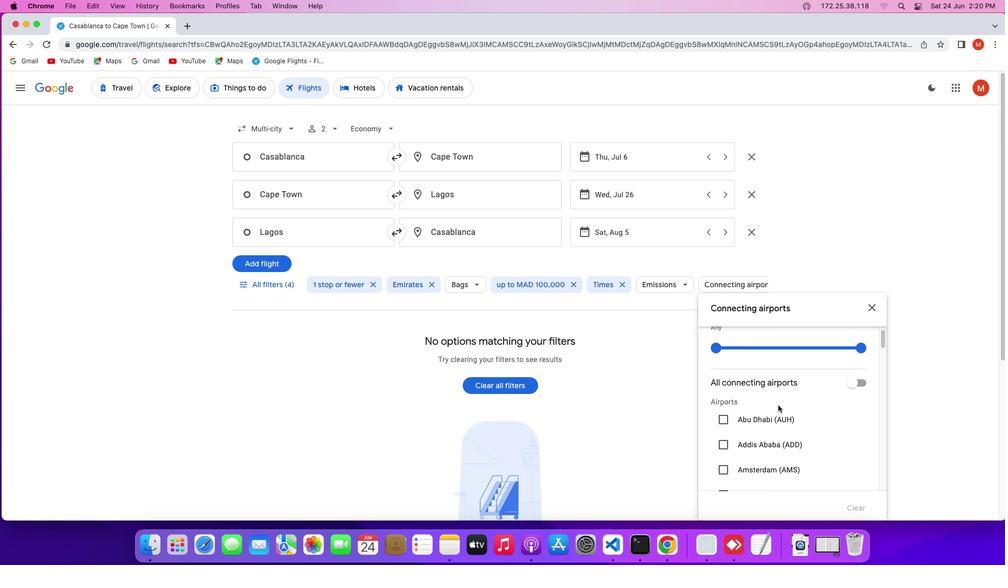 
Action: Mouse scrolled (778, 405) with delta (0, 0)
Screenshot: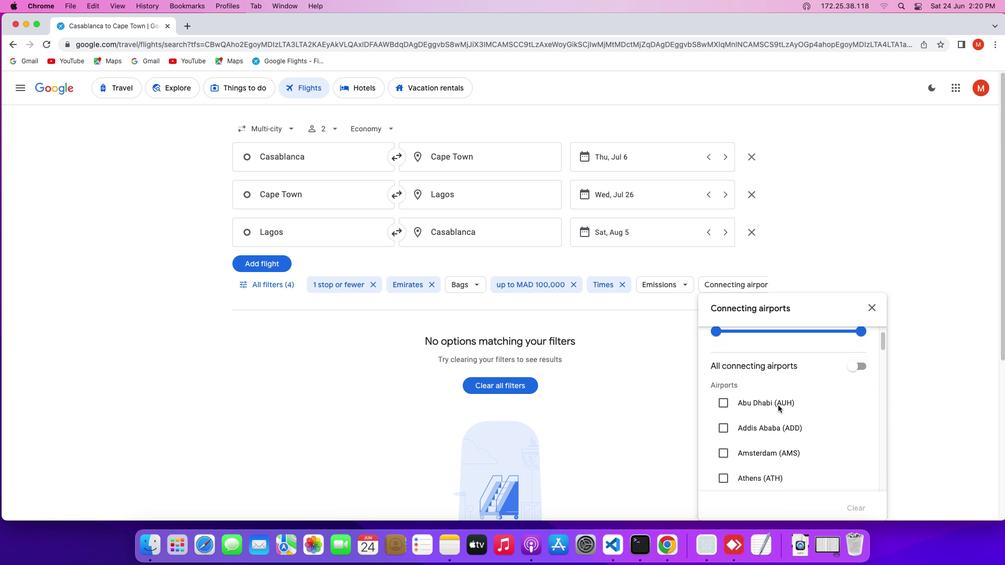
Action: Mouse scrolled (778, 405) with delta (0, 0)
Screenshot: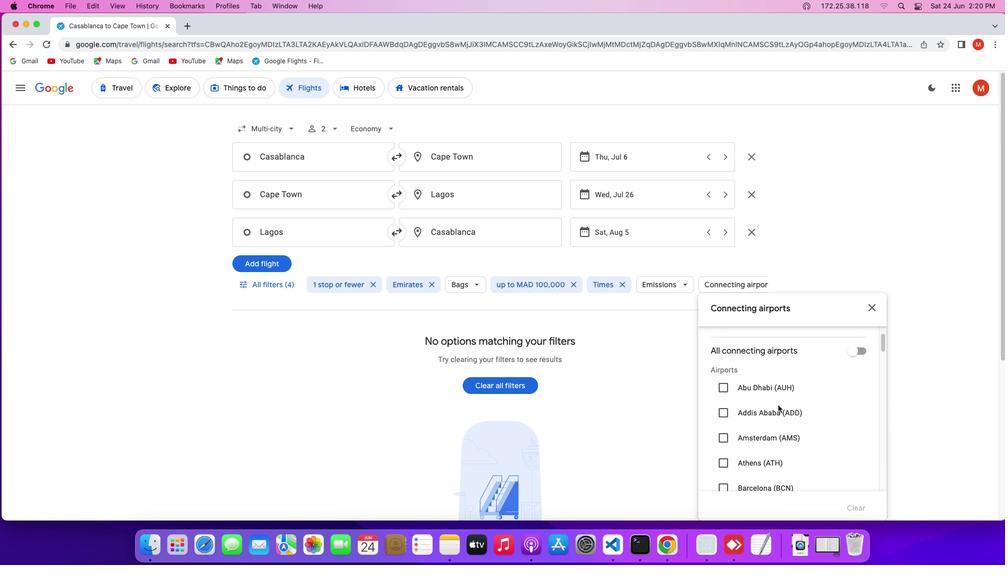
Action: Mouse scrolled (778, 405) with delta (0, 0)
Screenshot: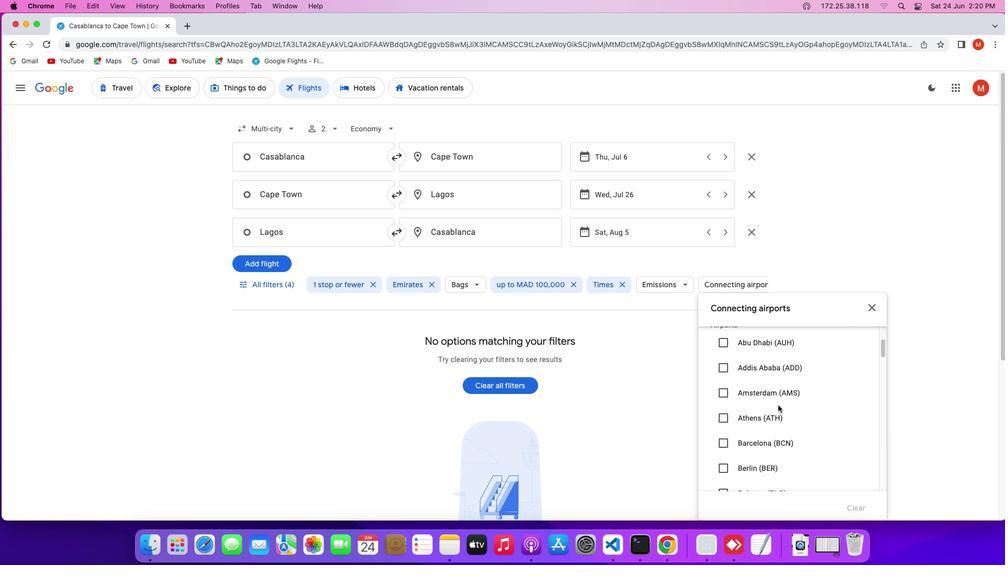 
Action: Mouse scrolled (778, 405) with delta (0, 0)
Screenshot: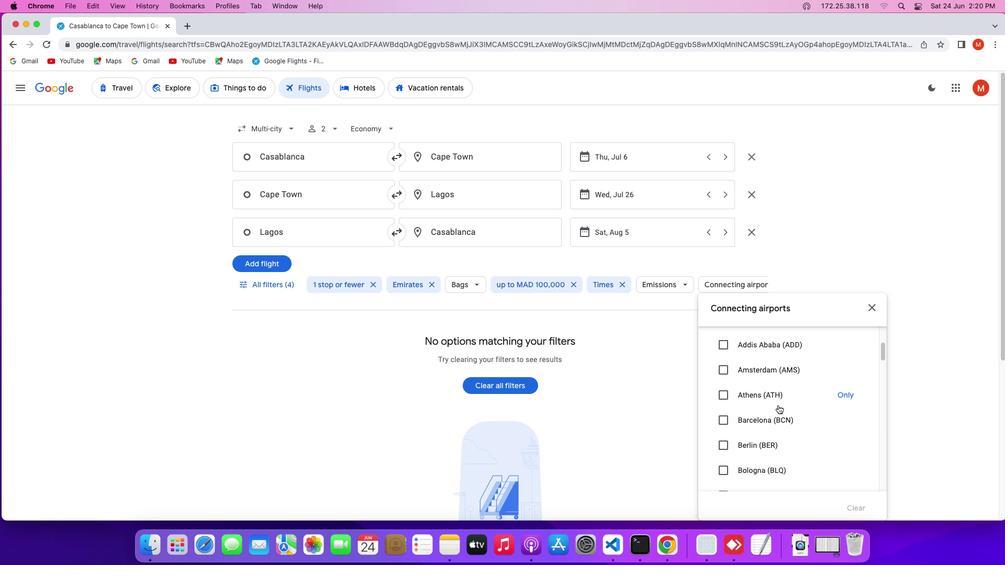 
Action: Mouse scrolled (778, 405) with delta (0, 0)
Screenshot: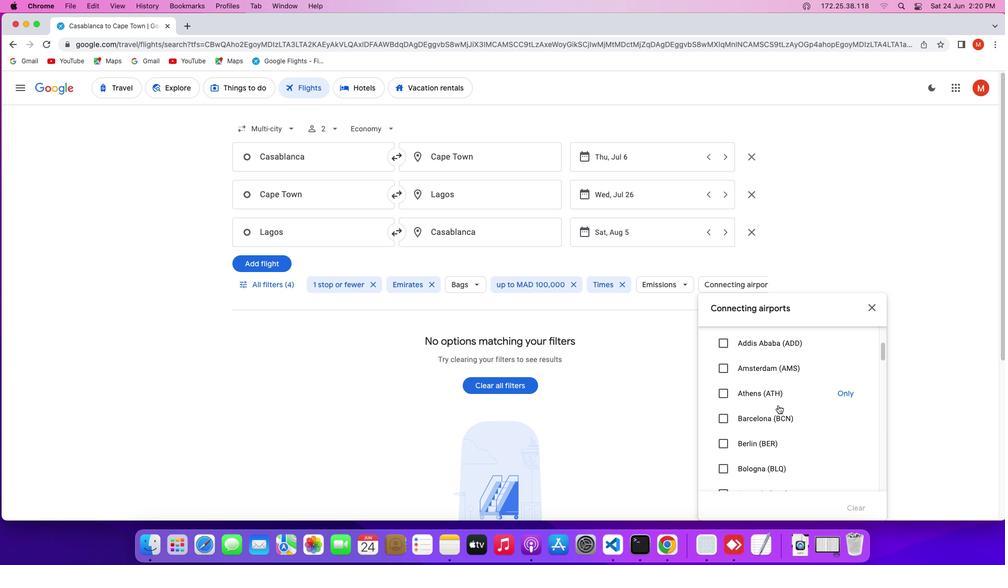 
Action: Mouse scrolled (778, 405) with delta (0, 0)
Screenshot: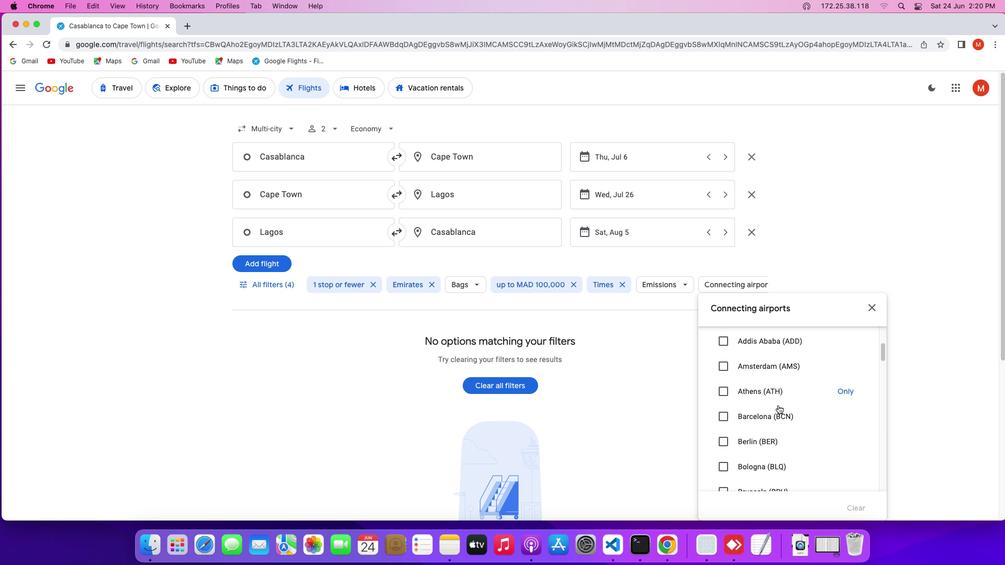 
Action: Mouse scrolled (778, 405) with delta (0, 0)
Screenshot: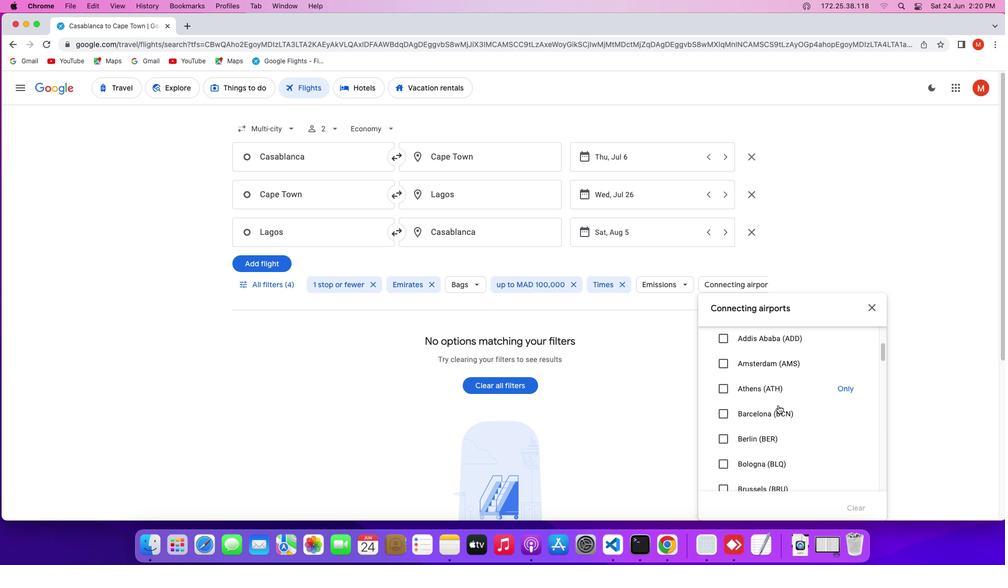 
Action: Mouse scrolled (778, 405) with delta (0, 0)
Screenshot: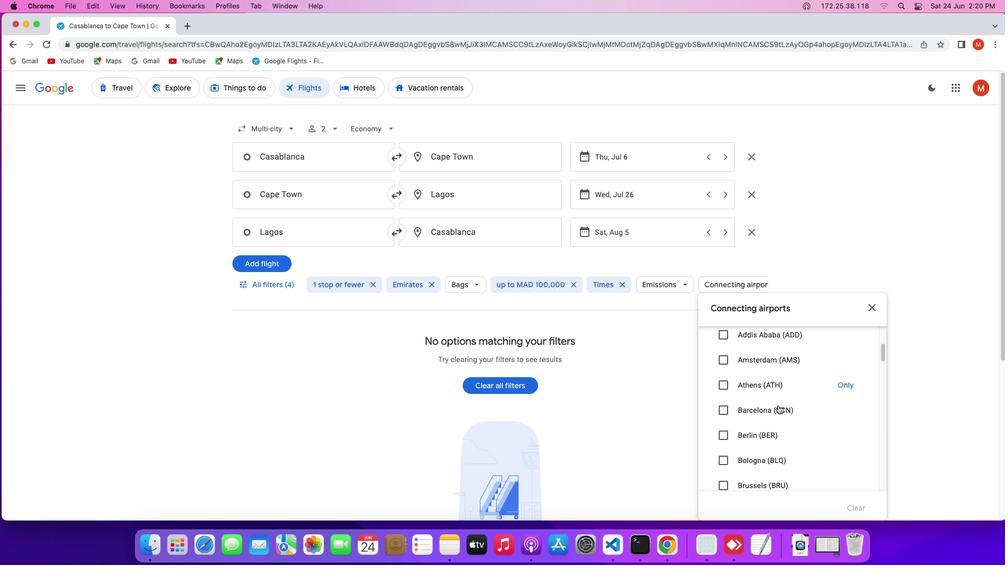
Action: Mouse scrolled (778, 405) with delta (0, 0)
Screenshot: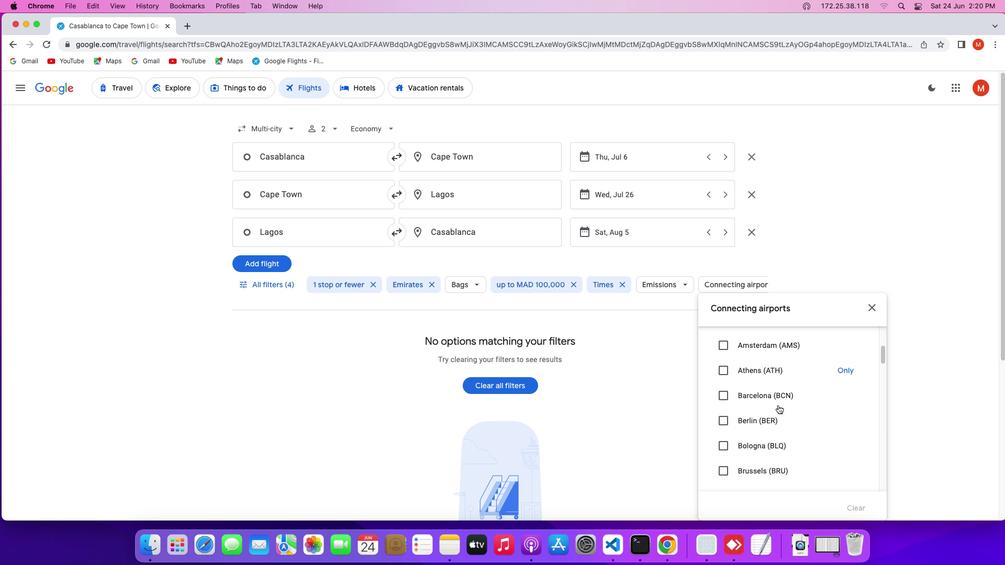 
Action: Mouse scrolled (778, 405) with delta (0, 0)
Screenshot: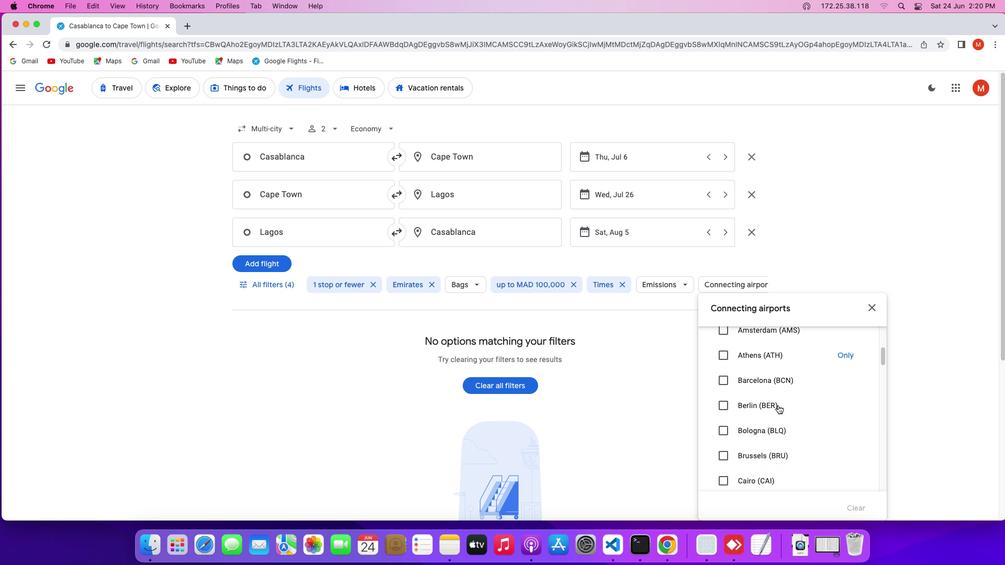 
Action: Mouse scrolled (778, 405) with delta (0, 0)
Screenshot: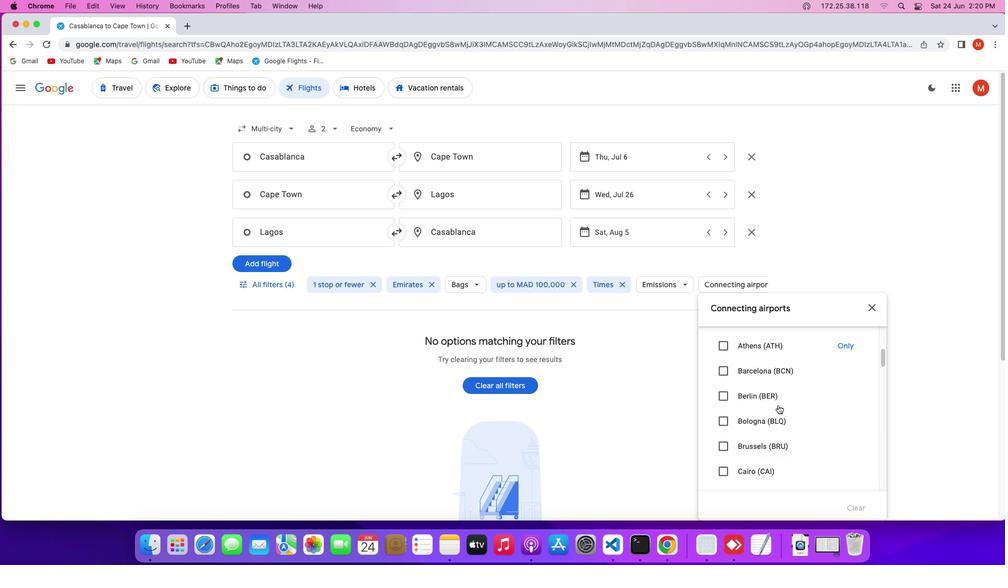 
Action: Mouse scrolled (778, 405) with delta (0, -1)
Screenshot: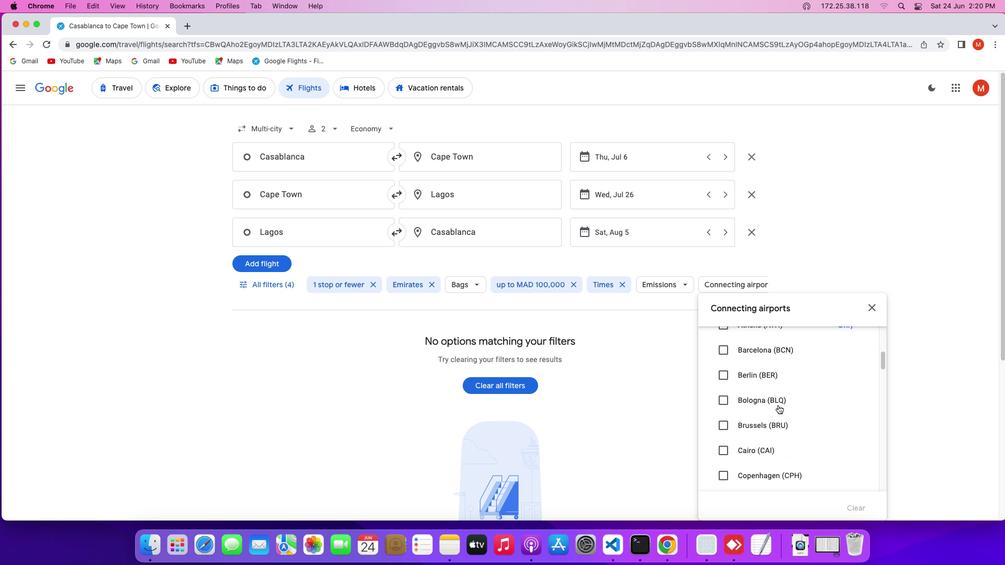 
Action: Mouse scrolled (778, 405) with delta (0, -2)
Screenshot: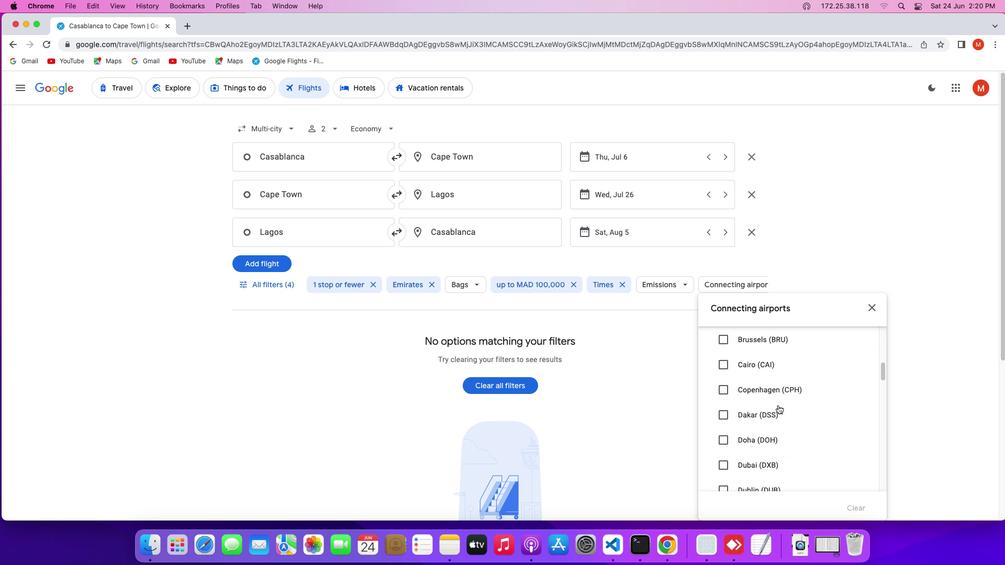 
Action: Mouse moved to (724, 420)
Screenshot: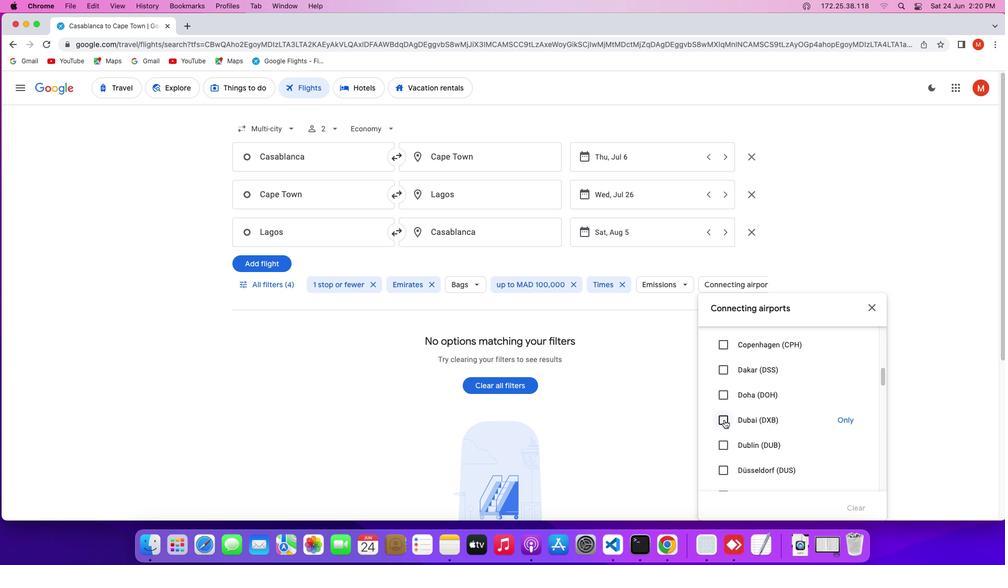 
Action: Mouse pressed left at (724, 420)
Screenshot: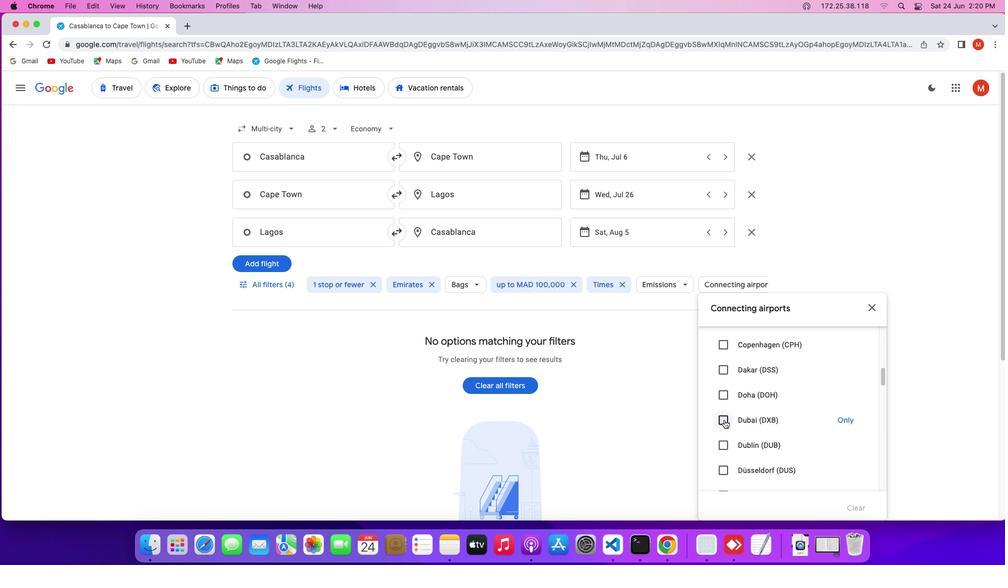 
Action: Mouse moved to (918, 415)
Screenshot: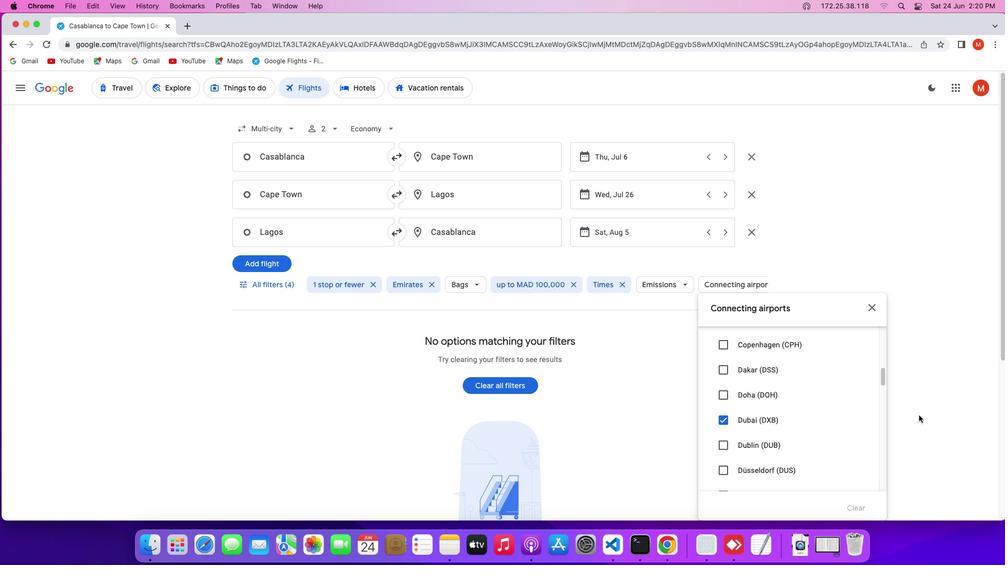 
Action: Mouse pressed left at (918, 415)
Screenshot: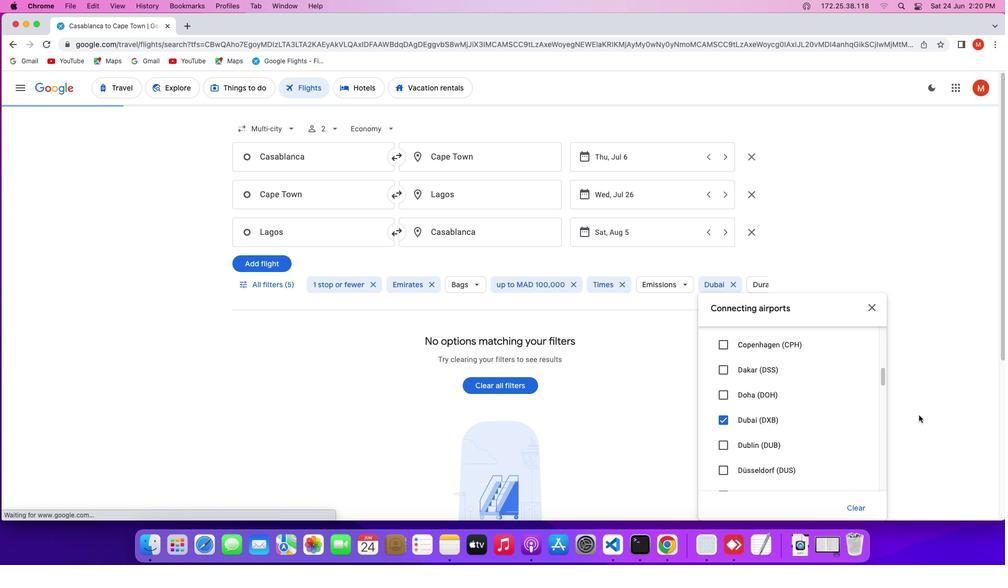 
Action: Mouse moved to (919, 415)
Screenshot: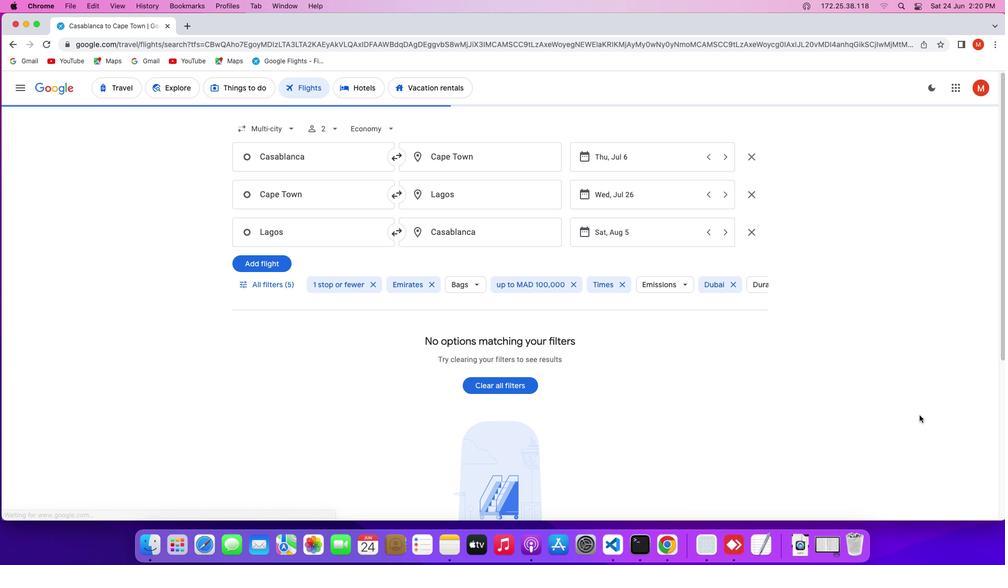 
